 Task: Apply a resonant filter to transform a regular clap sound into an otherworldly effect.
Action: Mouse pressed left at (103, 4)
Screenshot: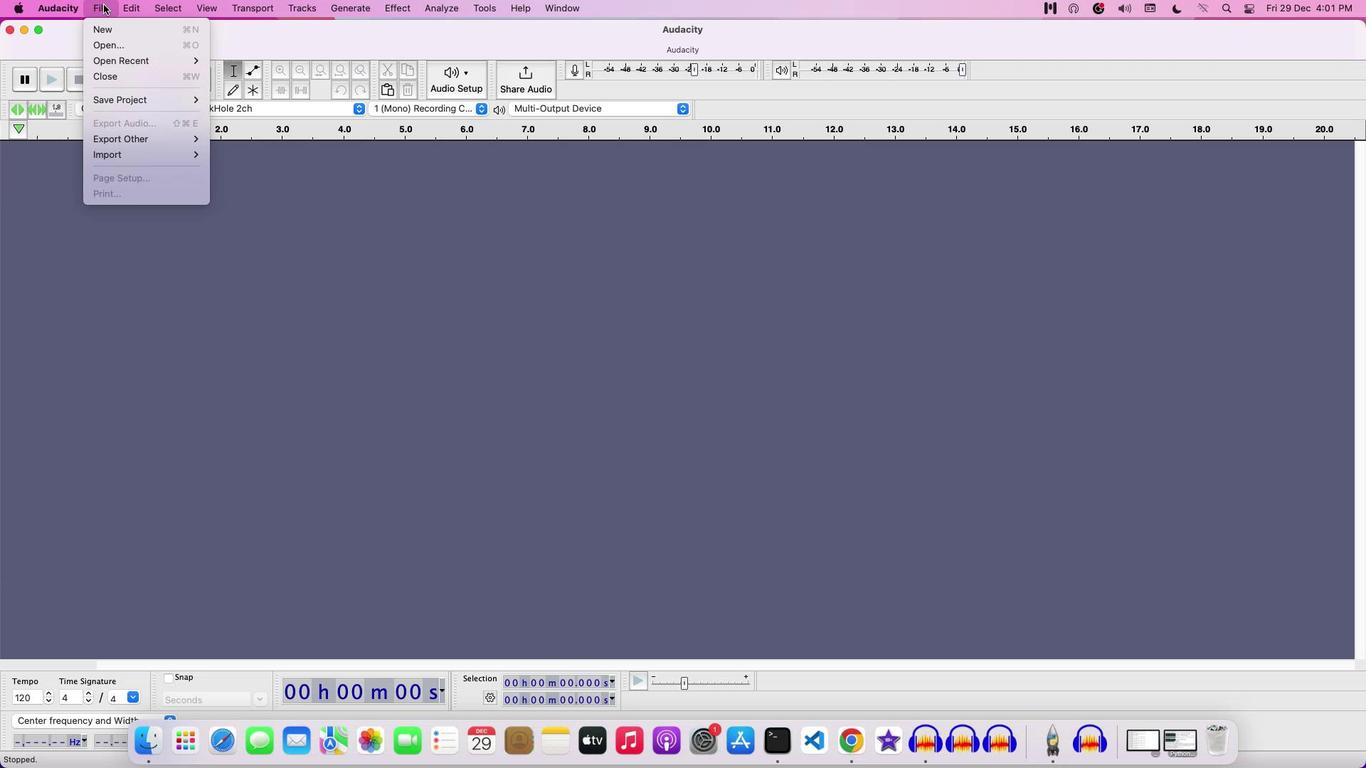 
Action: Mouse moved to (132, 46)
Screenshot: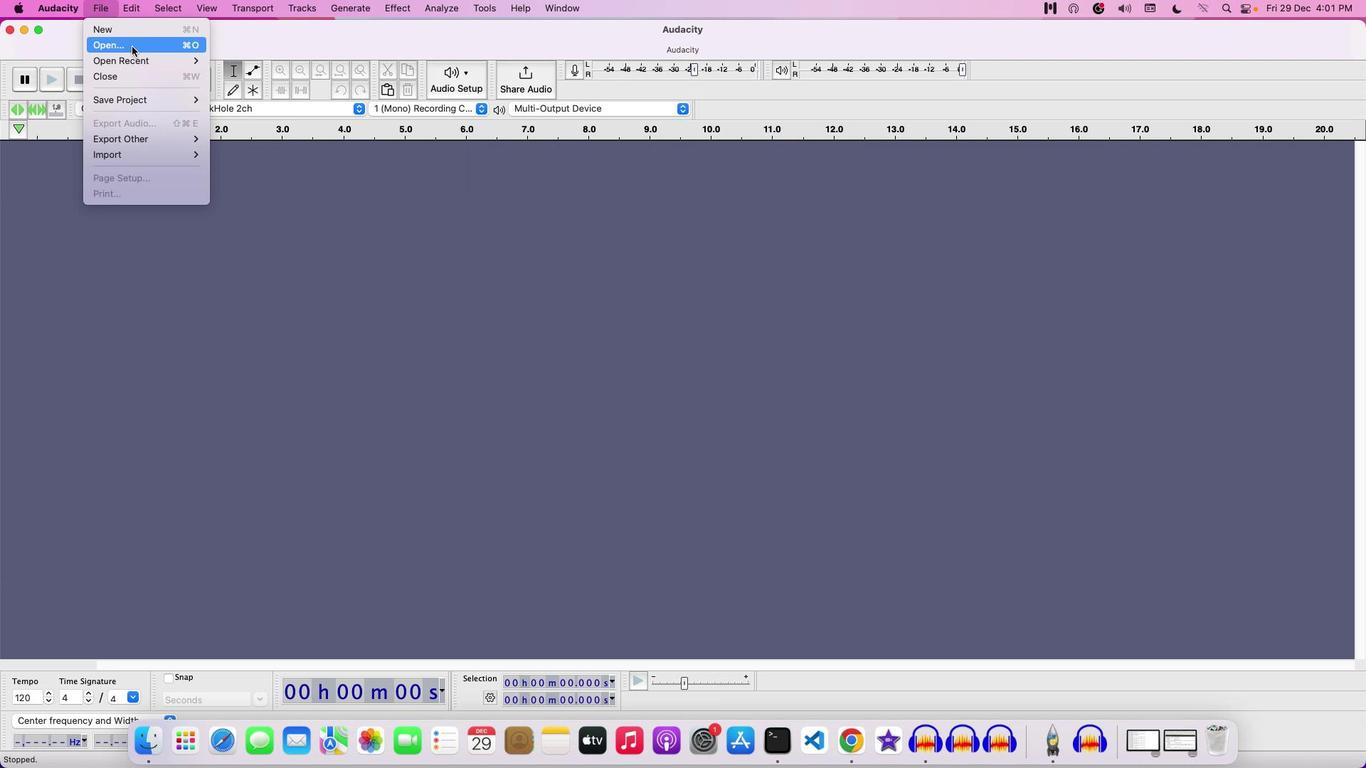 
Action: Mouse pressed left at (132, 46)
Screenshot: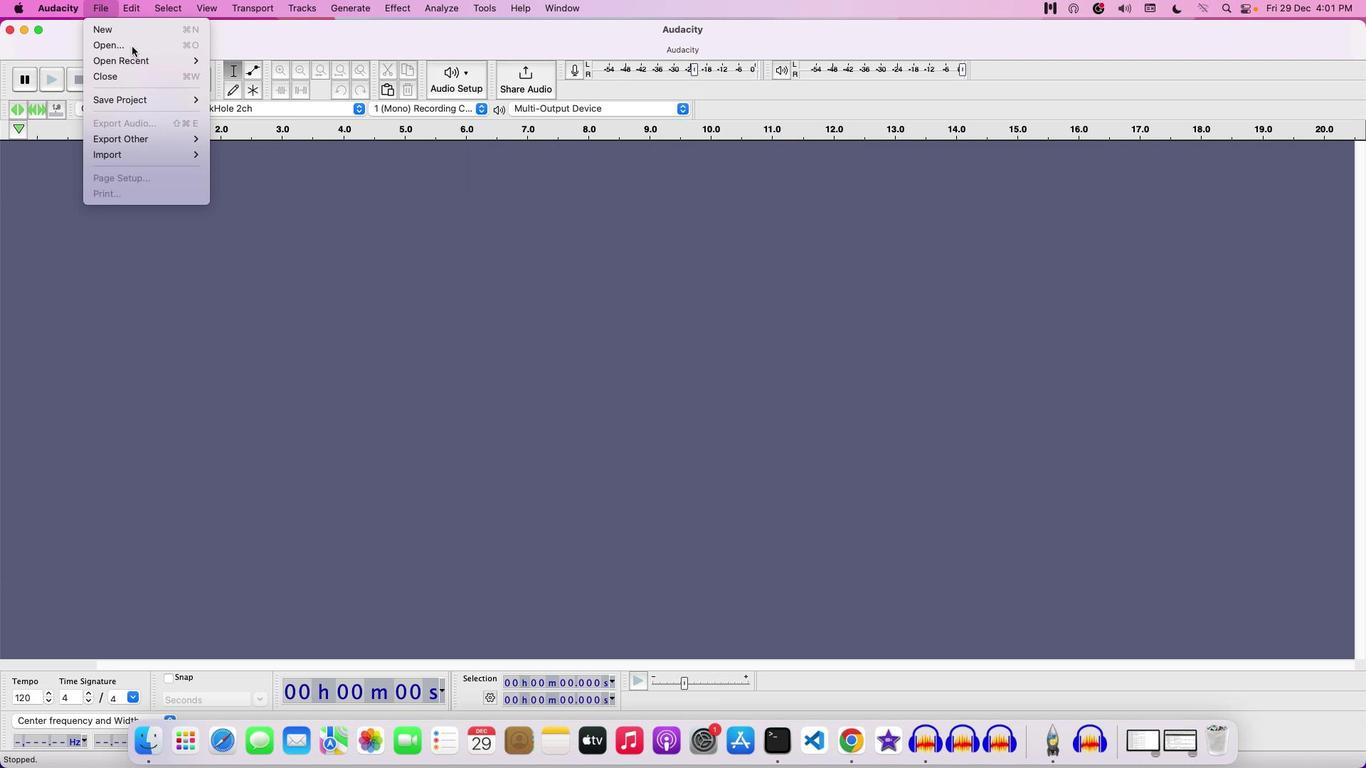 
Action: Mouse moved to (633, 234)
Screenshot: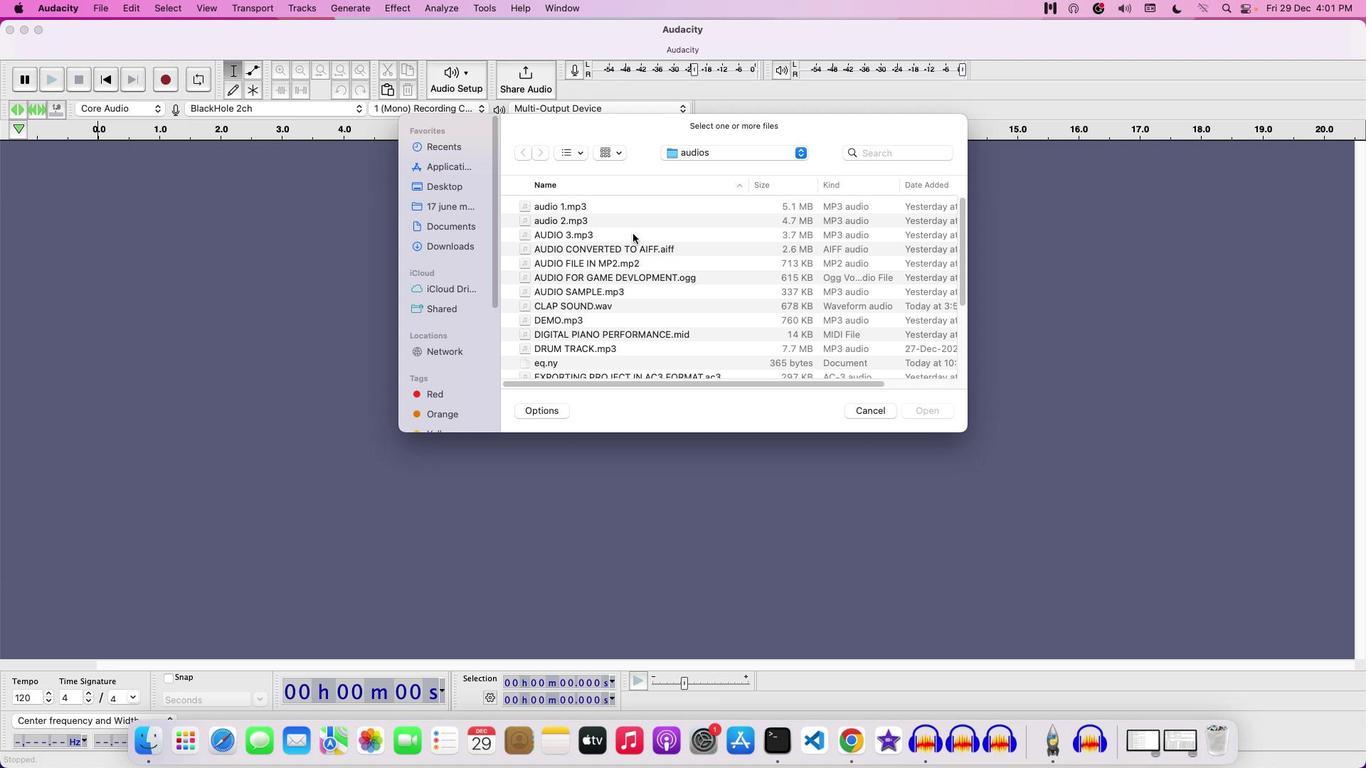 
Action: Mouse scrolled (633, 234) with delta (0, 0)
Screenshot: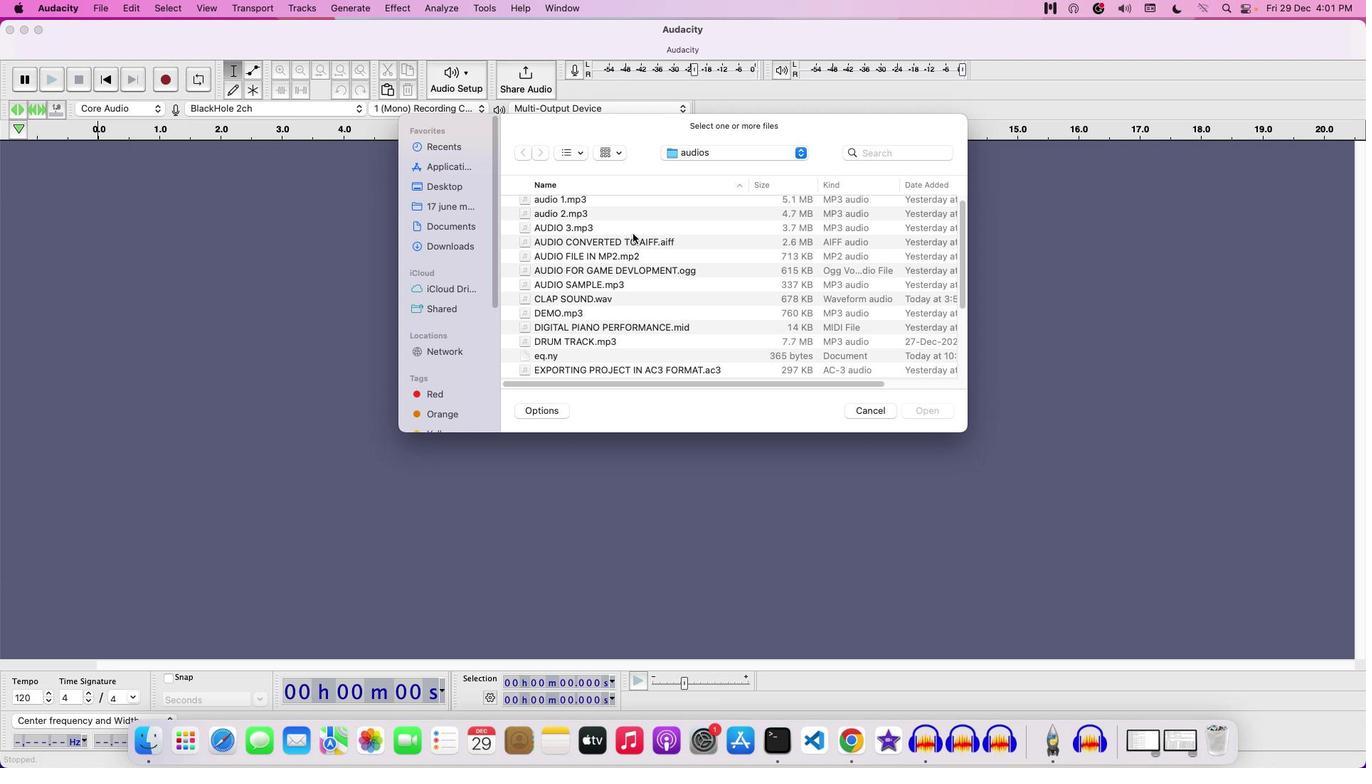 
Action: Mouse scrolled (633, 234) with delta (0, 0)
Screenshot: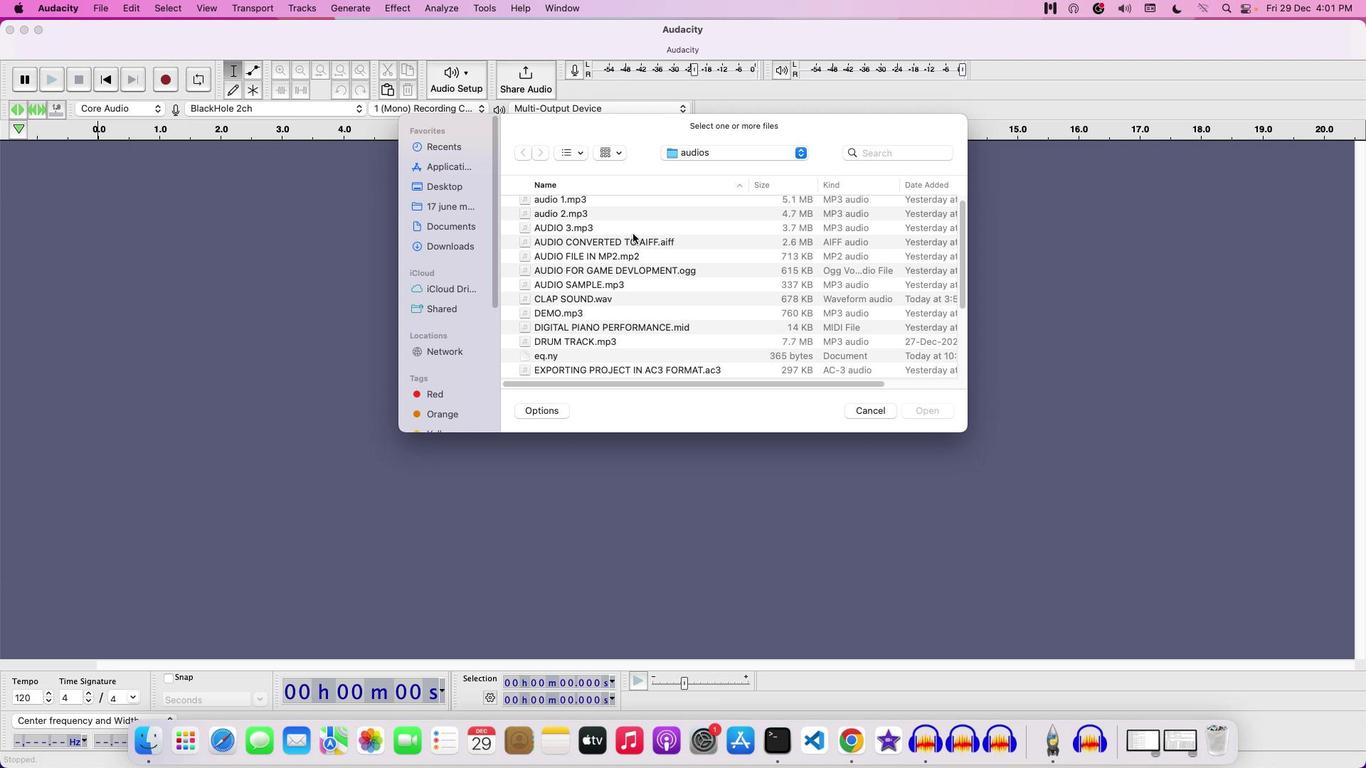 
Action: Mouse scrolled (633, 234) with delta (0, 0)
Screenshot: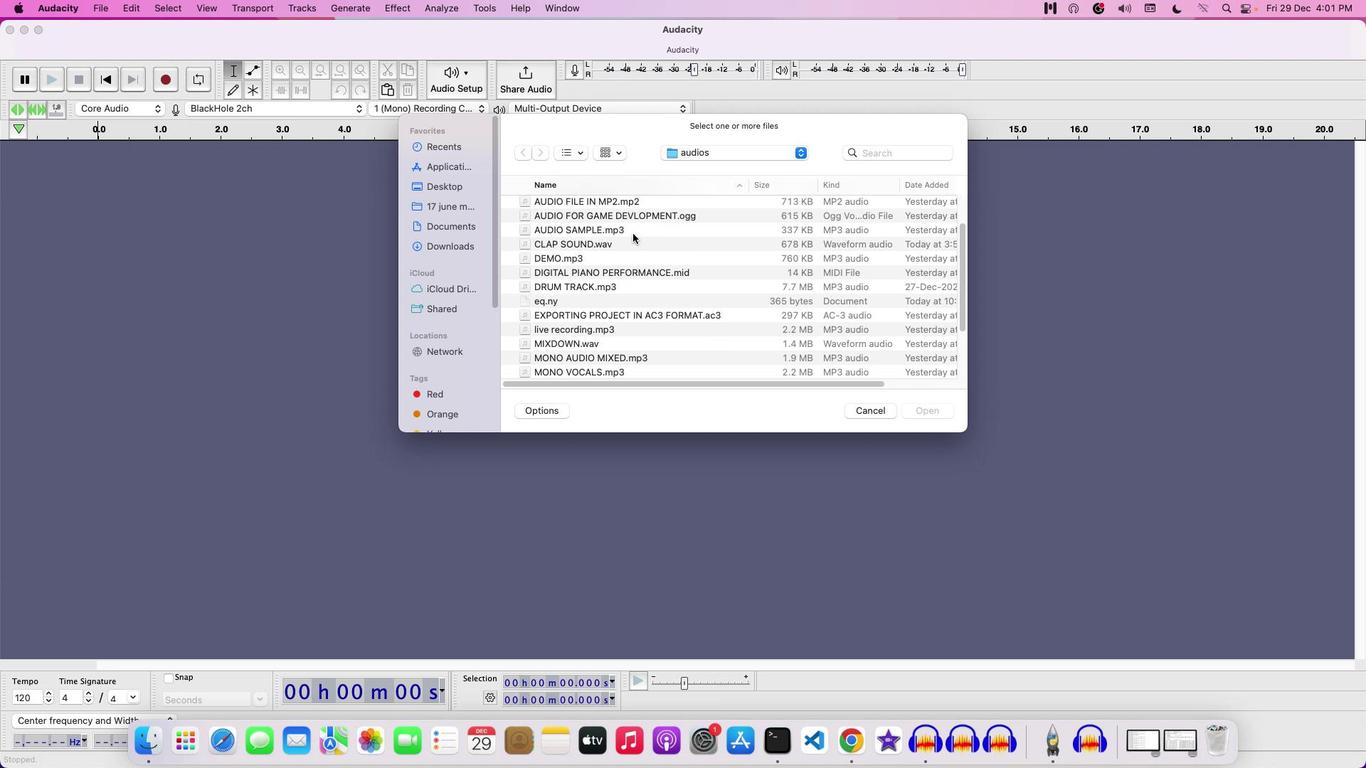 
Action: Mouse scrolled (633, 234) with delta (0, 0)
Screenshot: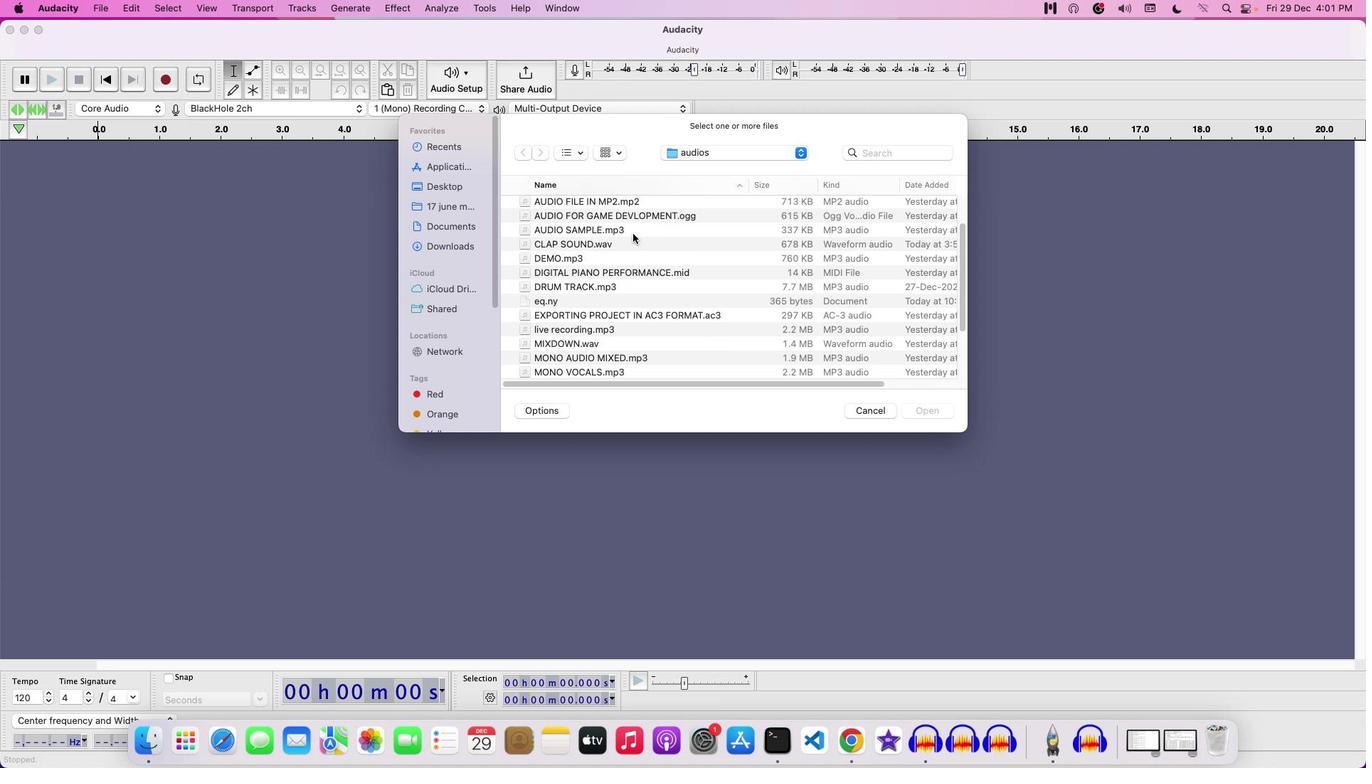 
Action: Mouse scrolled (633, 234) with delta (0, -1)
Screenshot: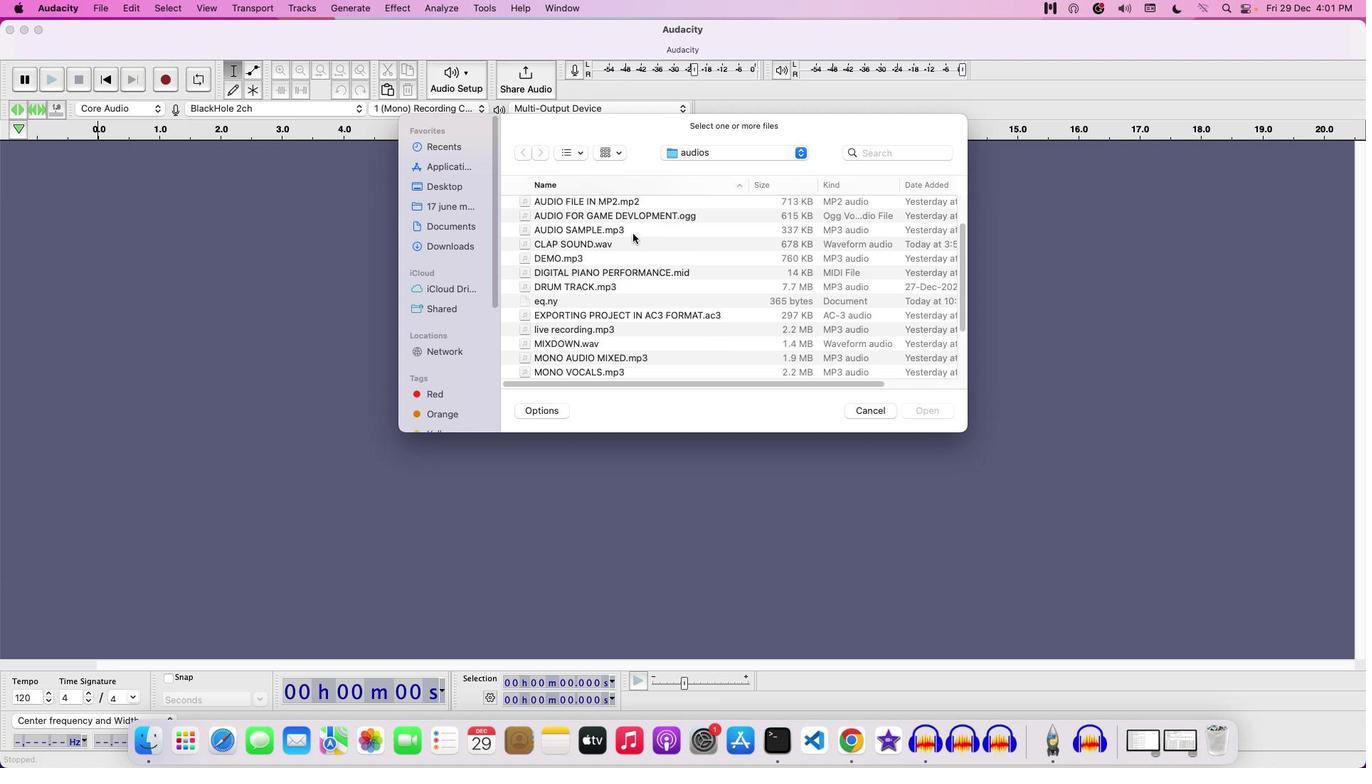 
Action: Mouse scrolled (633, 234) with delta (0, 0)
Screenshot: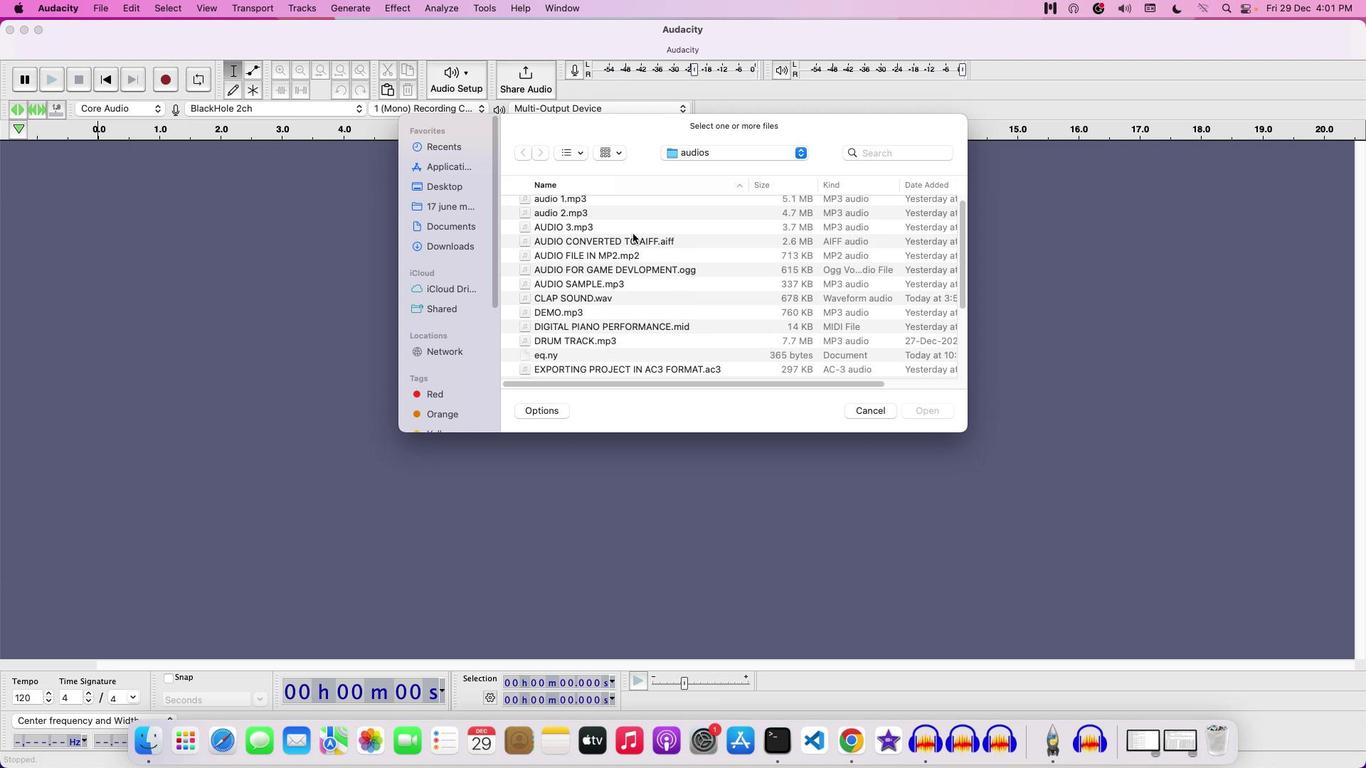 
Action: Mouse scrolled (633, 234) with delta (0, 0)
Screenshot: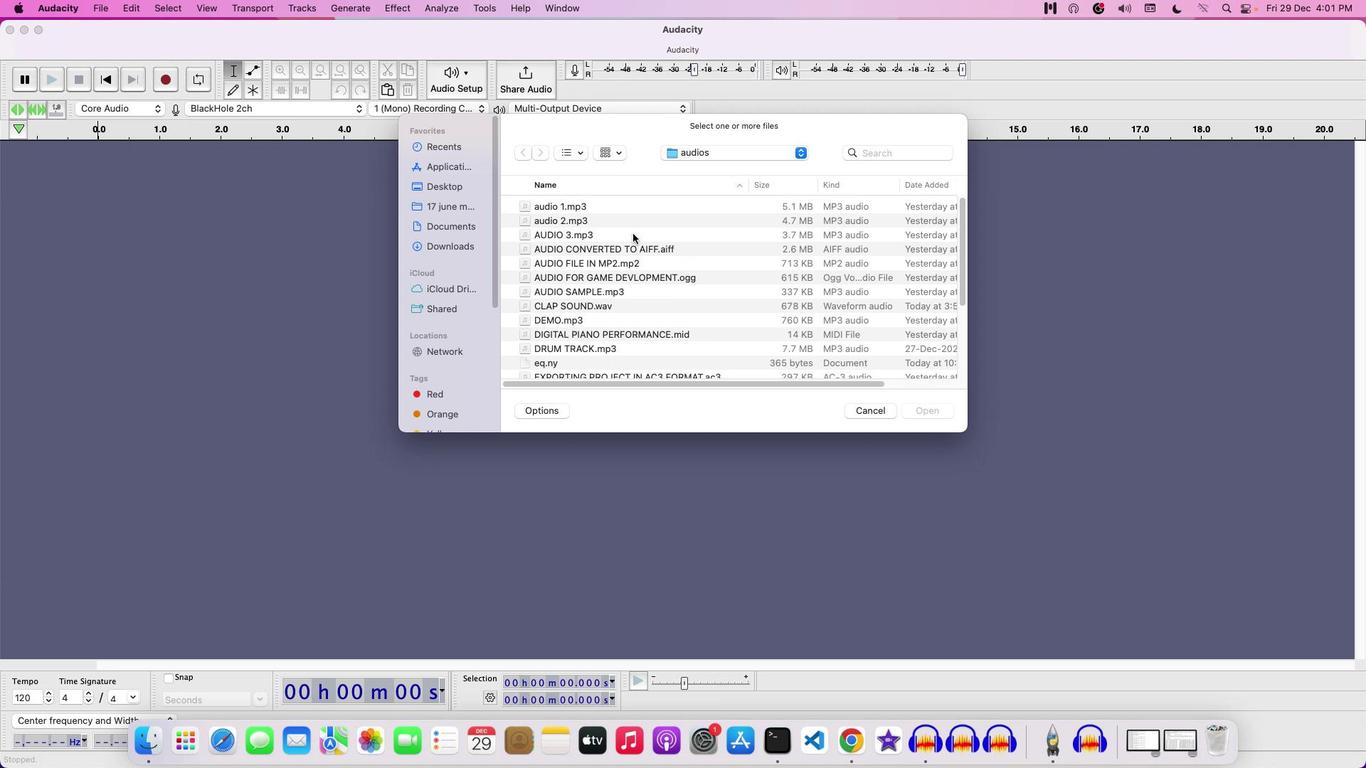 
Action: Mouse scrolled (633, 234) with delta (0, 1)
Screenshot: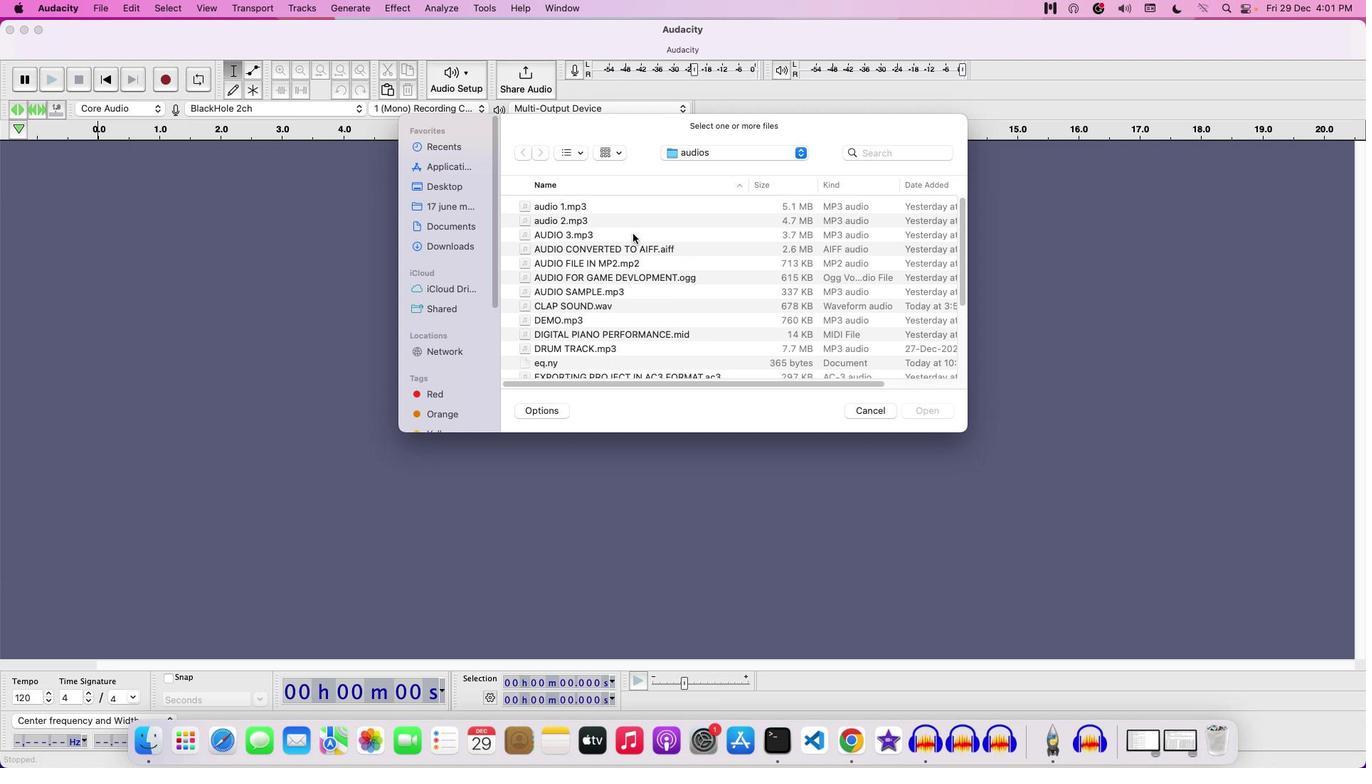
Action: Mouse scrolled (633, 234) with delta (0, 2)
Screenshot: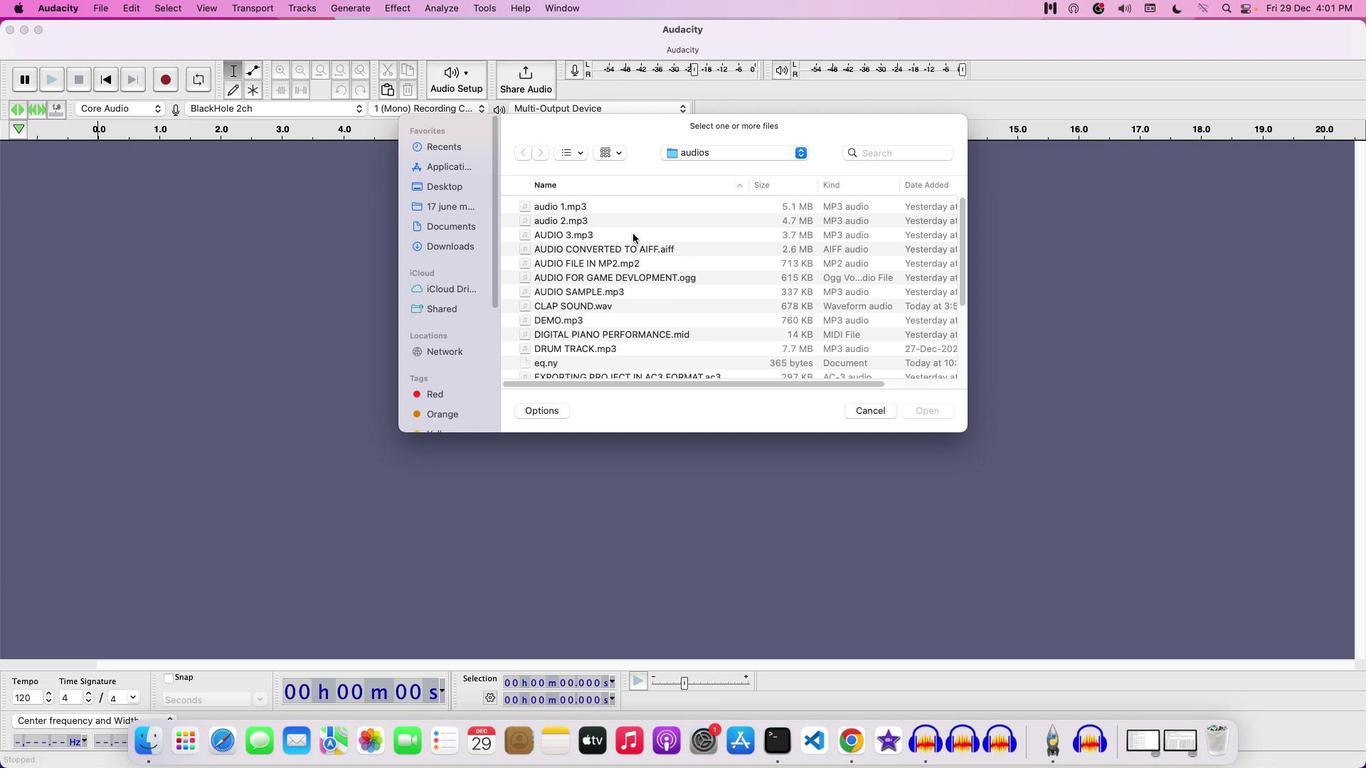 
Action: Mouse scrolled (633, 234) with delta (0, 0)
Screenshot: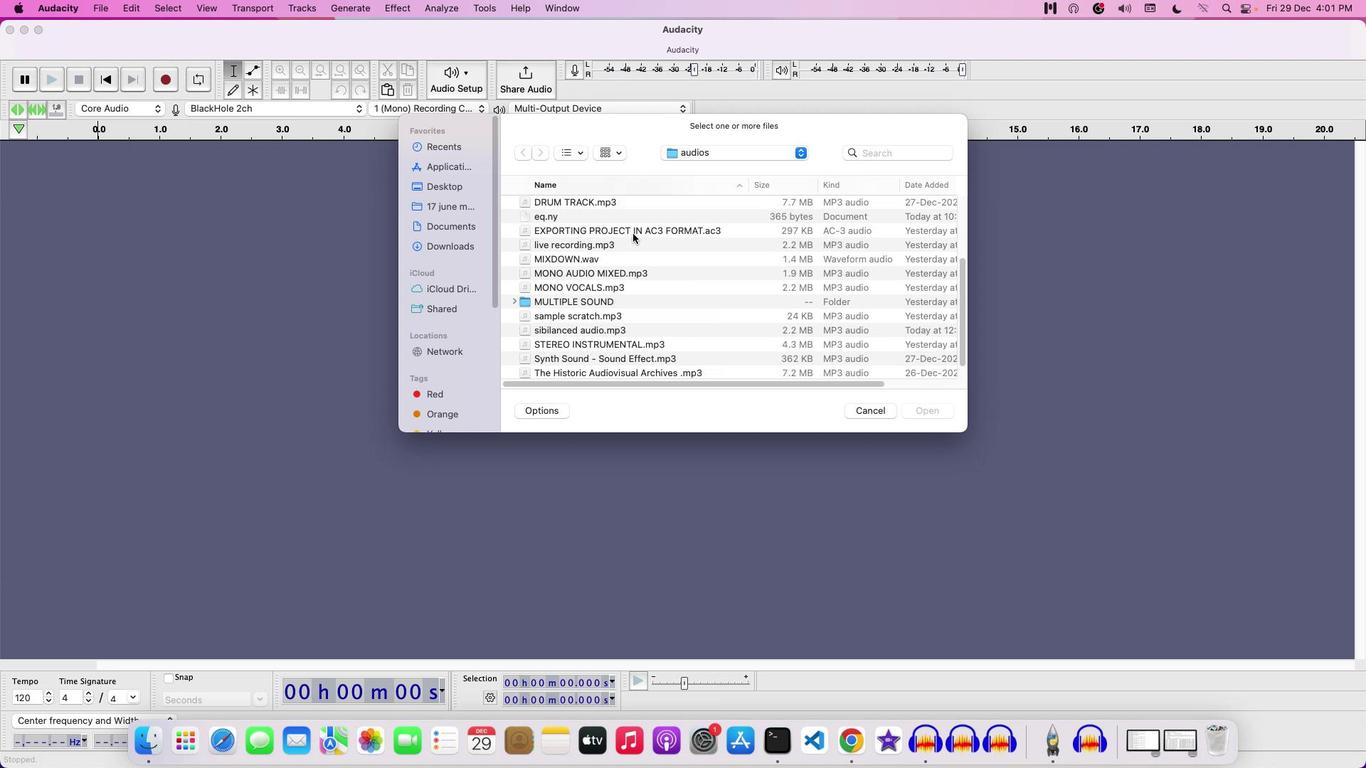 
Action: Mouse scrolled (633, 234) with delta (0, 0)
Screenshot: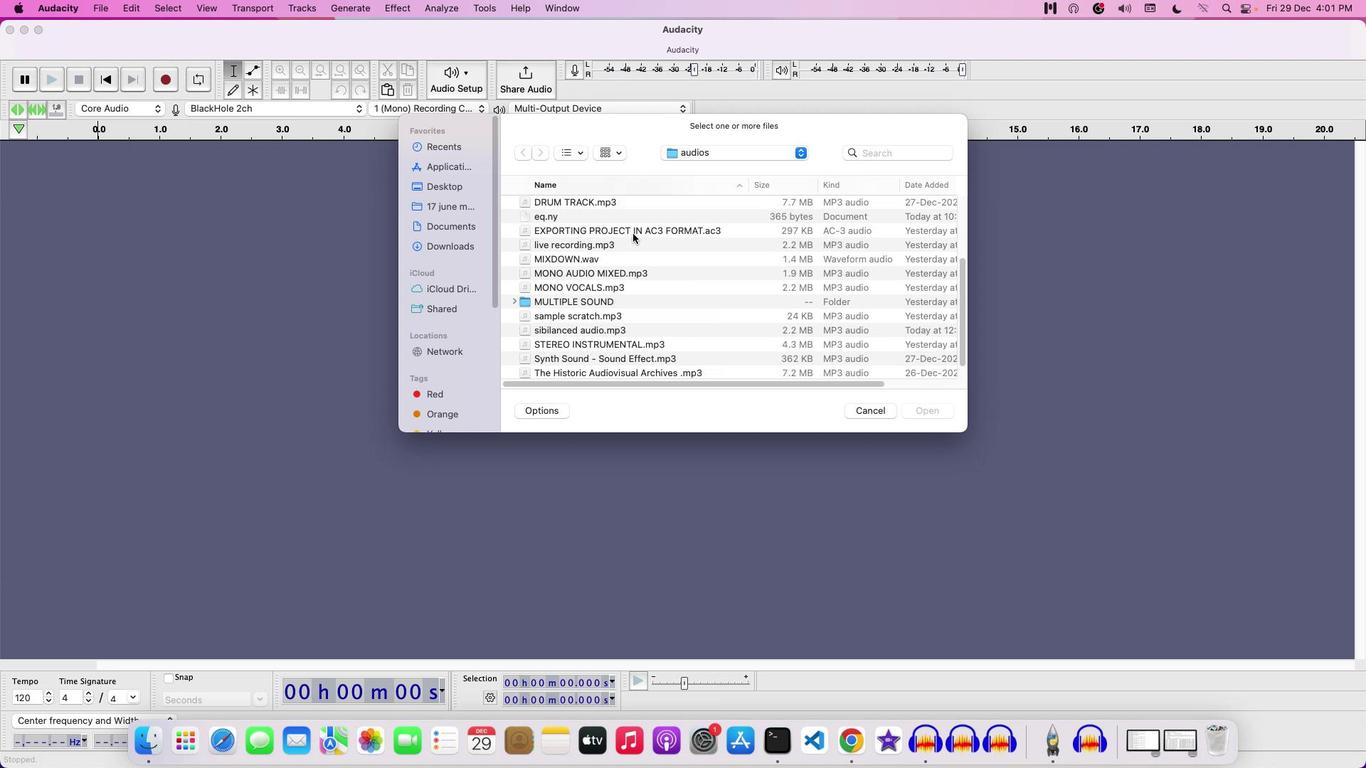 
Action: Mouse scrolled (633, 234) with delta (0, -2)
Screenshot: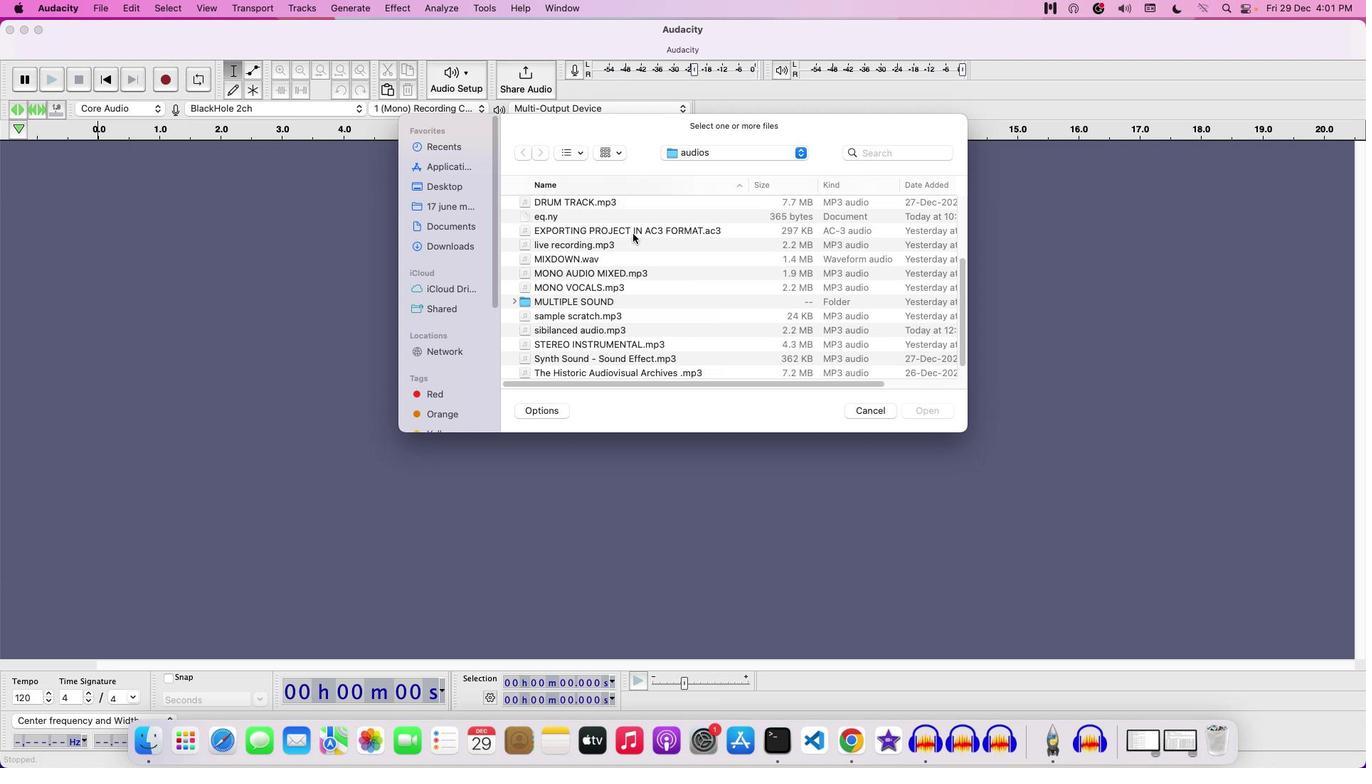 
Action: Mouse scrolled (633, 234) with delta (0, -3)
Screenshot: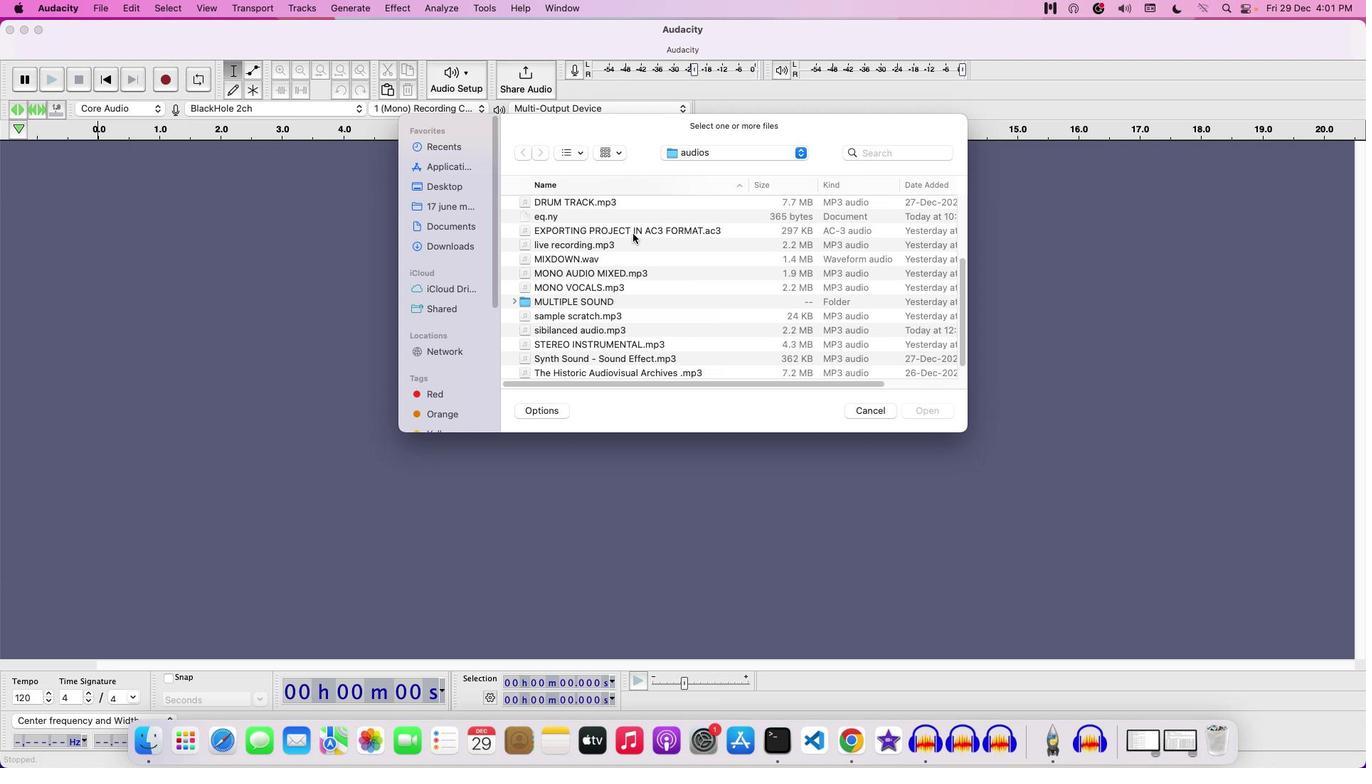 
Action: Mouse scrolled (633, 234) with delta (0, 0)
Screenshot: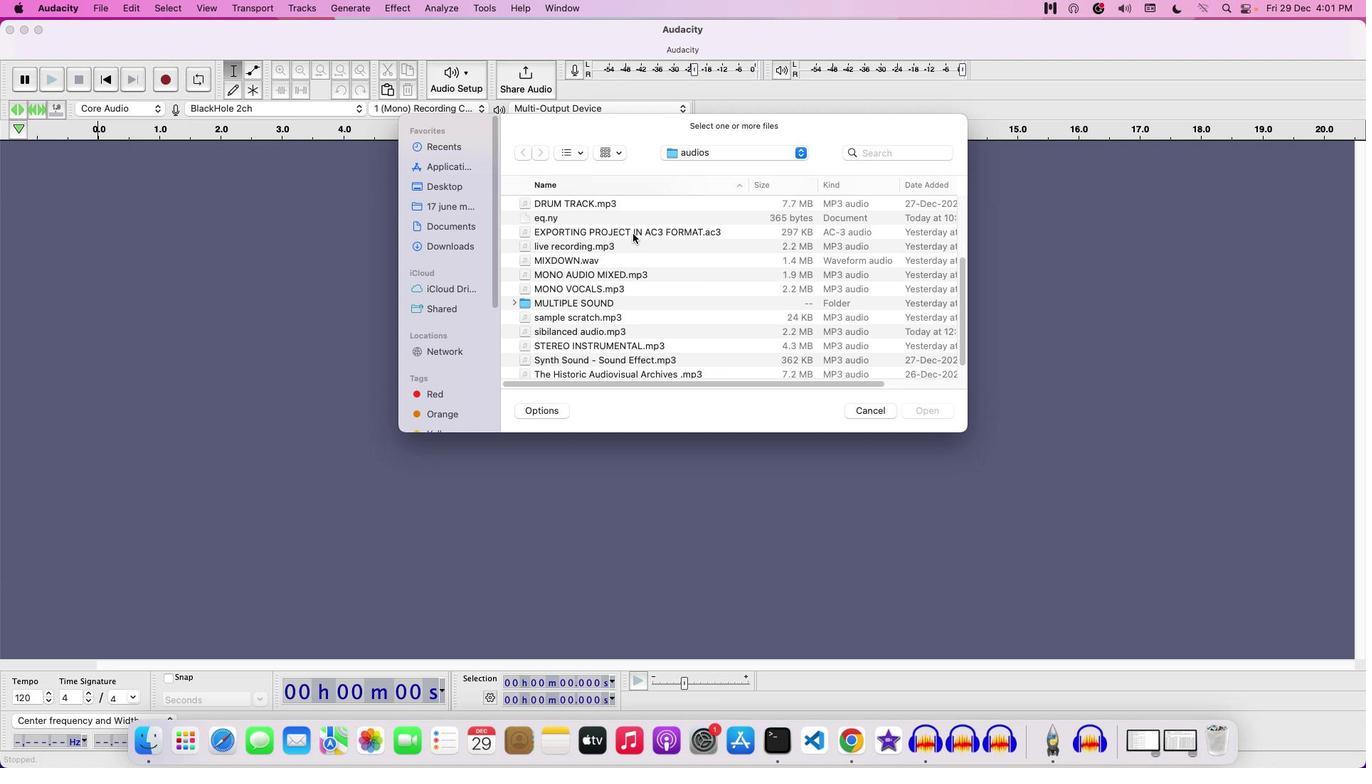 
Action: Mouse scrolled (633, 234) with delta (0, 0)
Screenshot: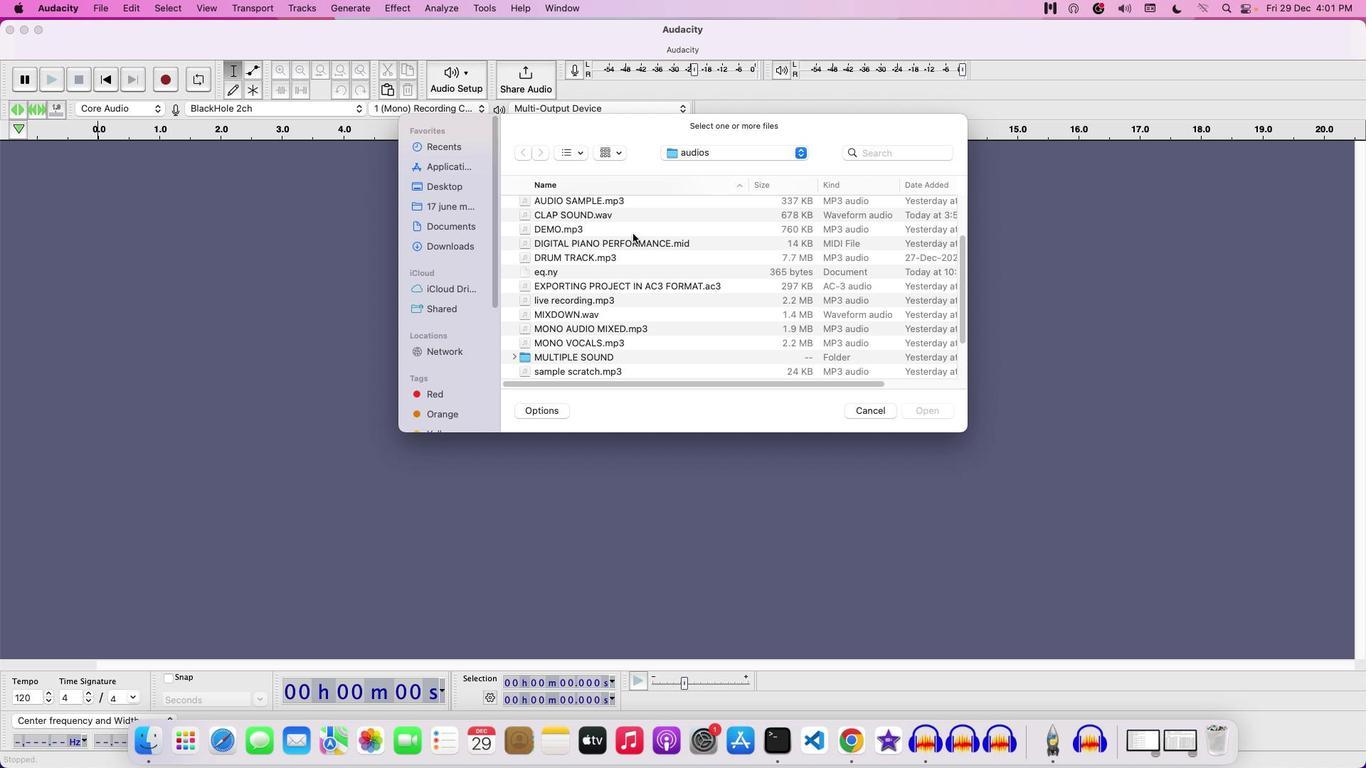 
Action: Mouse scrolled (633, 234) with delta (0, 0)
Screenshot: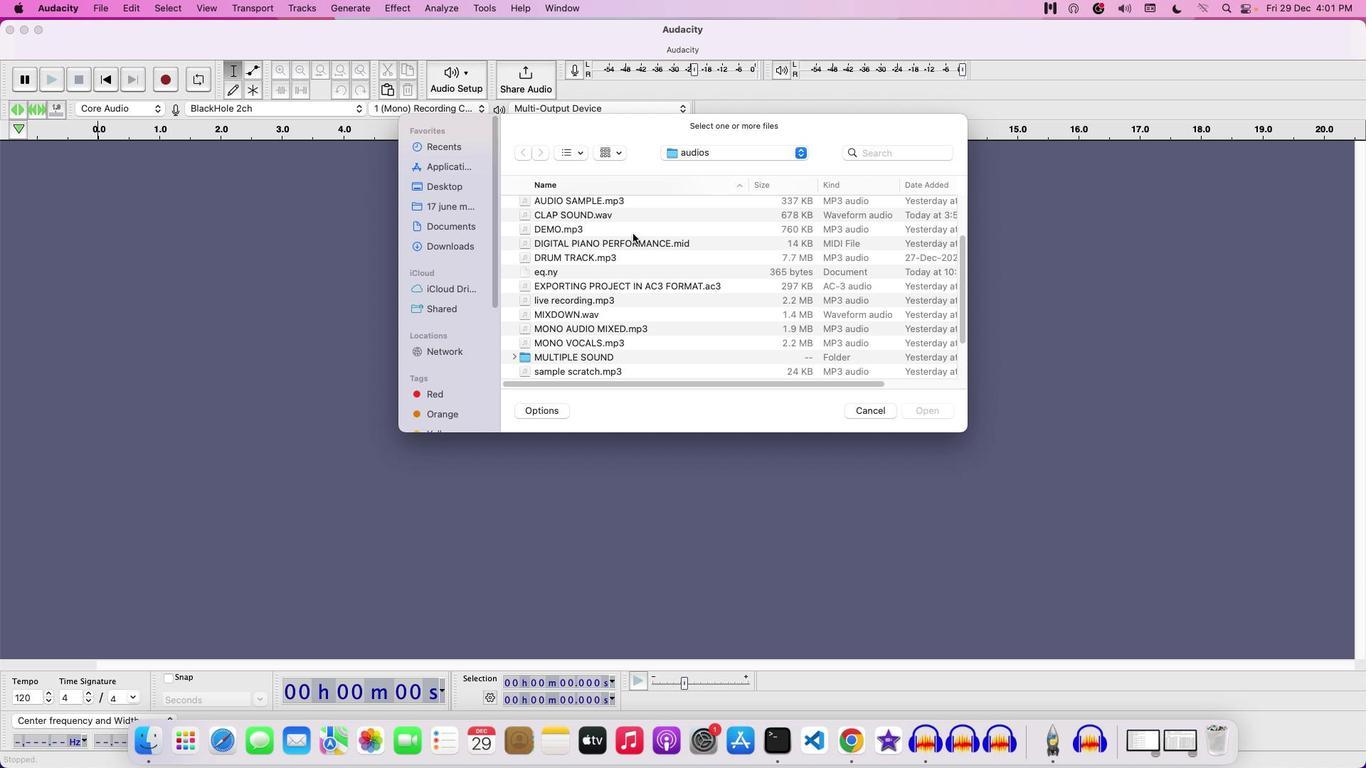 
Action: Mouse scrolled (633, 234) with delta (0, 1)
Screenshot: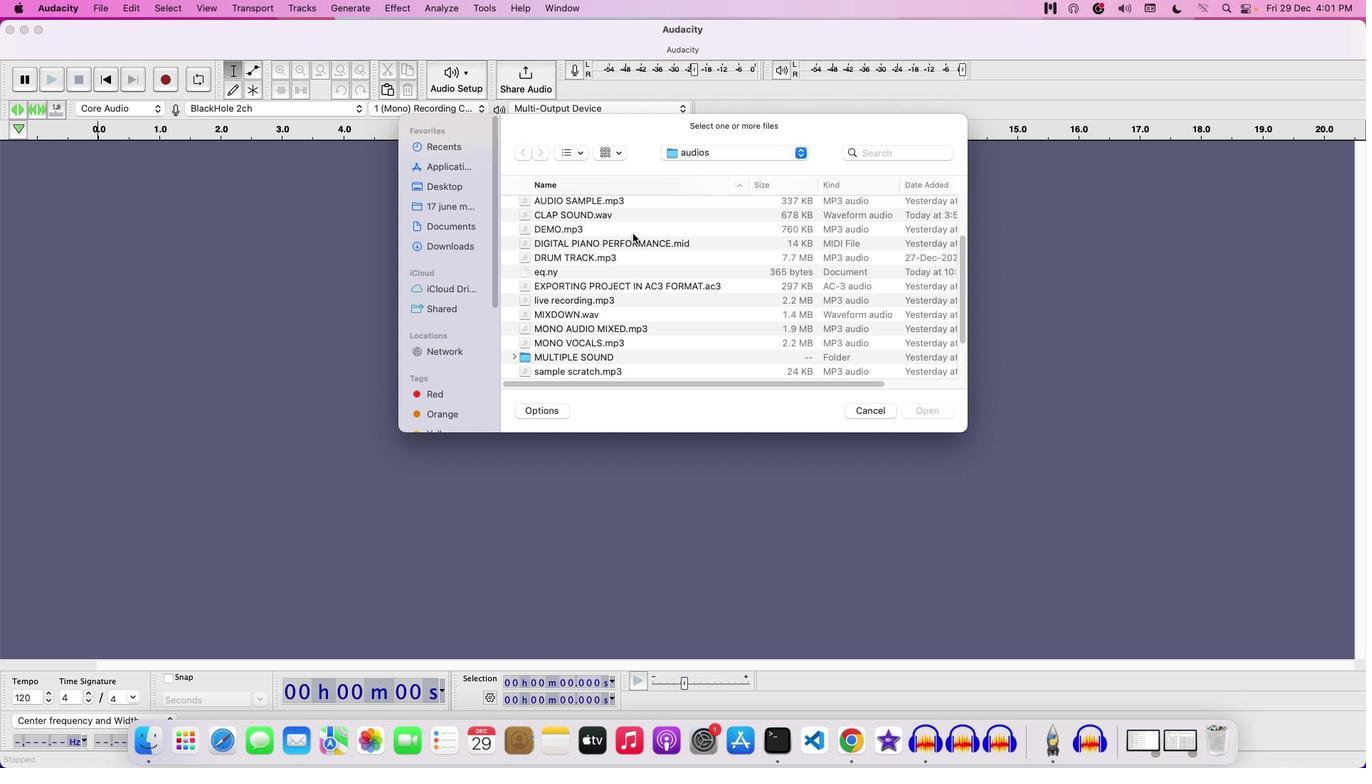 
Action: Mouse moved to (570, 220)
Screenshot: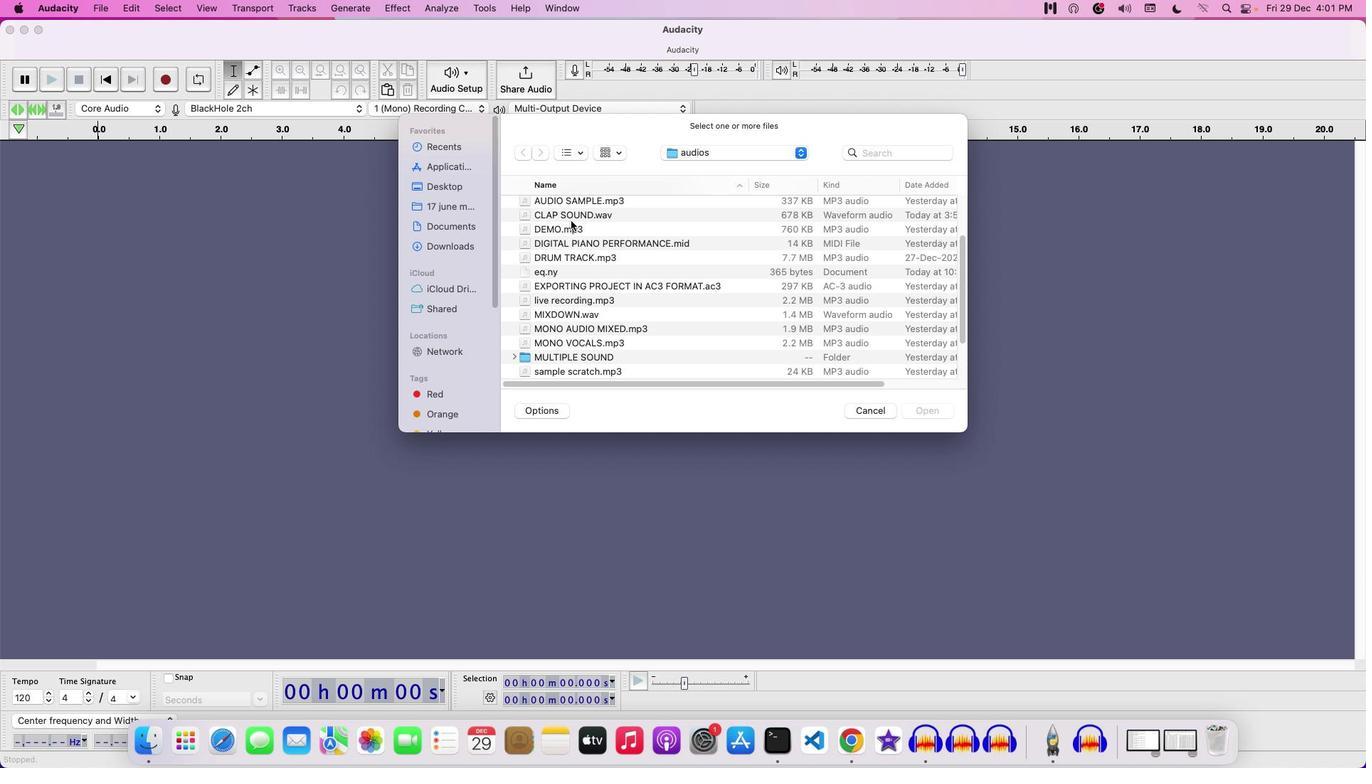 
Action: Mouse pressed left at (570, 220)
Screenshot: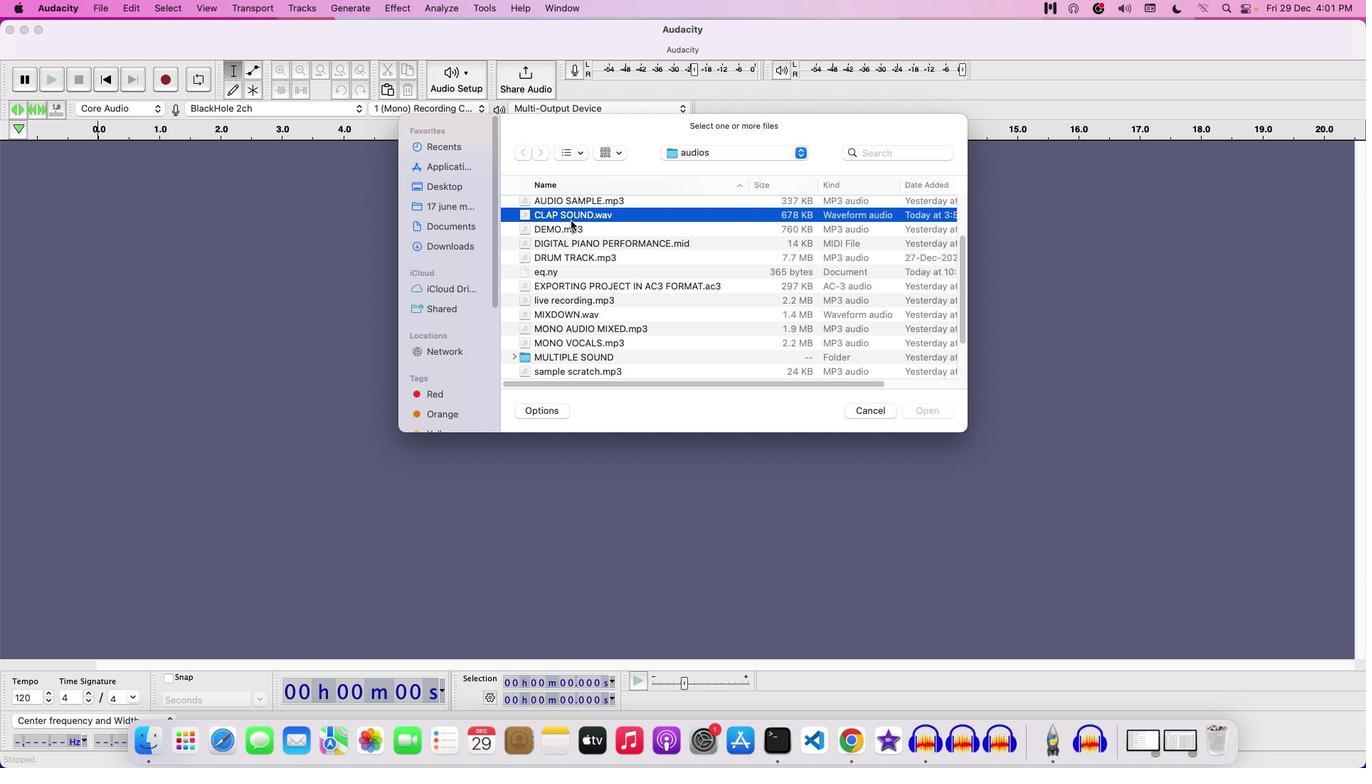 
Action: Mouse moved to (927, 405)
Screenshot: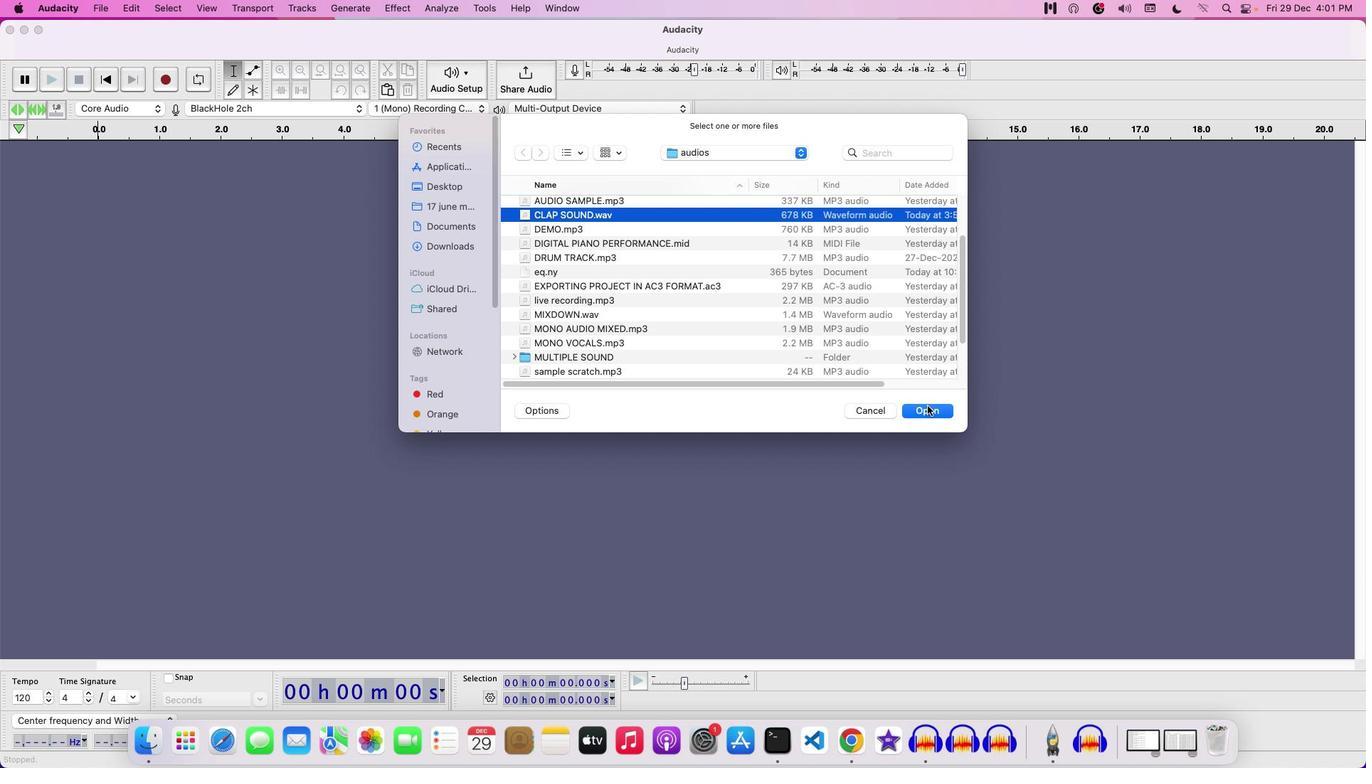
Action: Mouse pressed left at (927, 405)
Screenshot: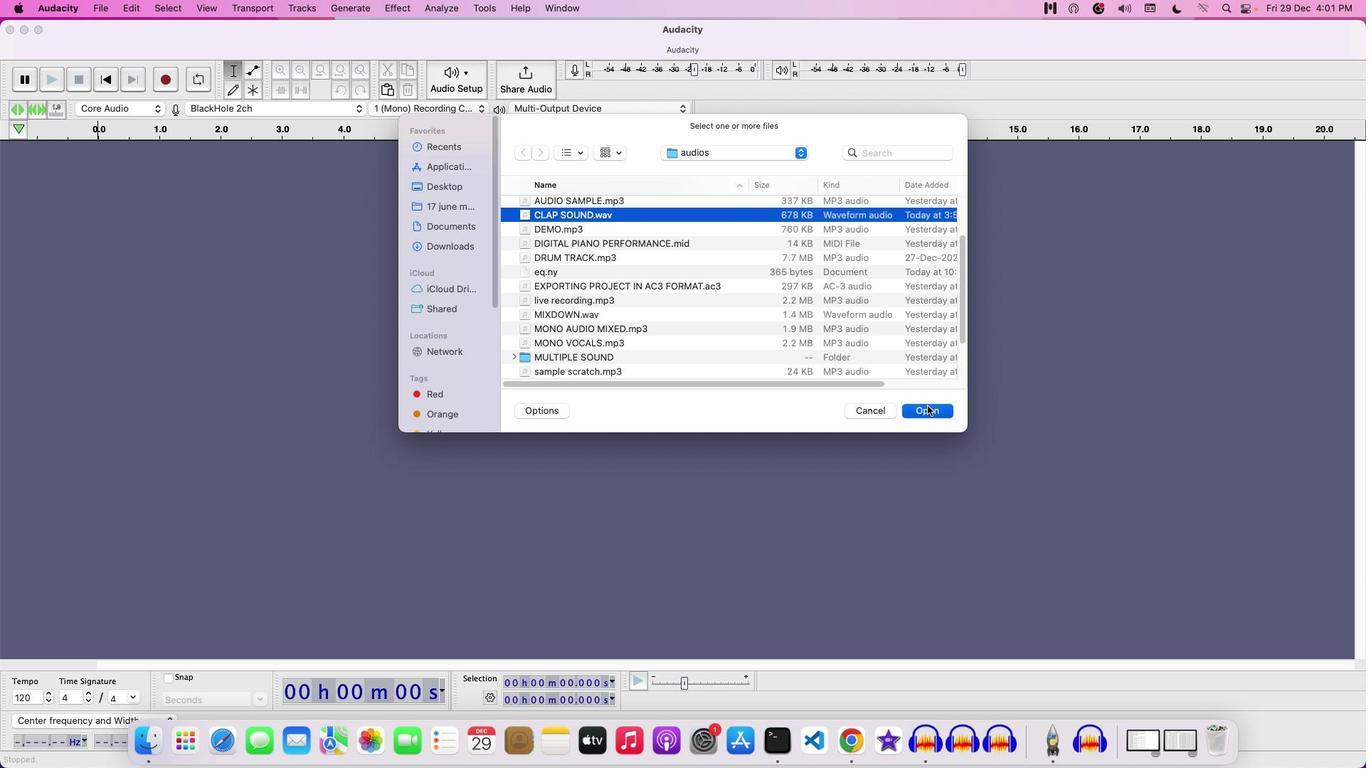 
Action: Mouse moved to (498, 253)
Screenshot: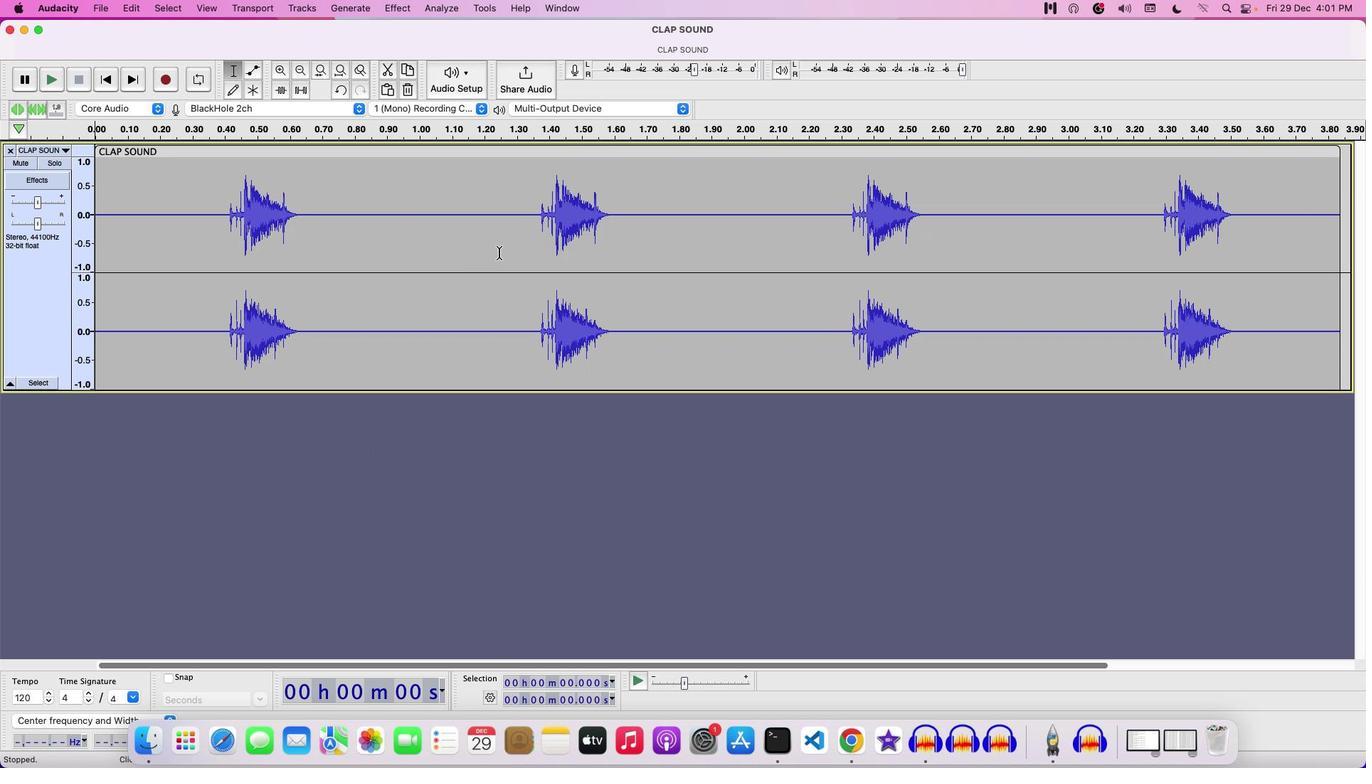 
Action: Key pressed Key.space
Screenshot: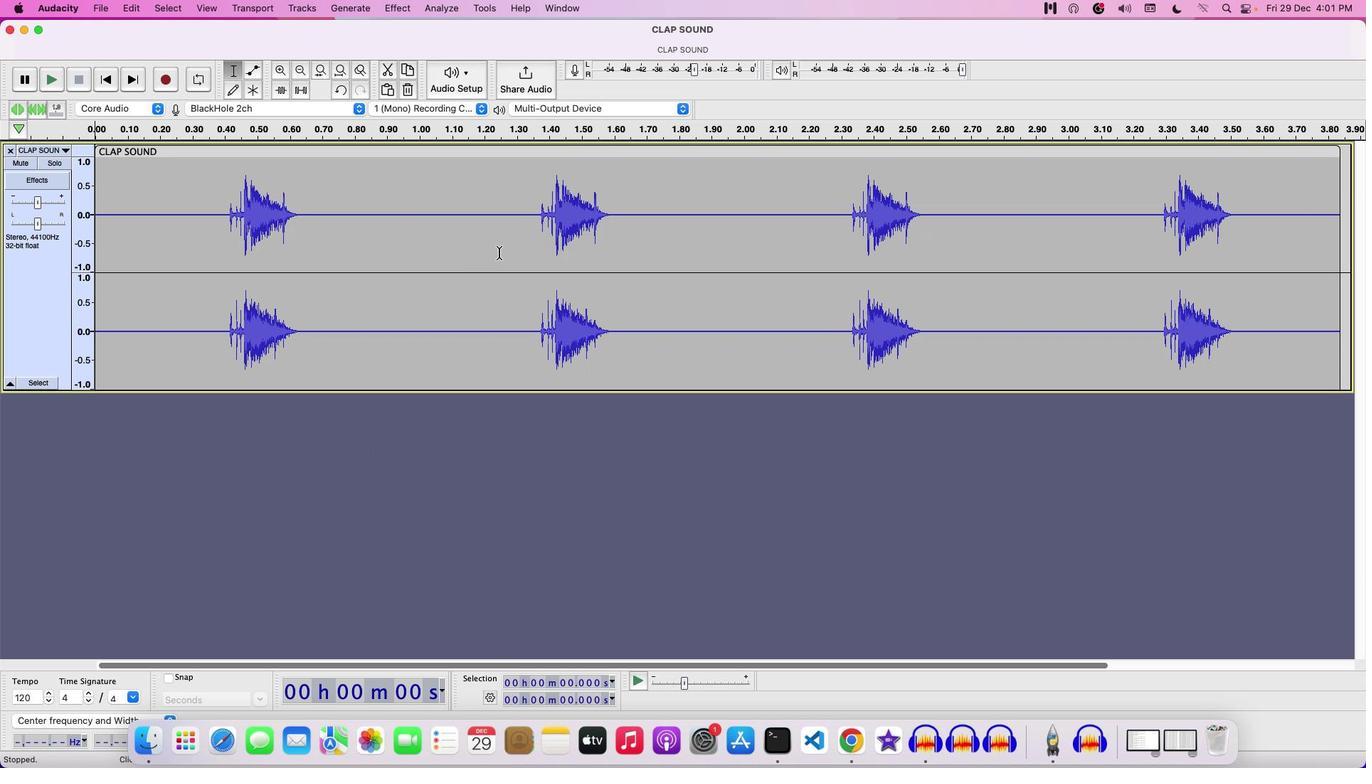 
Action: Mouse moved to (36, 202)
Screenshot: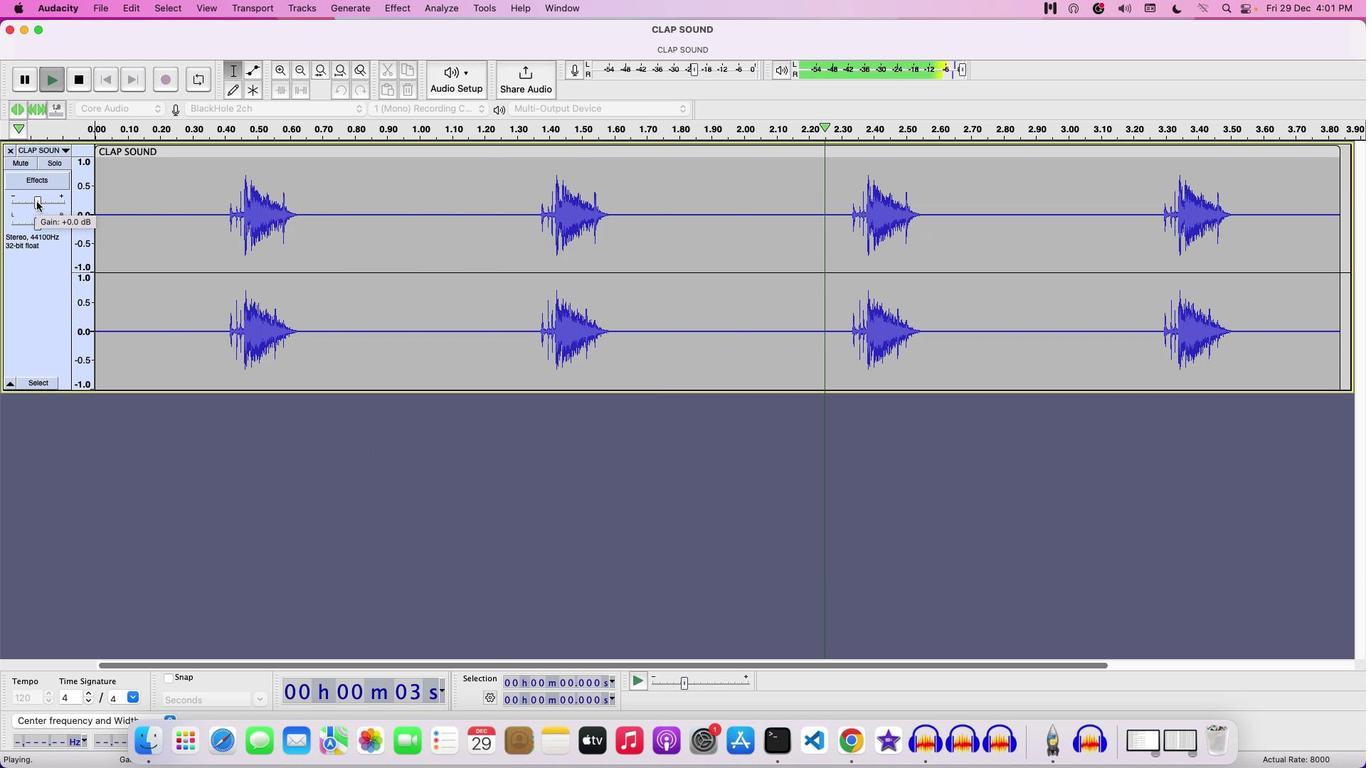 
Action: Mouse pressed left at (36, 202)
Screenshot: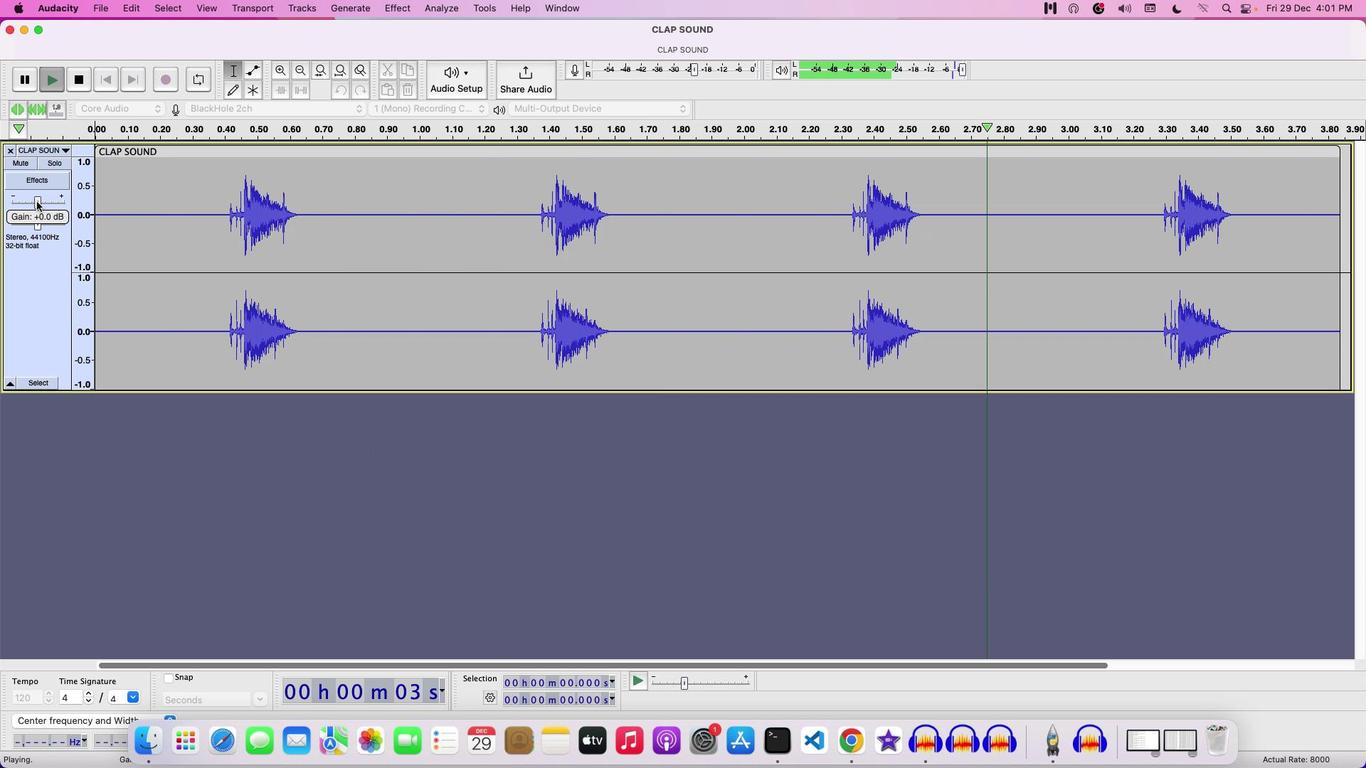 
Action: Mouse moved to (569, 217)
Screenshot: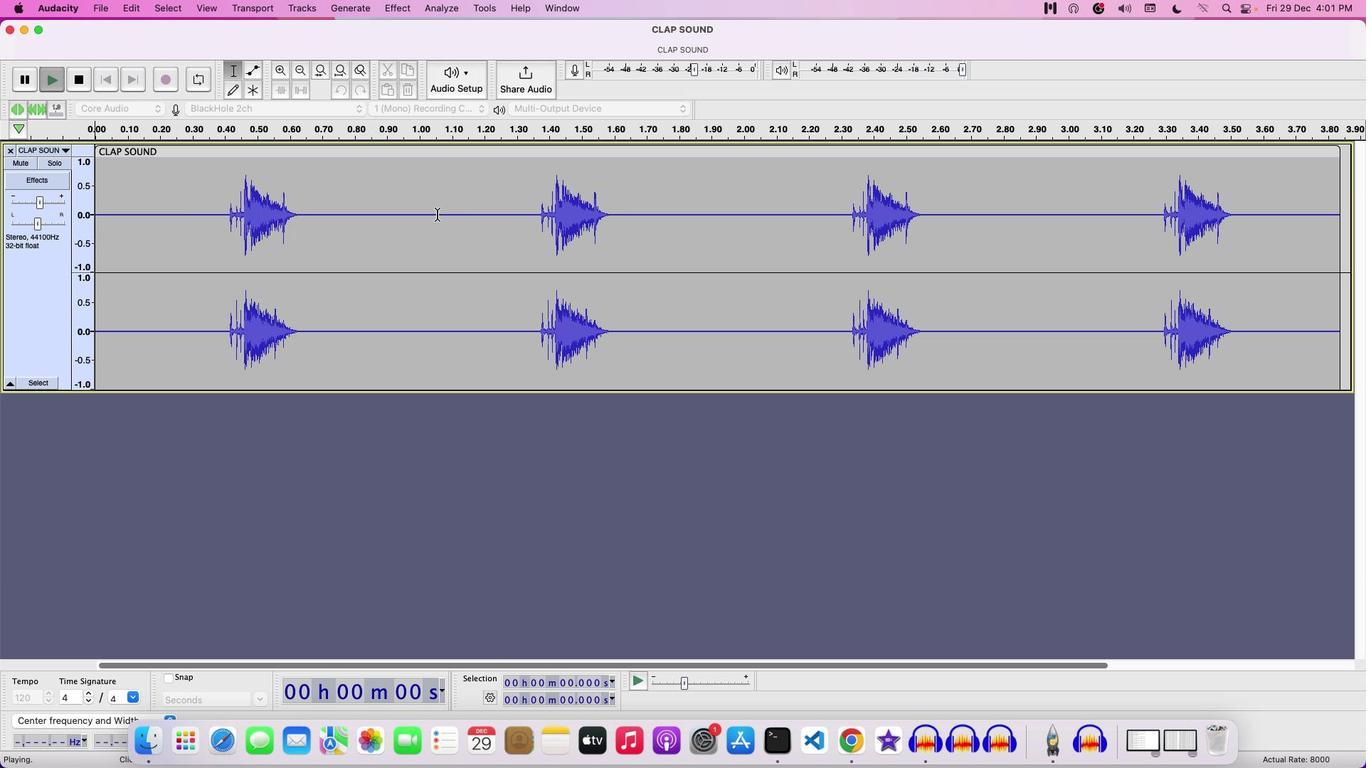 
Action: Key pressed Key.space
Screenshot: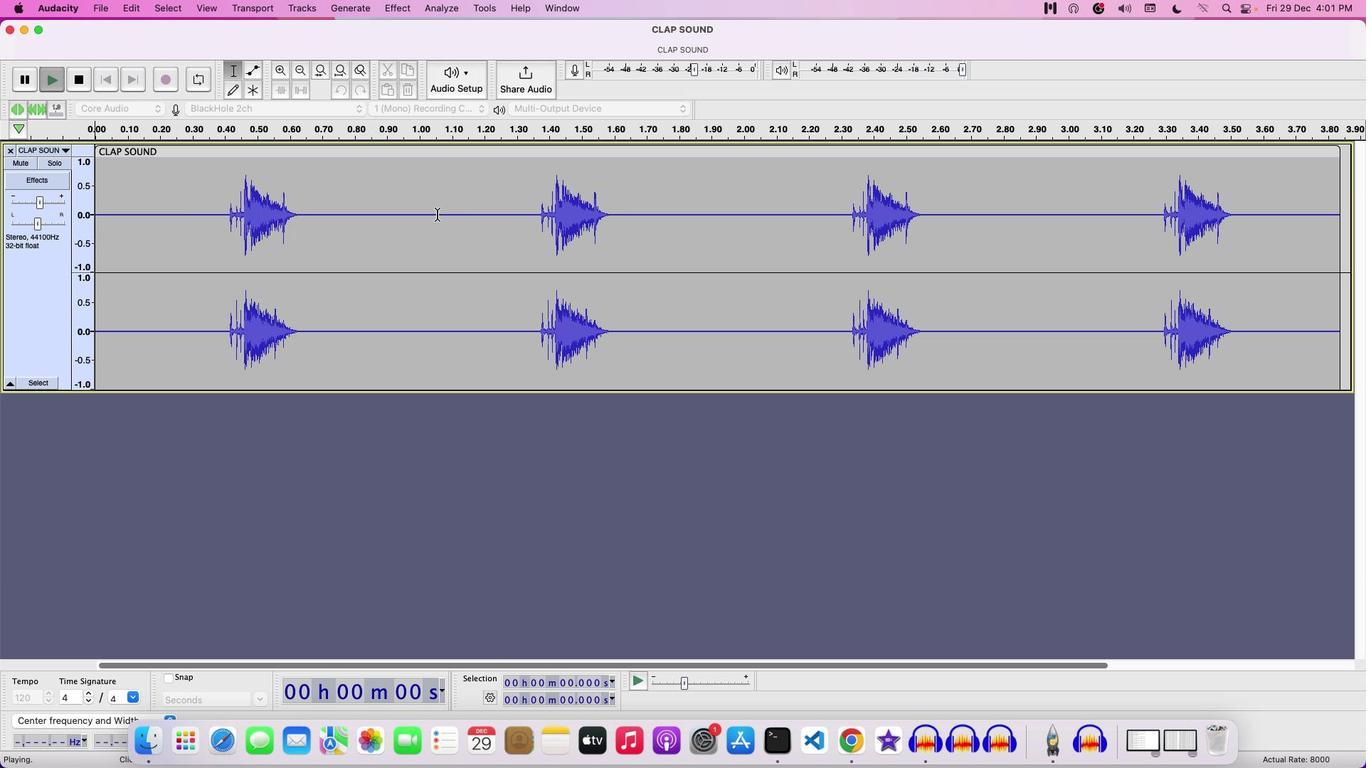 
Action: Mouse moved to (401, 209)
Screenshot: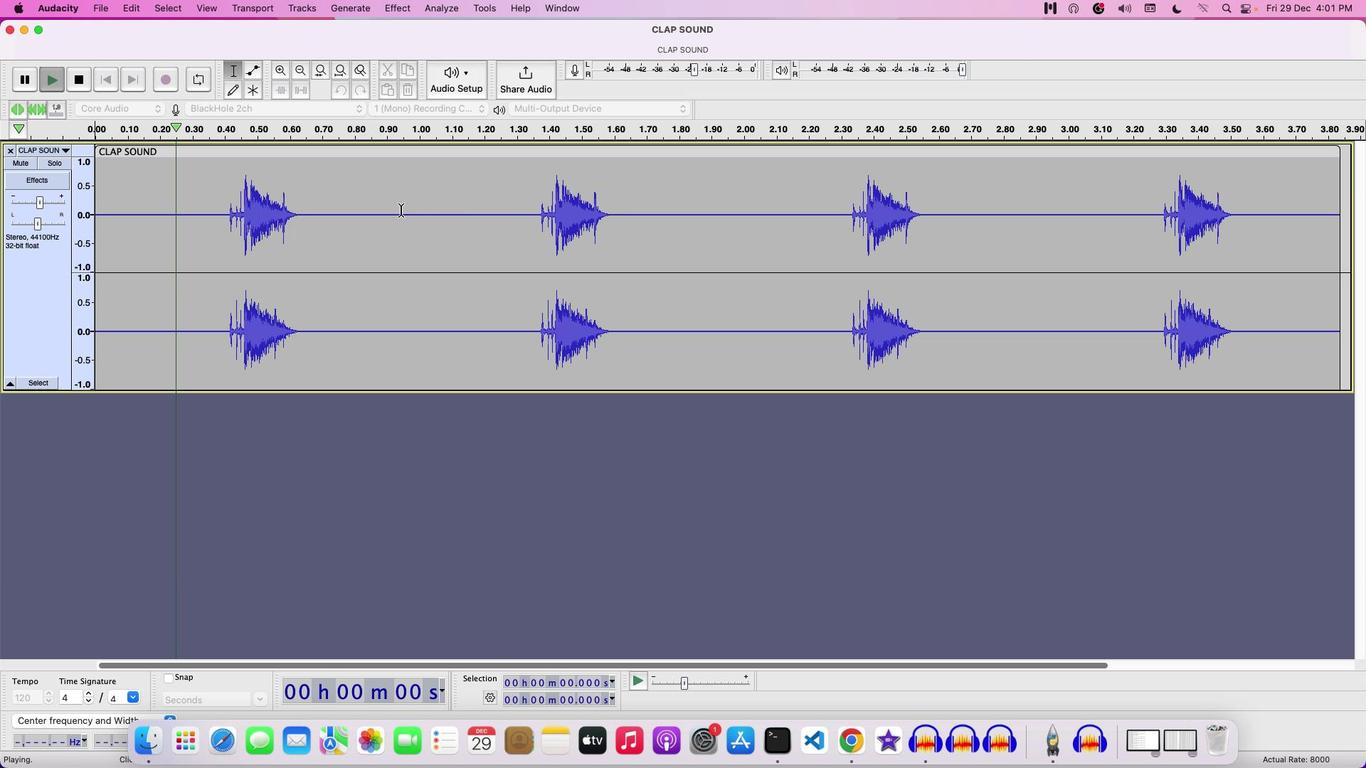 
Action: Key pressed Key.space
Screenshot: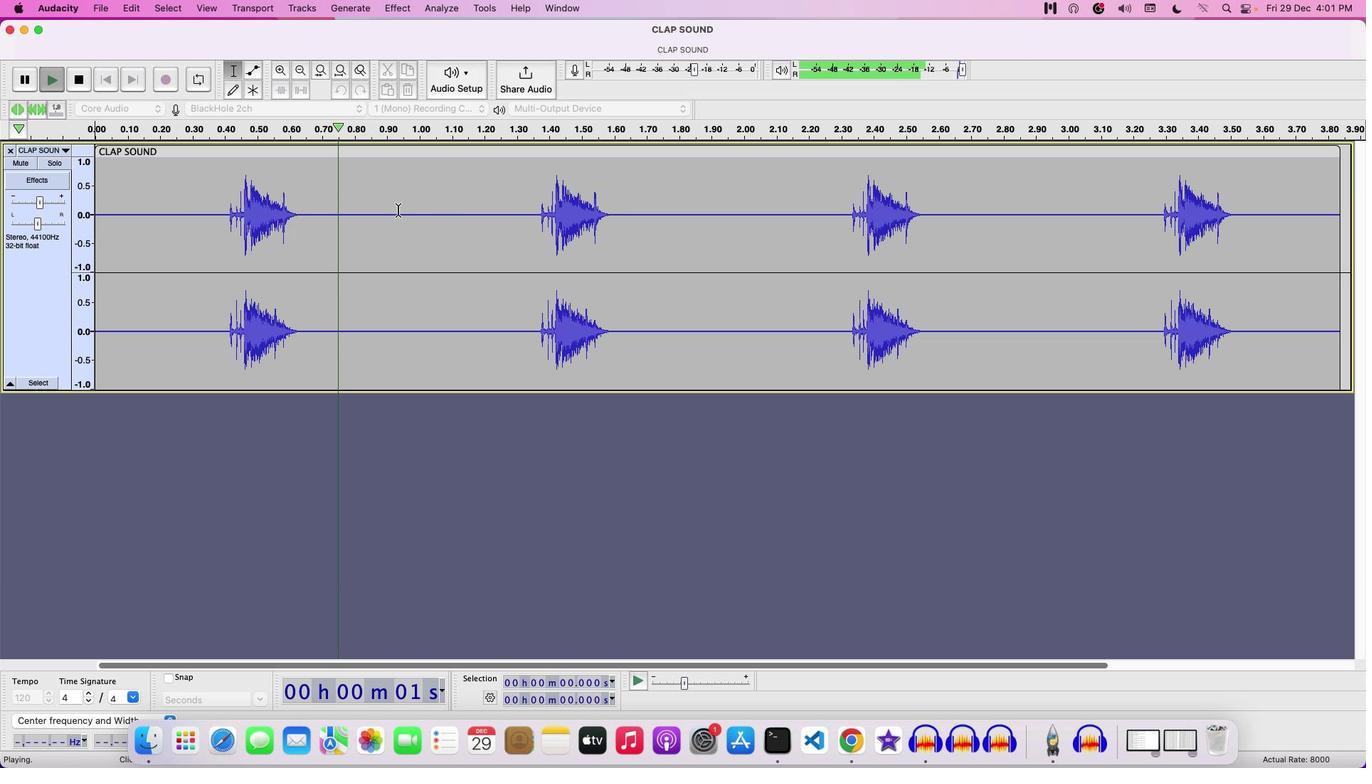 
Action: Mouse moved to (208, 201)
Screenshot: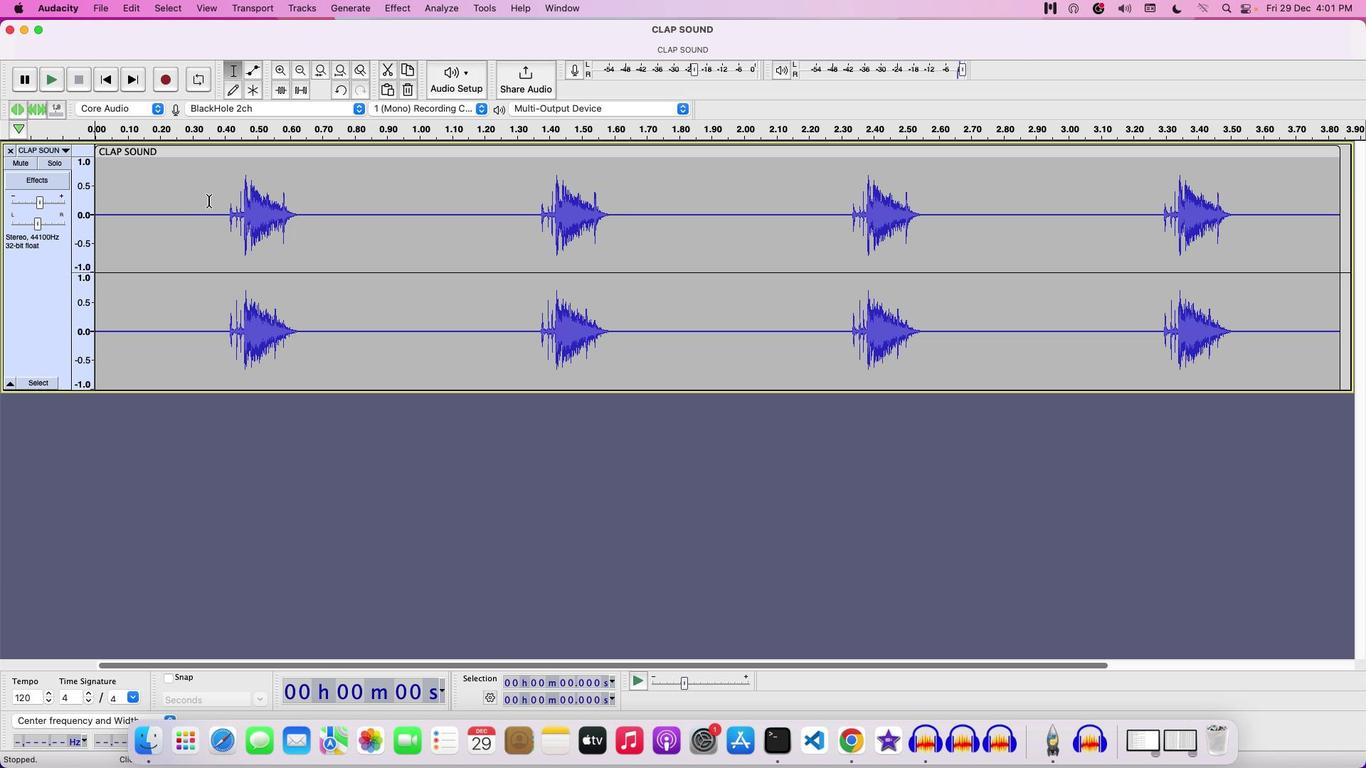 
Action: Mouse pressed left at (208, 201)
Screenshot: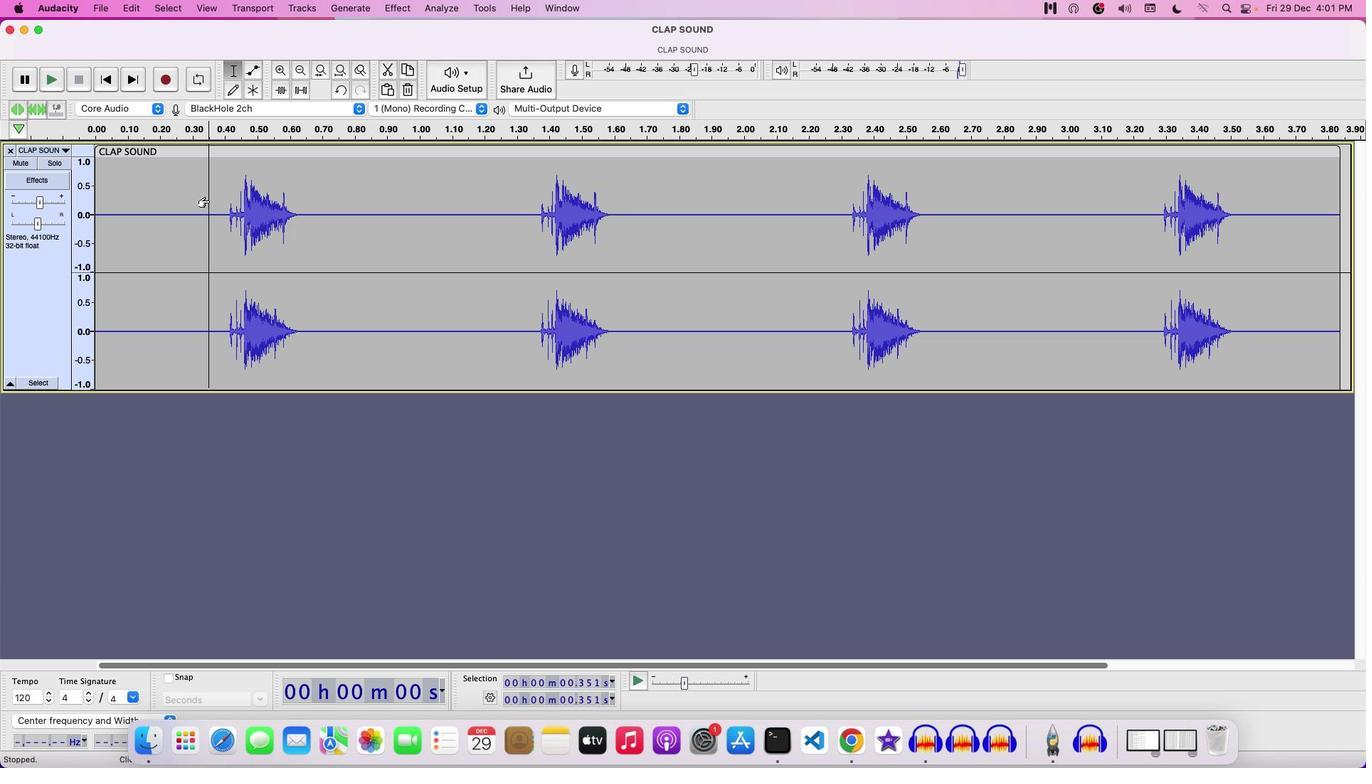 
Action: Mouse pressed left at (208, 201)
Screenshot: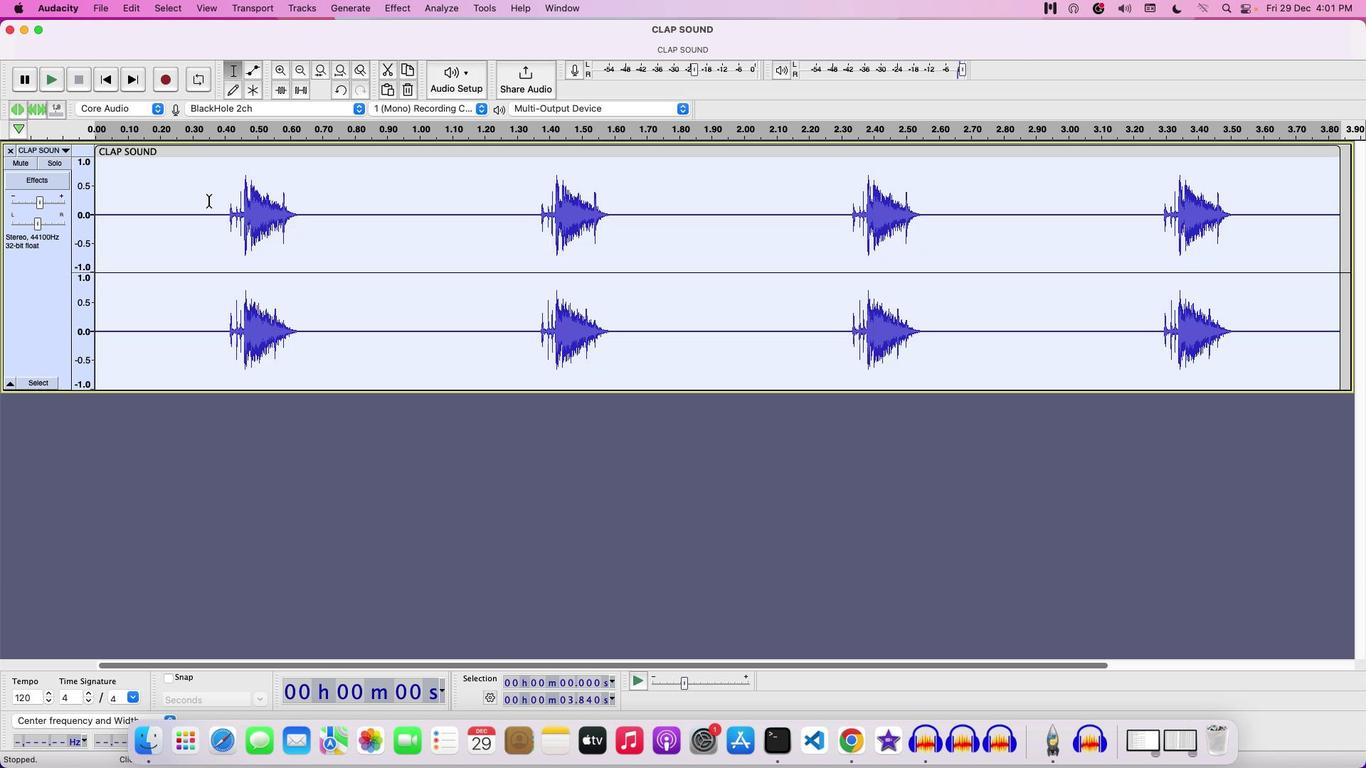 
Action: Mouse moved to (407, 4)
Screenshot: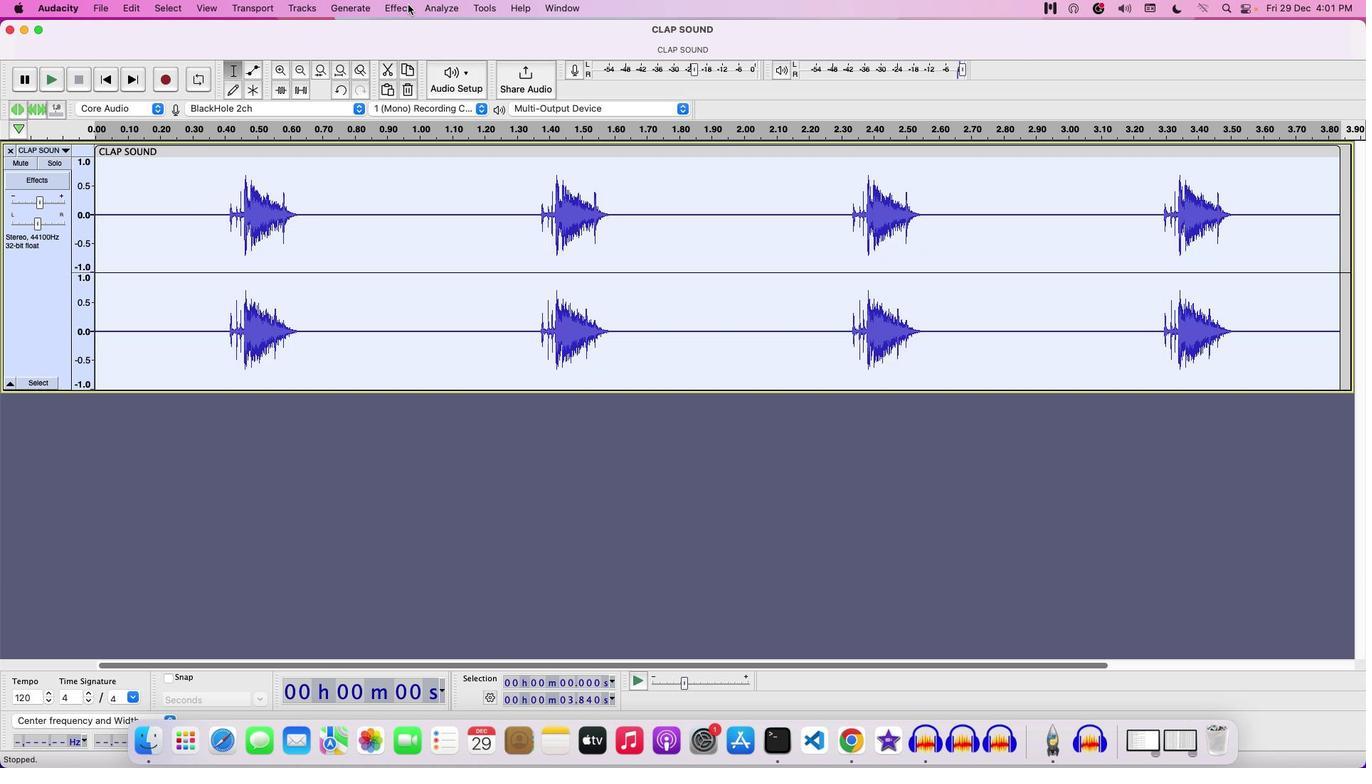 
Action: Mouse pressed left at (407, 4)
Screenshot: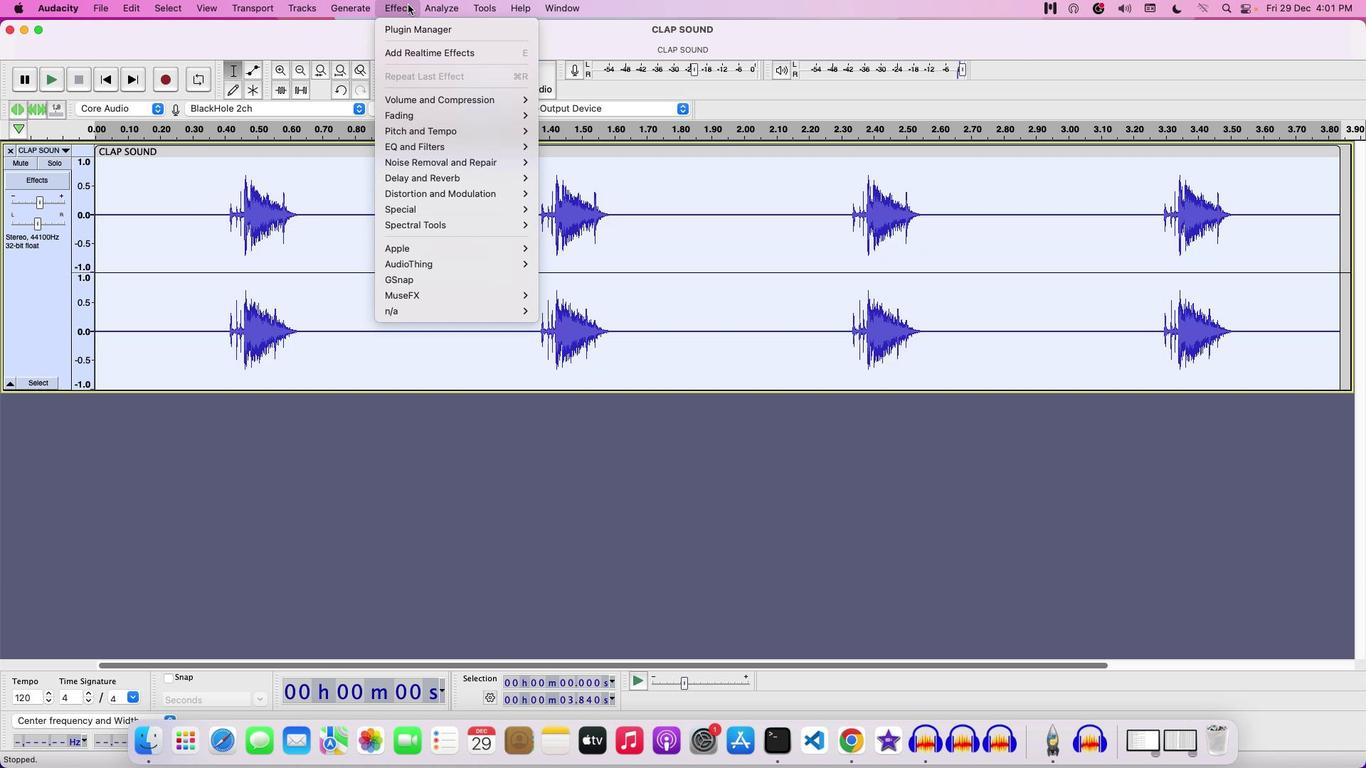 
Action: Mouse moved to (583, 264)
Screenshot: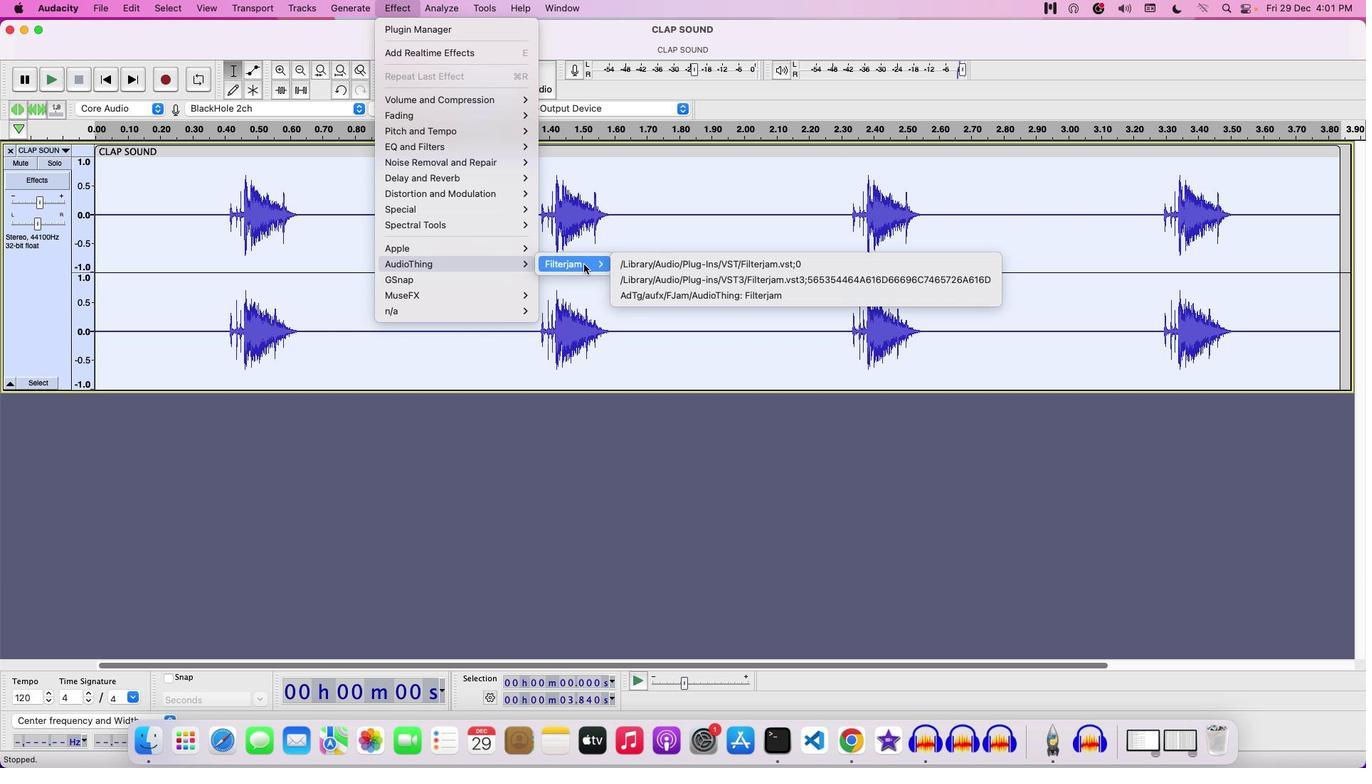 
Action: Mouse pressed left at (583, 264)
Screenshot: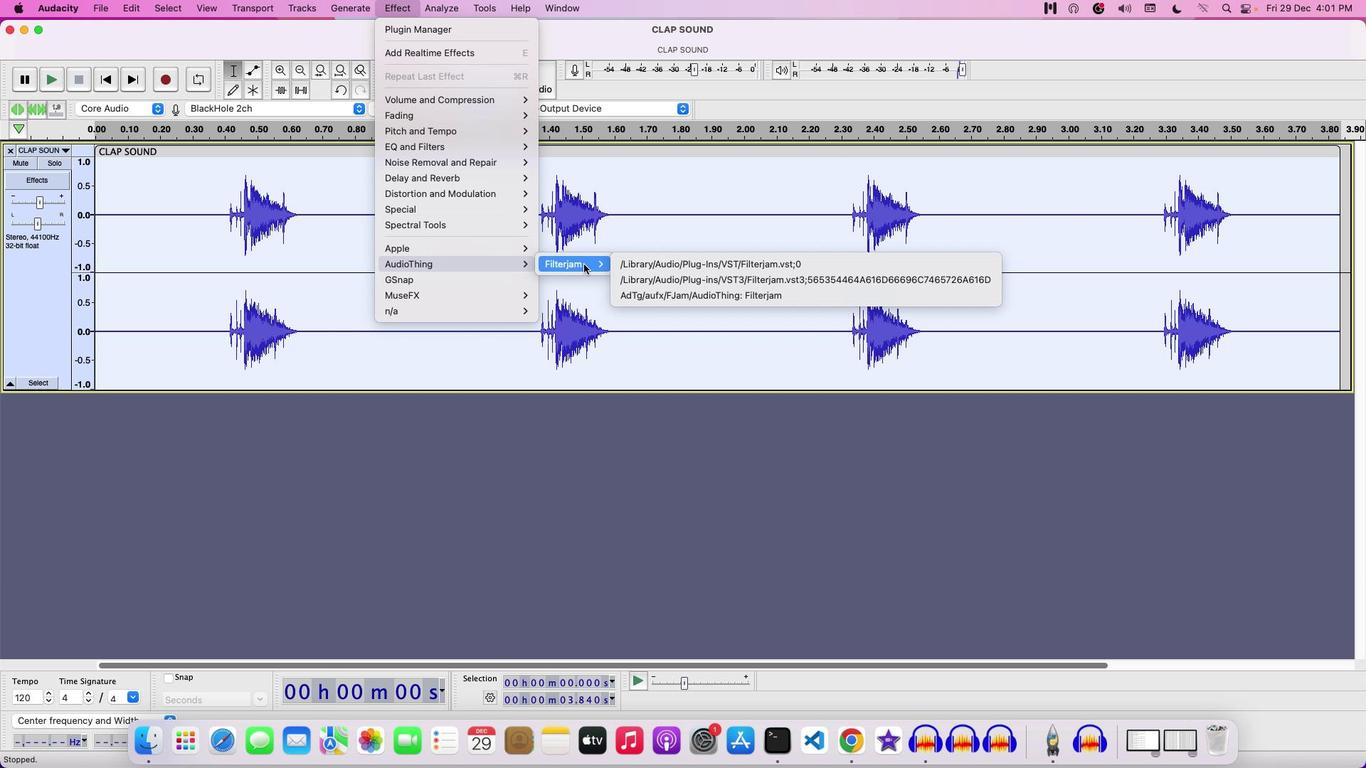 
Action: Mouse moved to (641, 263)
Screenshot: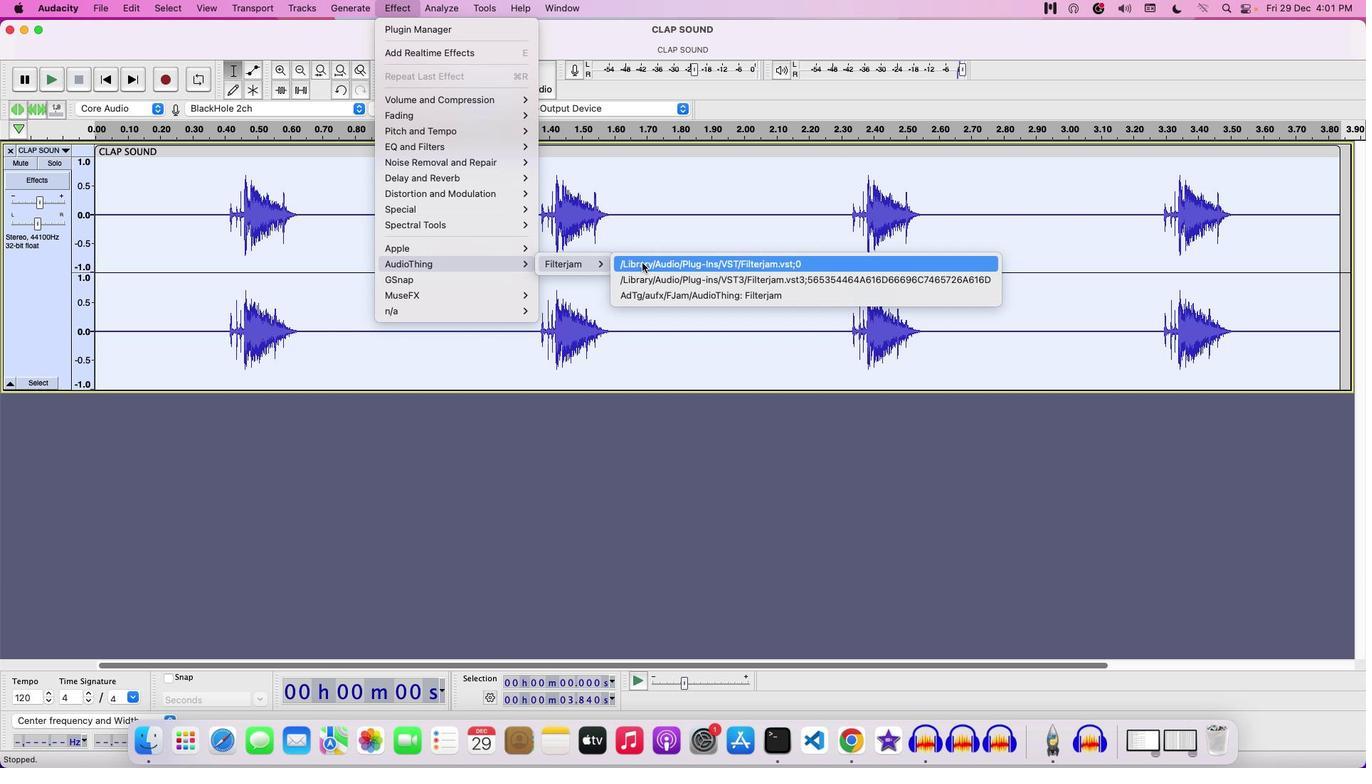 
Action: Mouse pressed left at (641, 263)
Screenshot: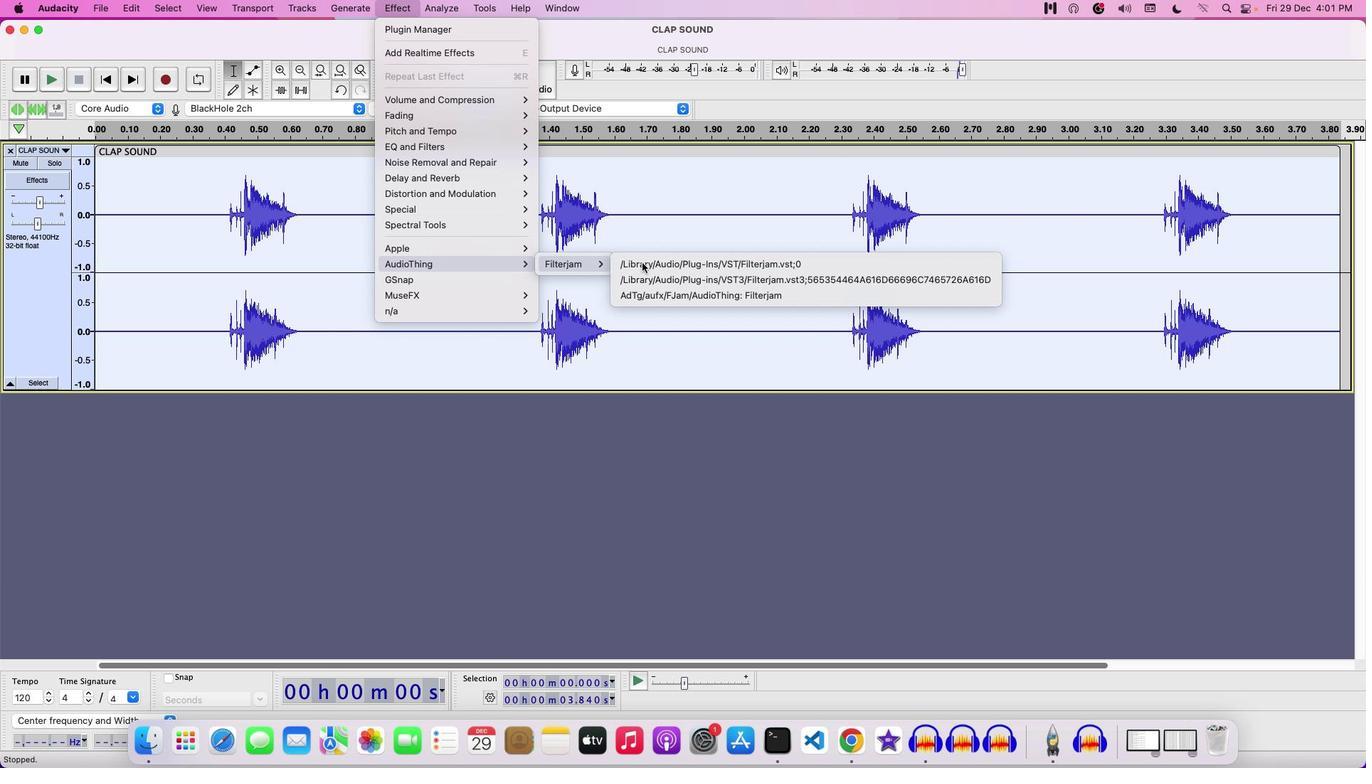 
Action: Mouse moved to (600, 286)
Screenshot: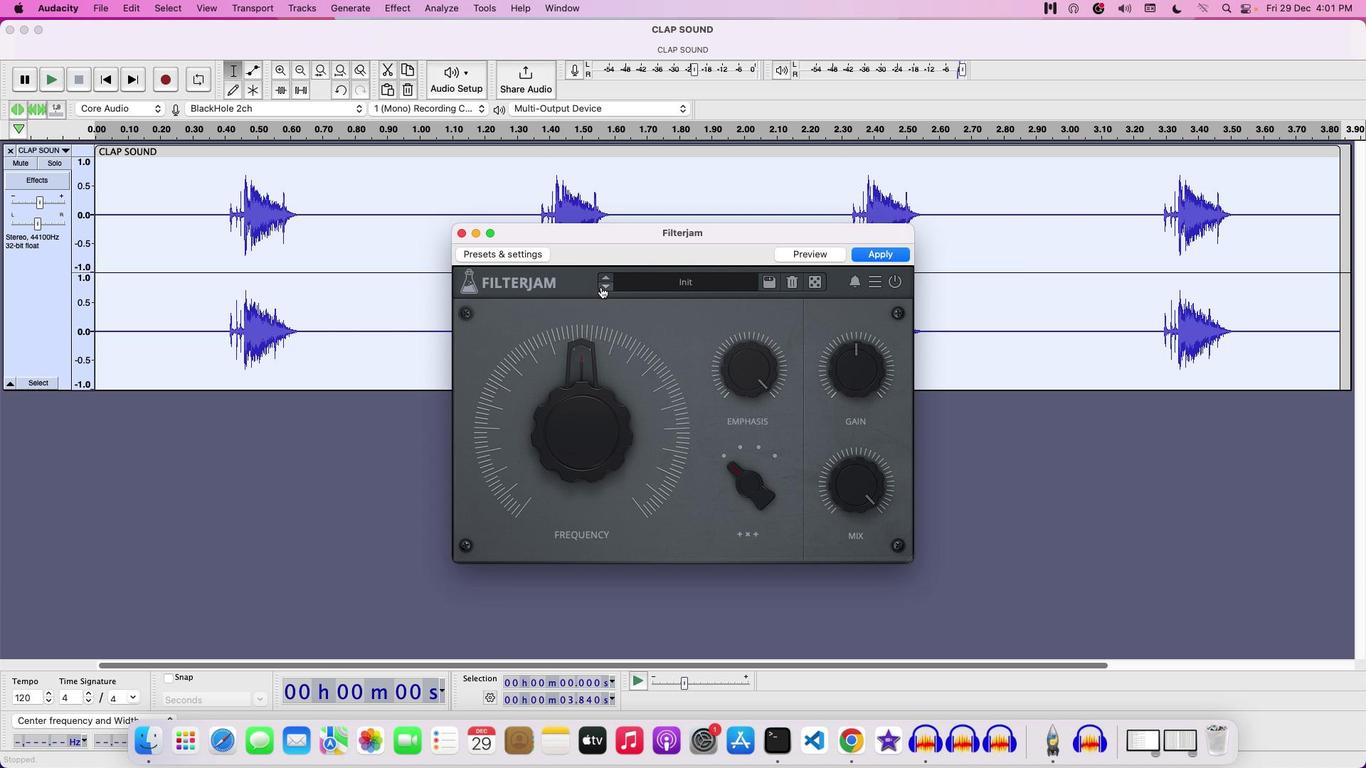 
Action: Mouse pressed left at (600, 286)
Screenshot: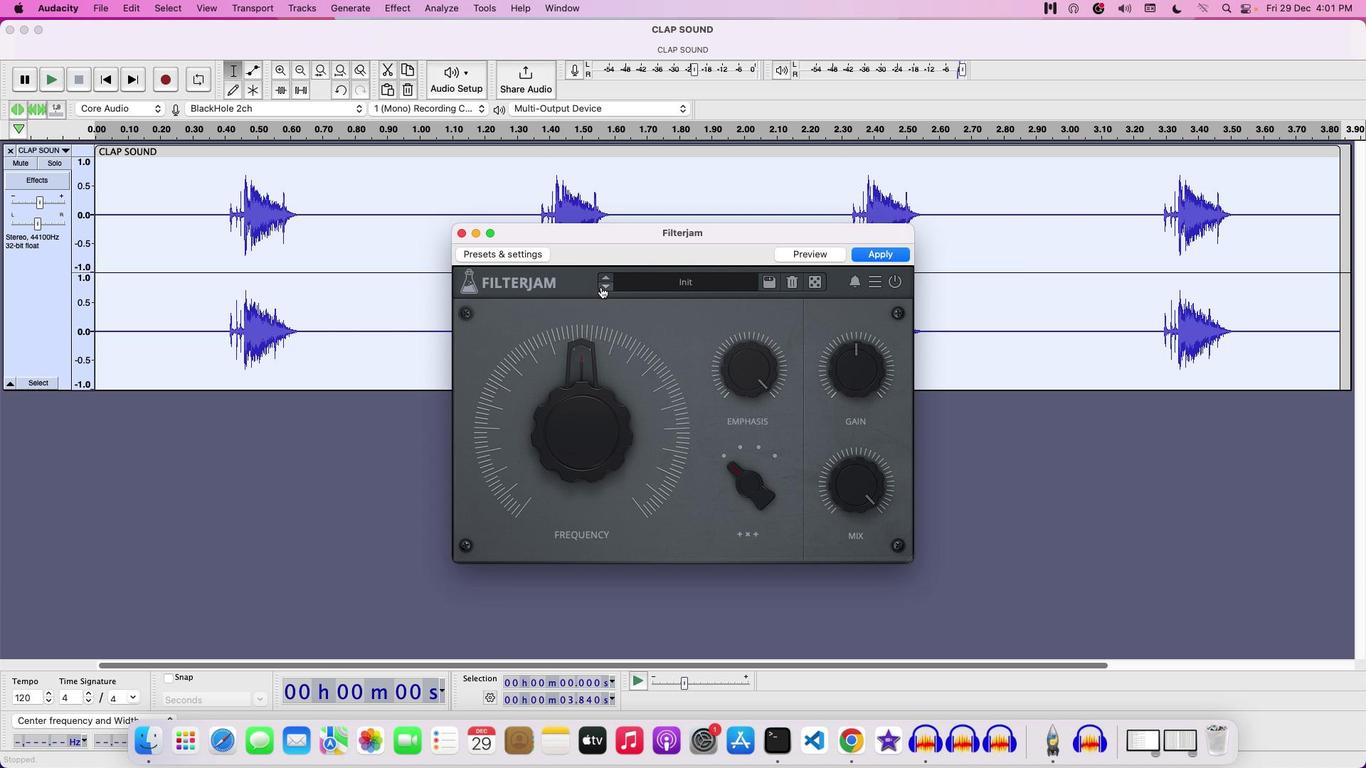 
Action: Mouse moved to (601, 286)
Screenshot: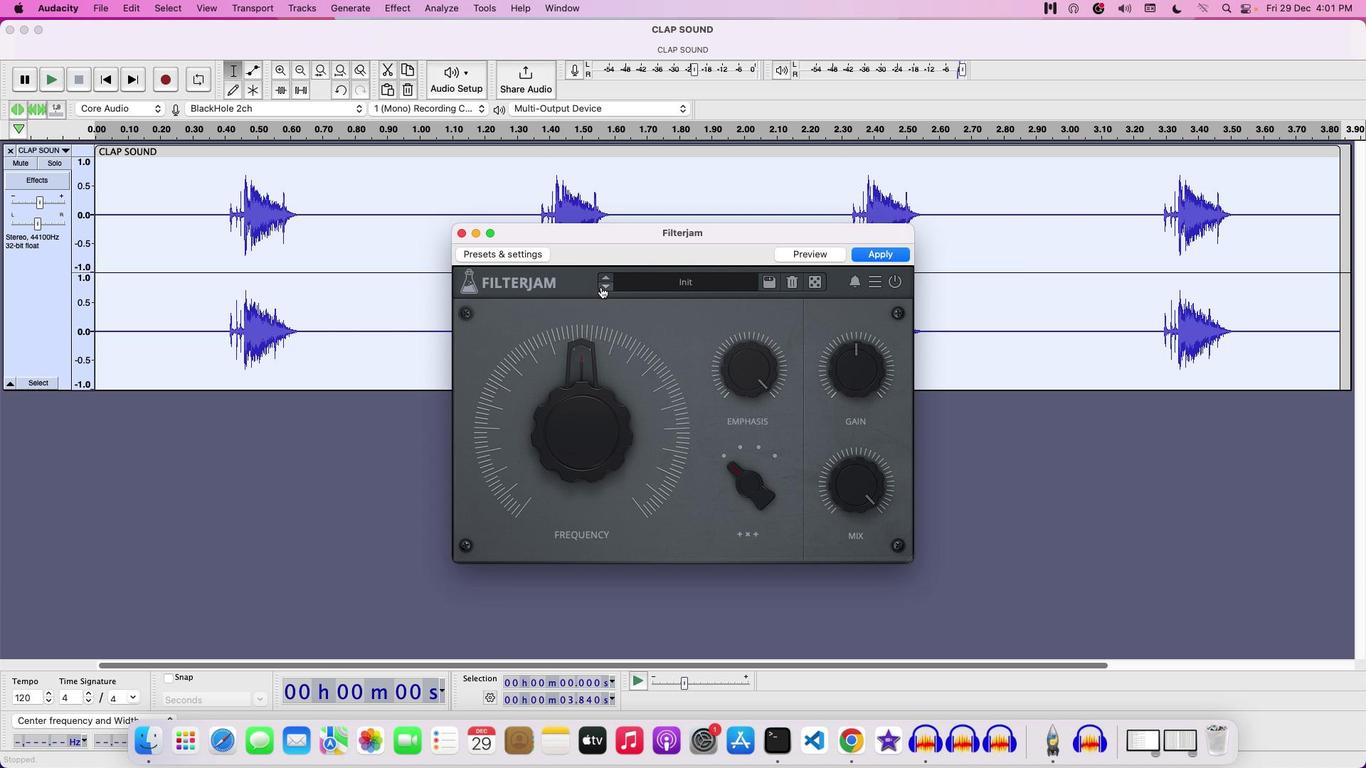 
Action: Mouse pressed left at (601, 286)
Screenshot: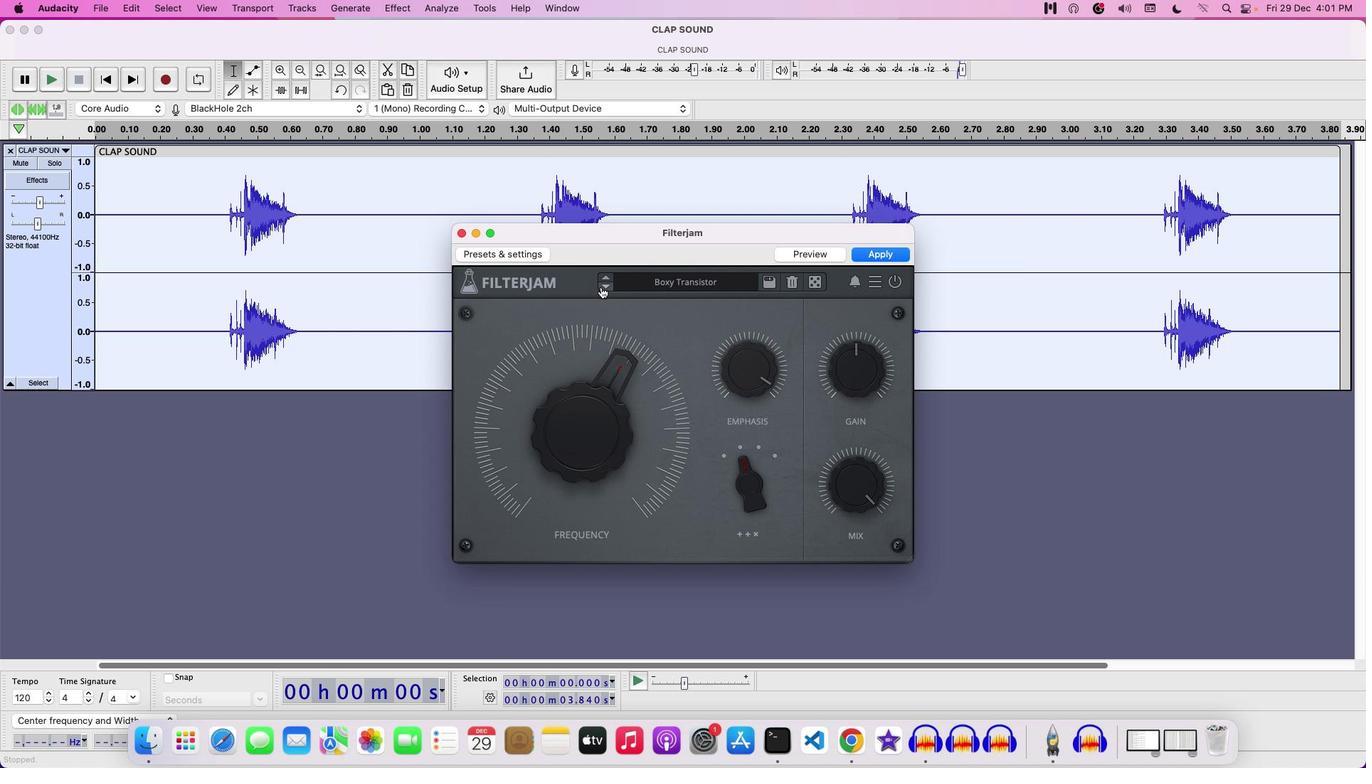 
Action: Mouse moved to (640, 286)
Screenshot: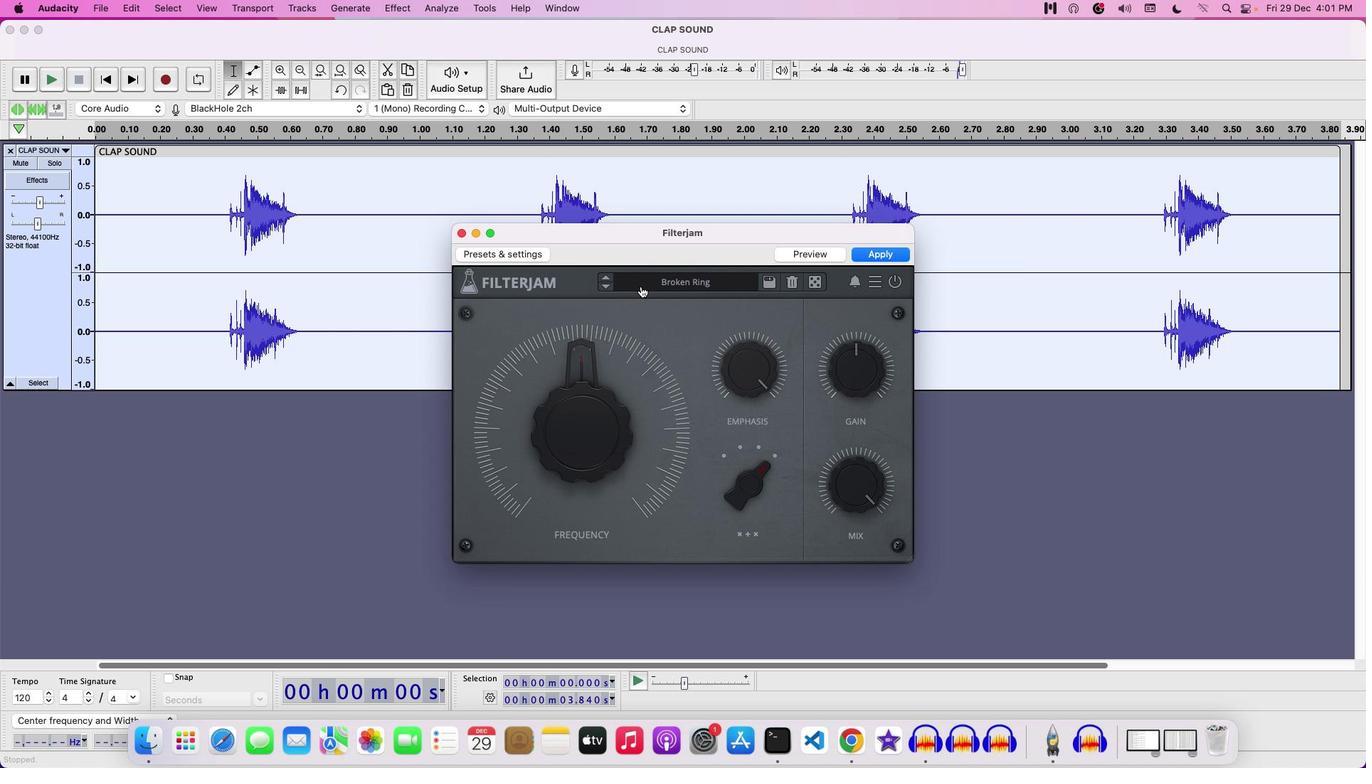 
Action: Mouse pressed left at (640, 286)
Screenshot: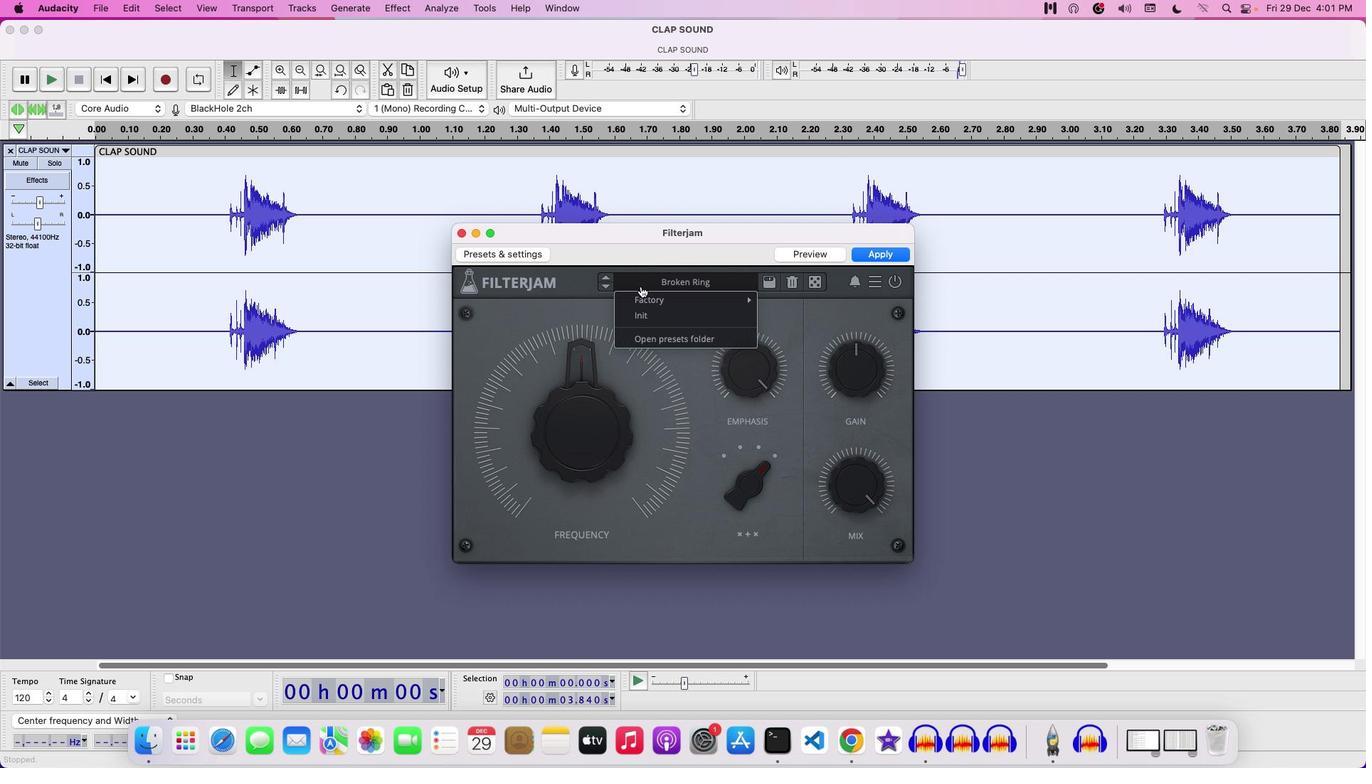 
Action: Mouse moved to (795, 423)
Screenshot: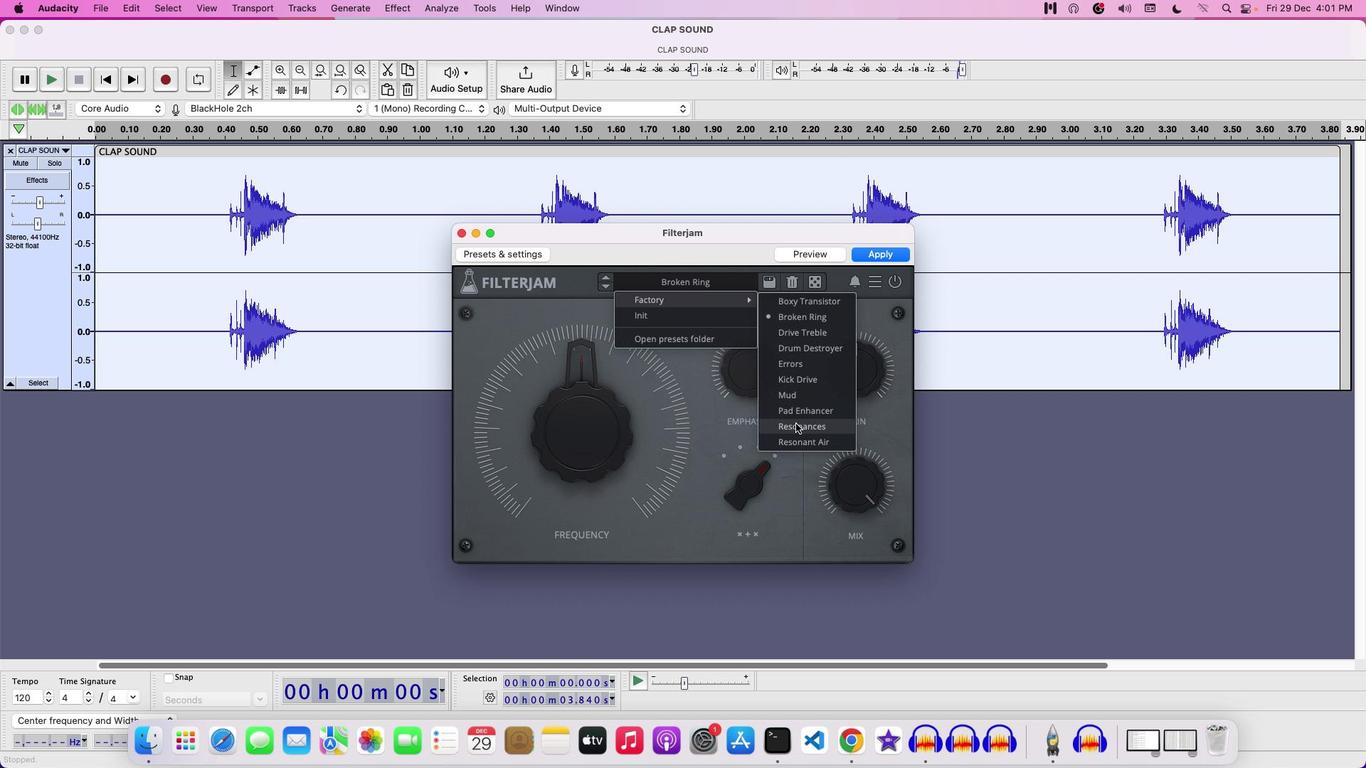 
Action: Mouse pressed left at (795, 423)
Screenshot: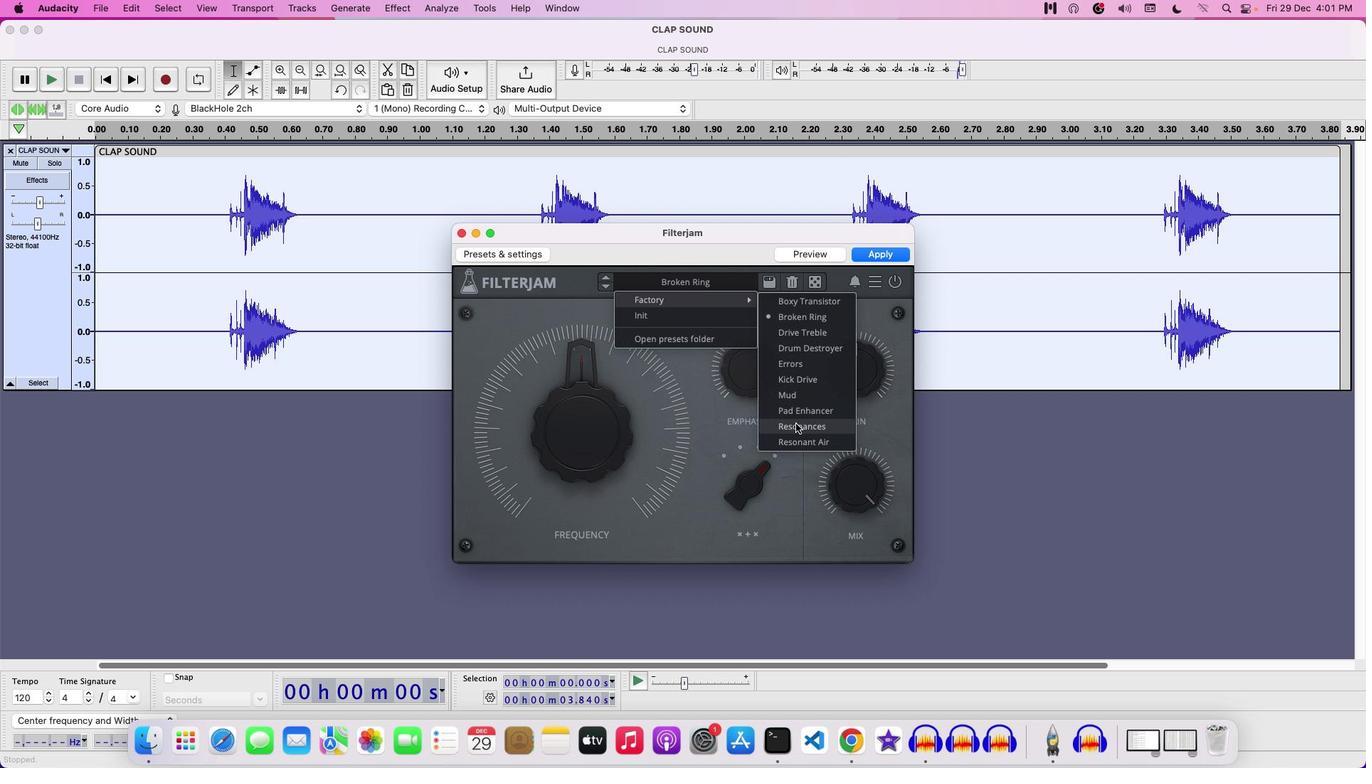 
Action: Mouse moved to (804, 423)
Screenshot: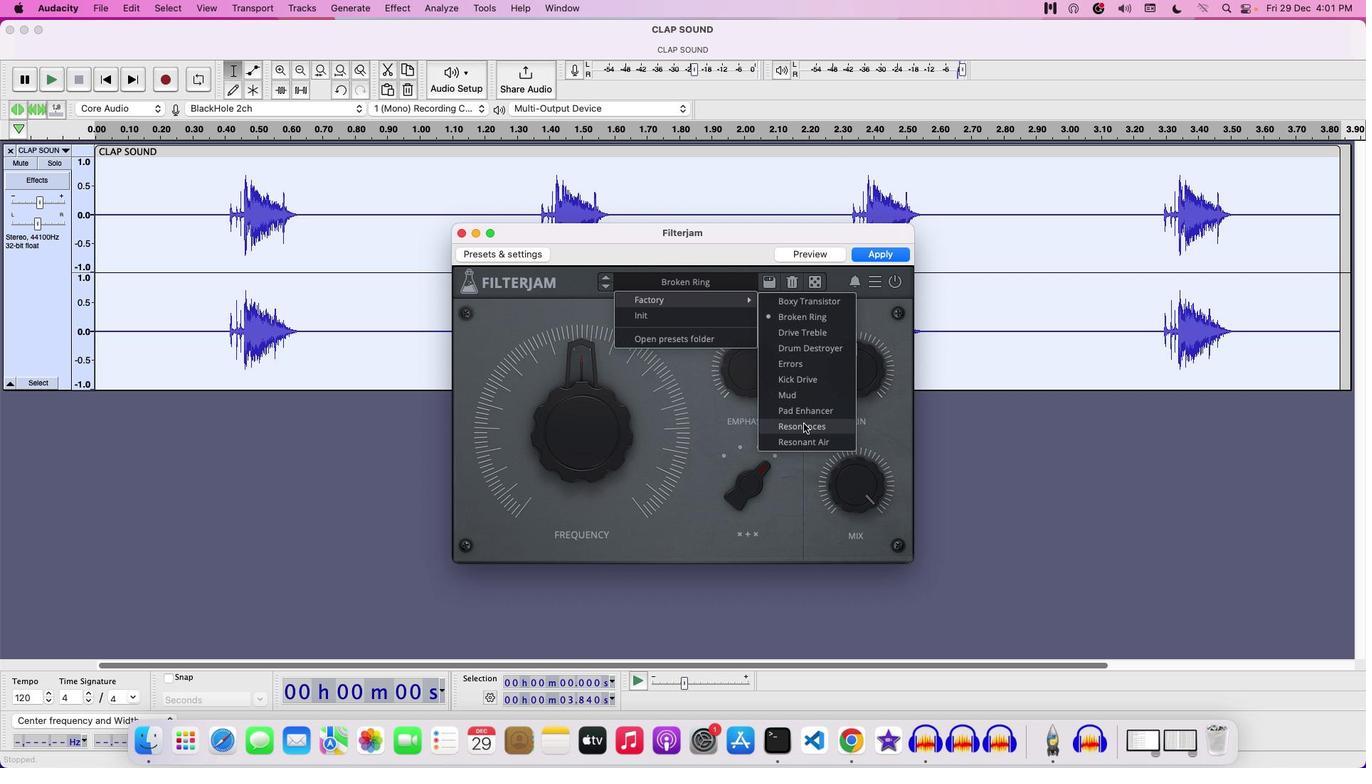
Action: Key pressed Key.enter
Screenshot: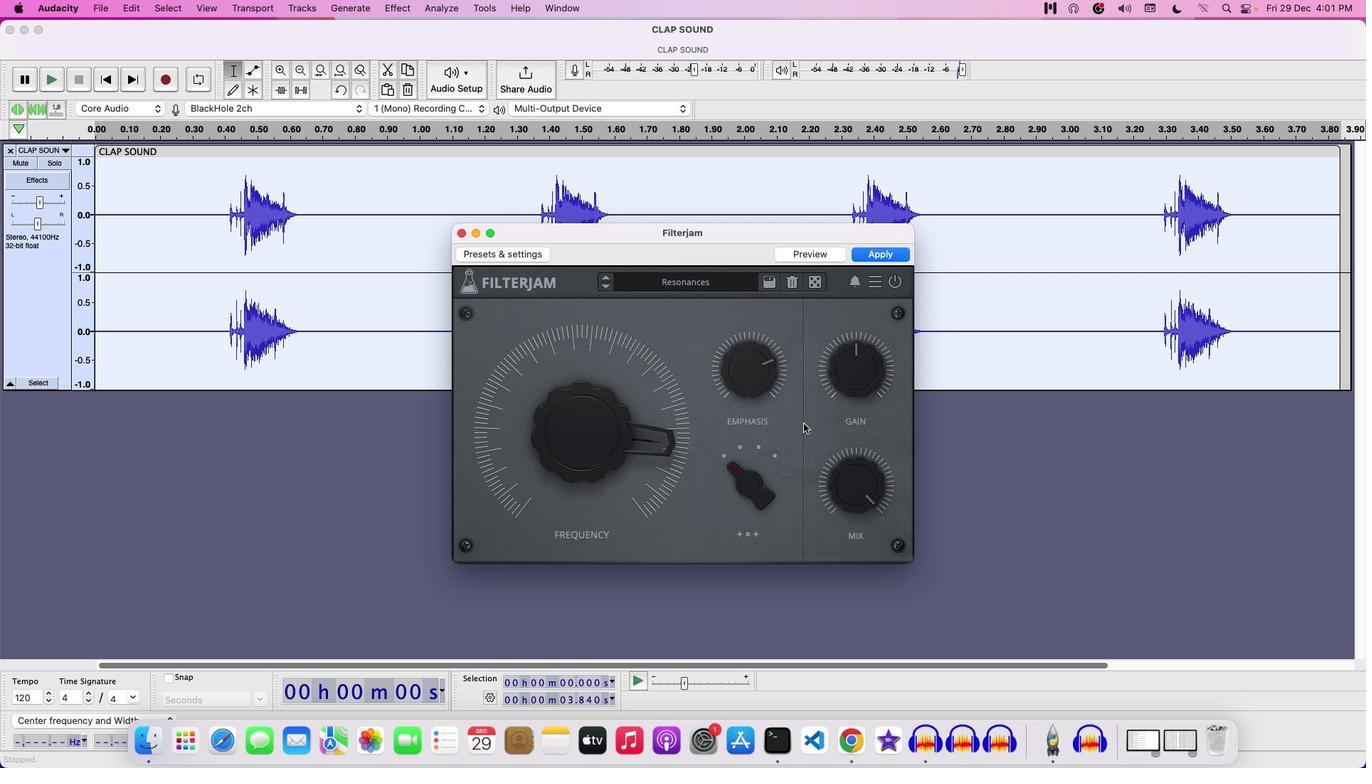 
Action: Mouse moved to (607, 424)
Screenshot: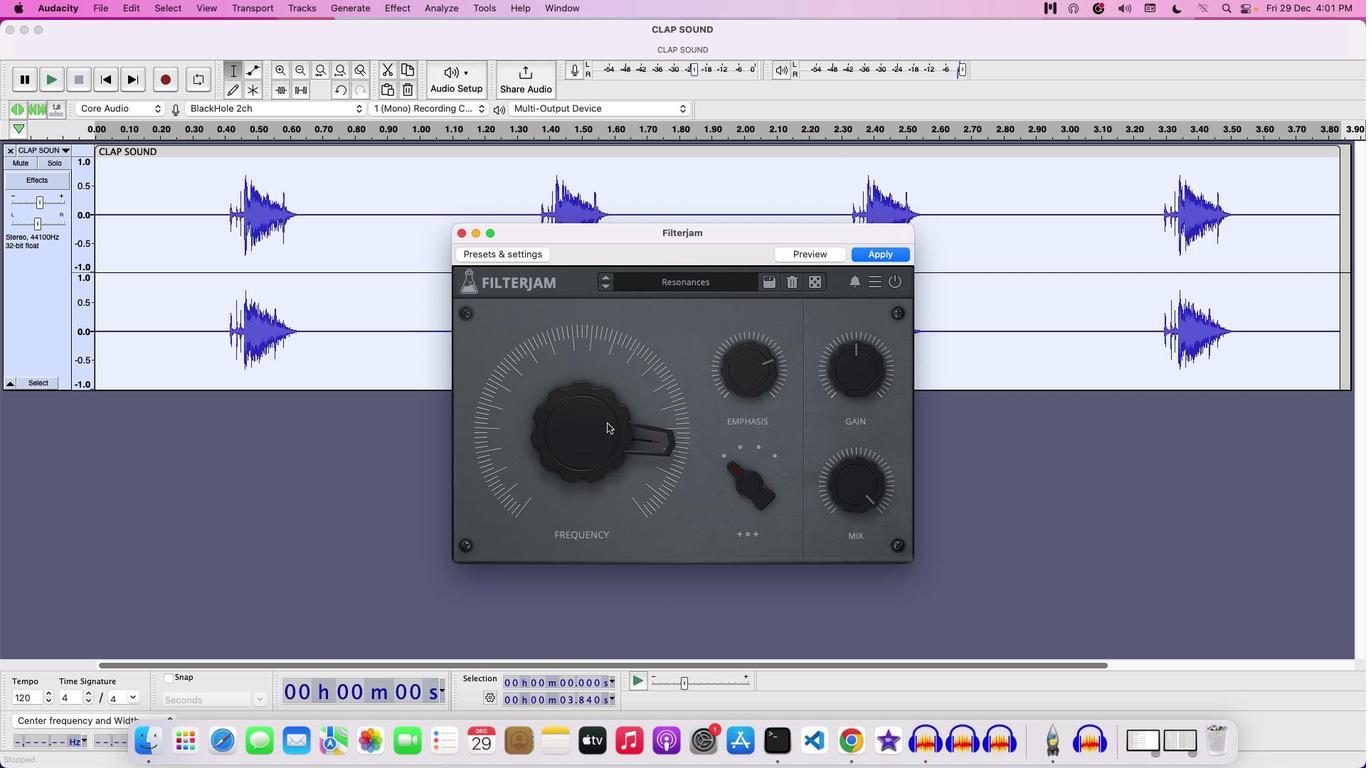 
Action: Mouse pressed left at (607, 424)
Screenshot: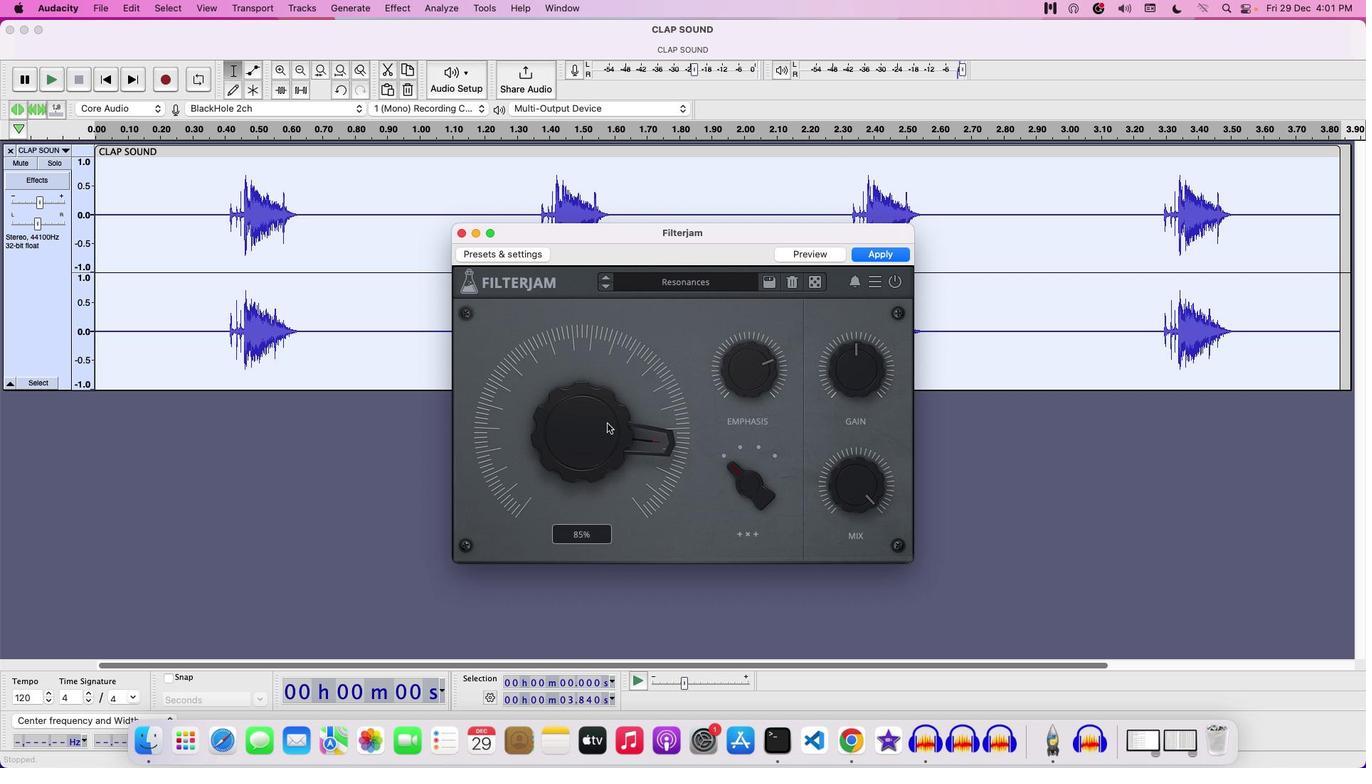 
Action: Mouse moved to (825, 255)
Screenshot: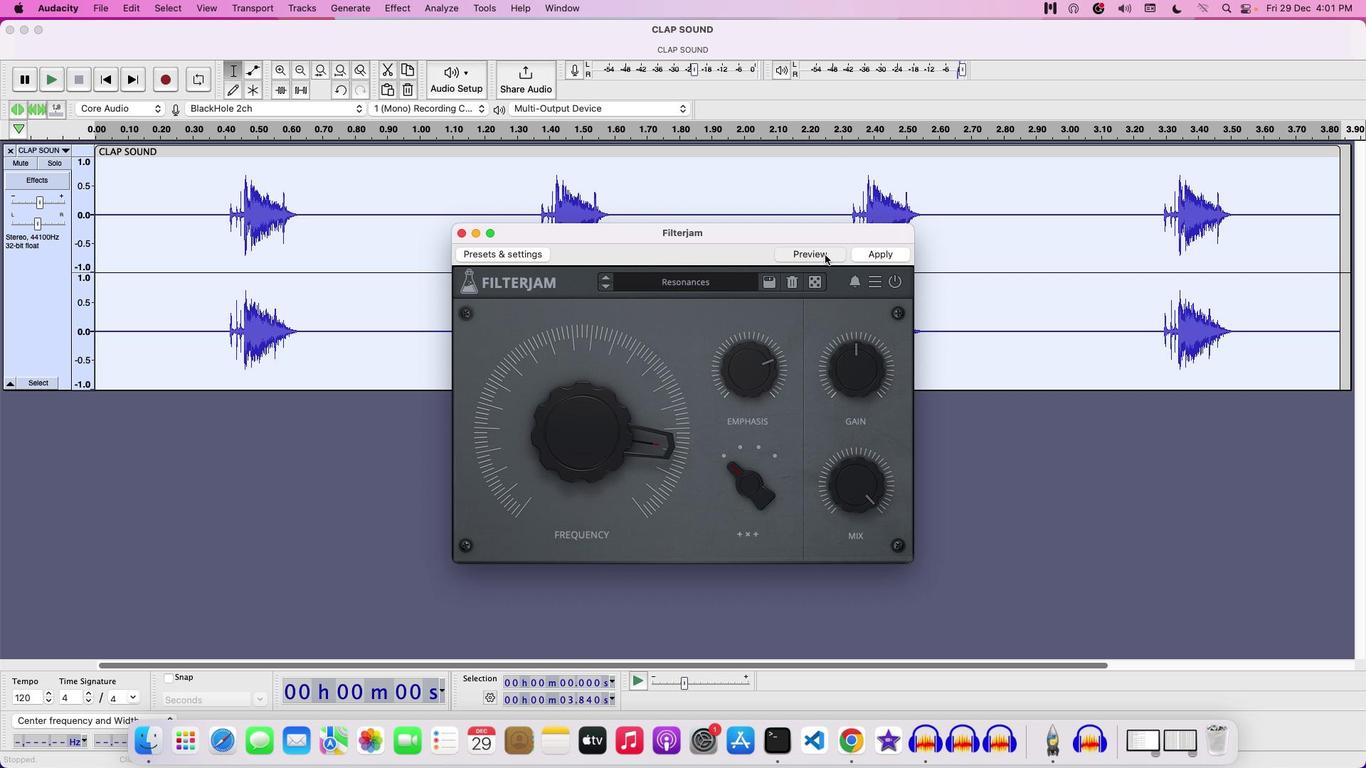 
Action: Mouse pressed left at (825, 255)
Screenshot: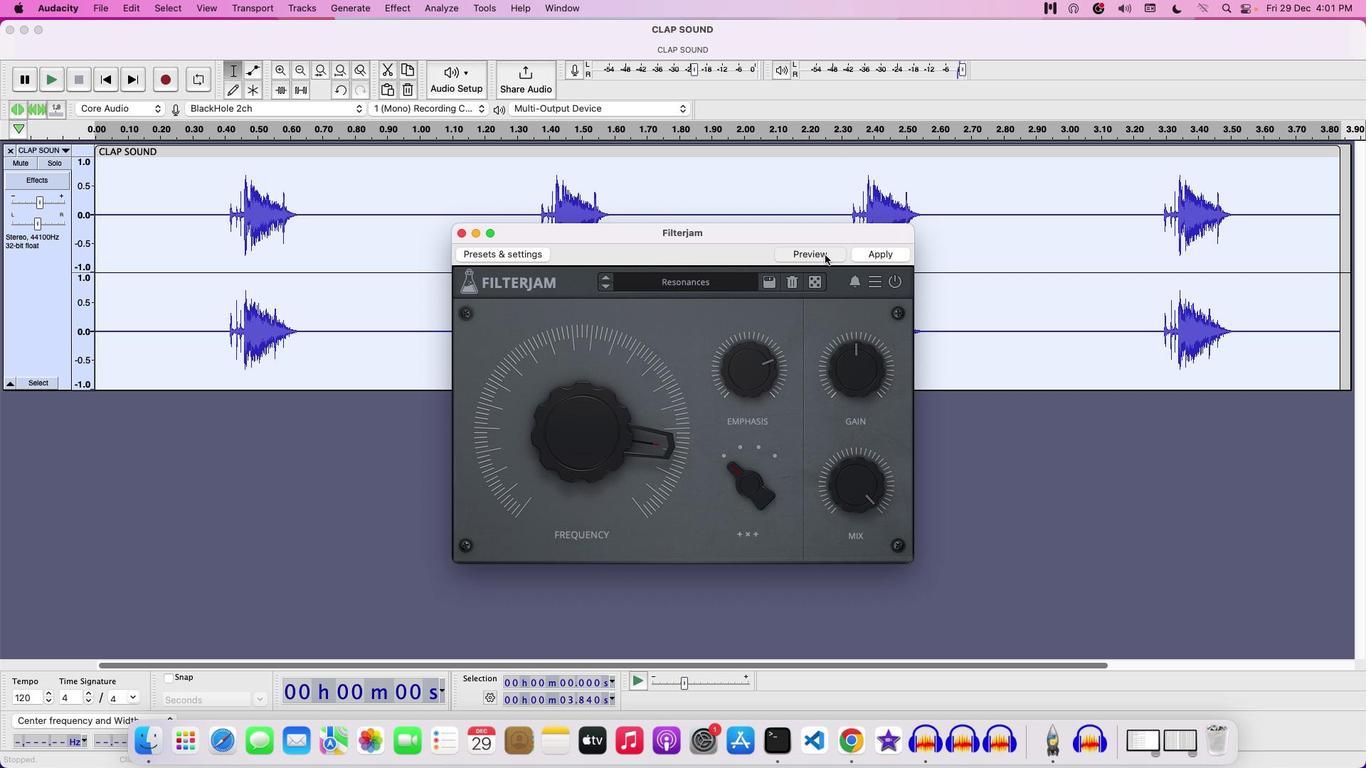 
Action: Mouse moved to (604, 397)
Screenshot: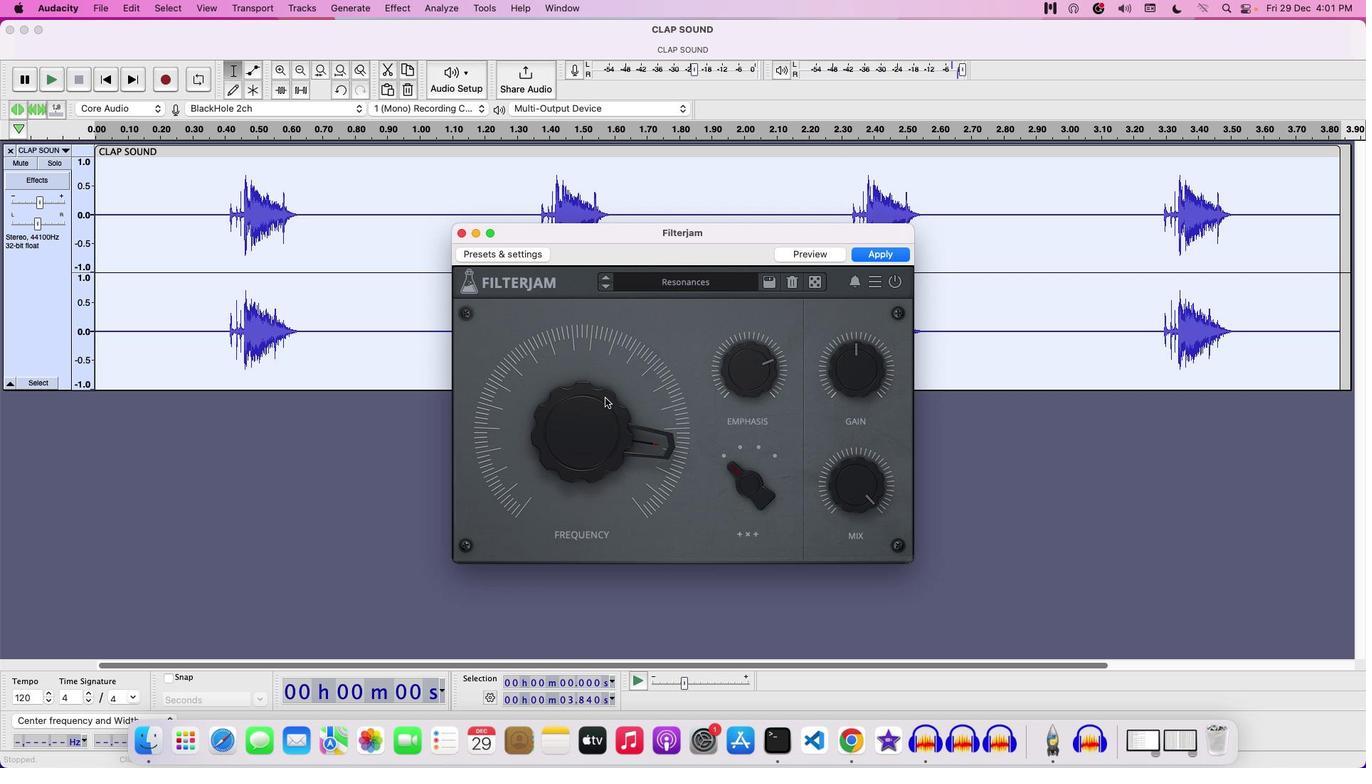 
Action: Mouse pressed left at (604, 397)
Screenshot: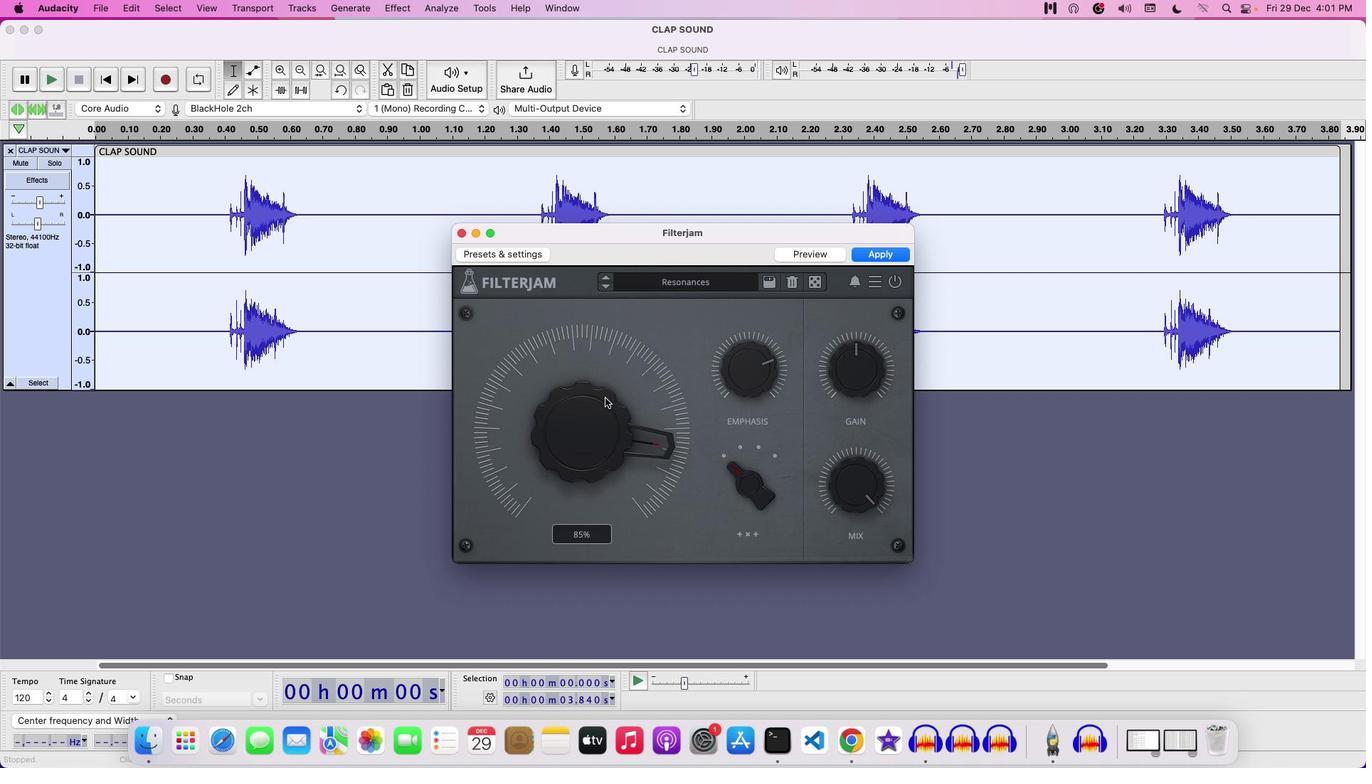 
Action: Mouse moved to (611, 279)
Screenshot: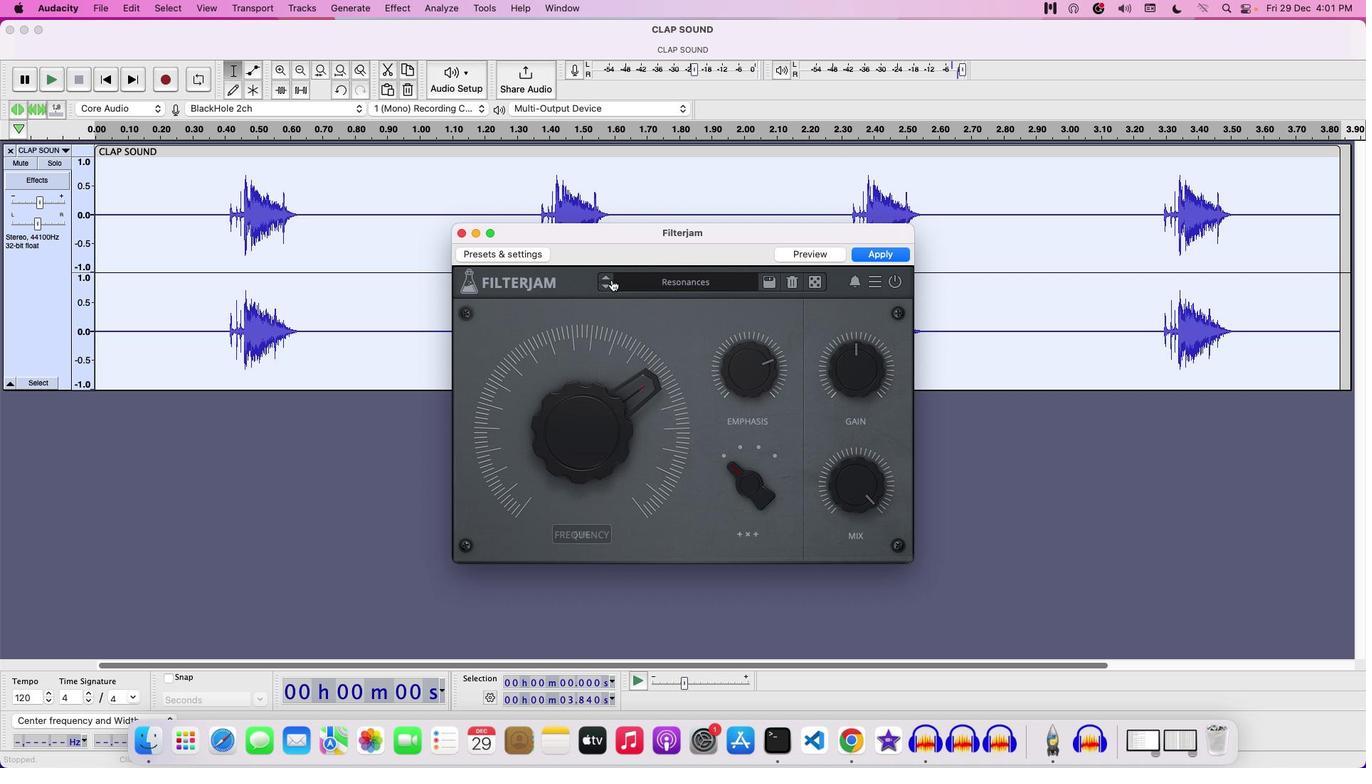 
Action: Mouse pressed left at (611, 279)
Screenshot: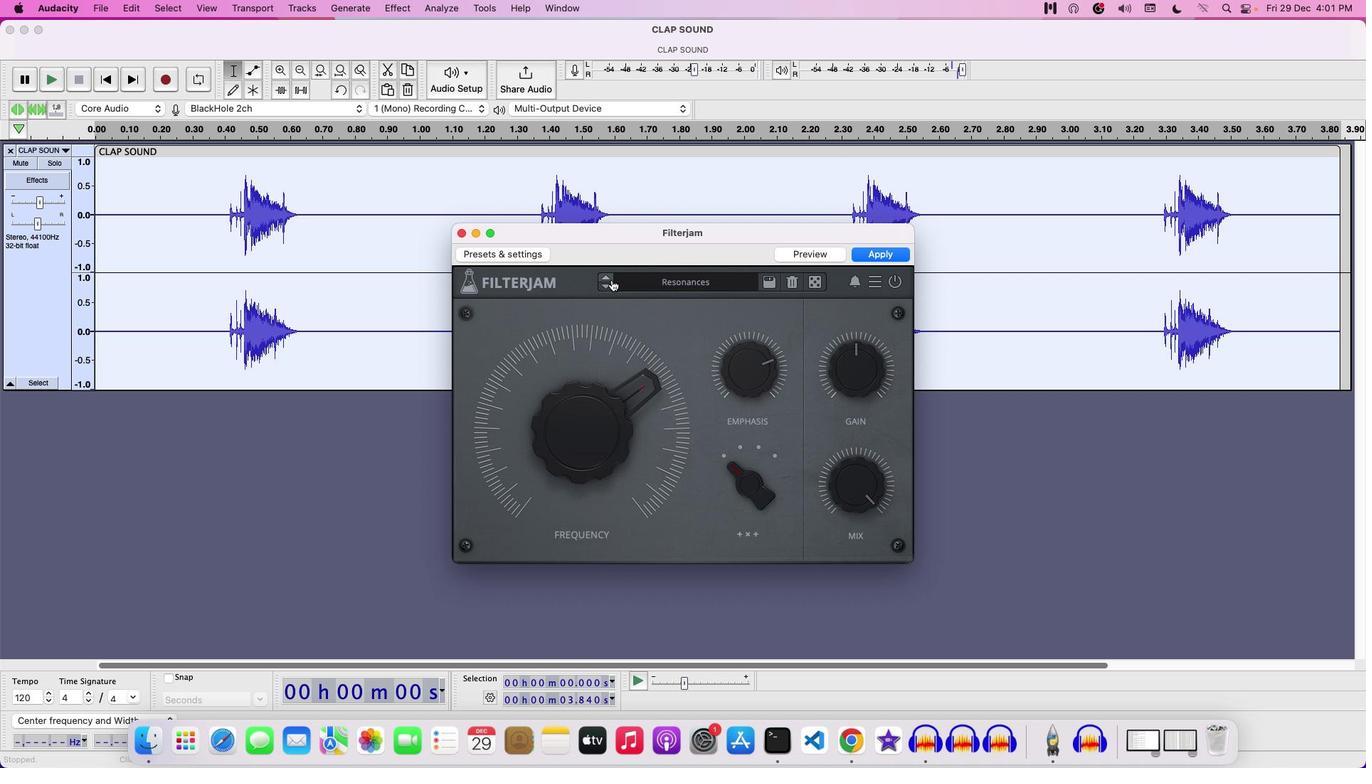 
Action: Mouse moved to (604, 287)
Screenshot: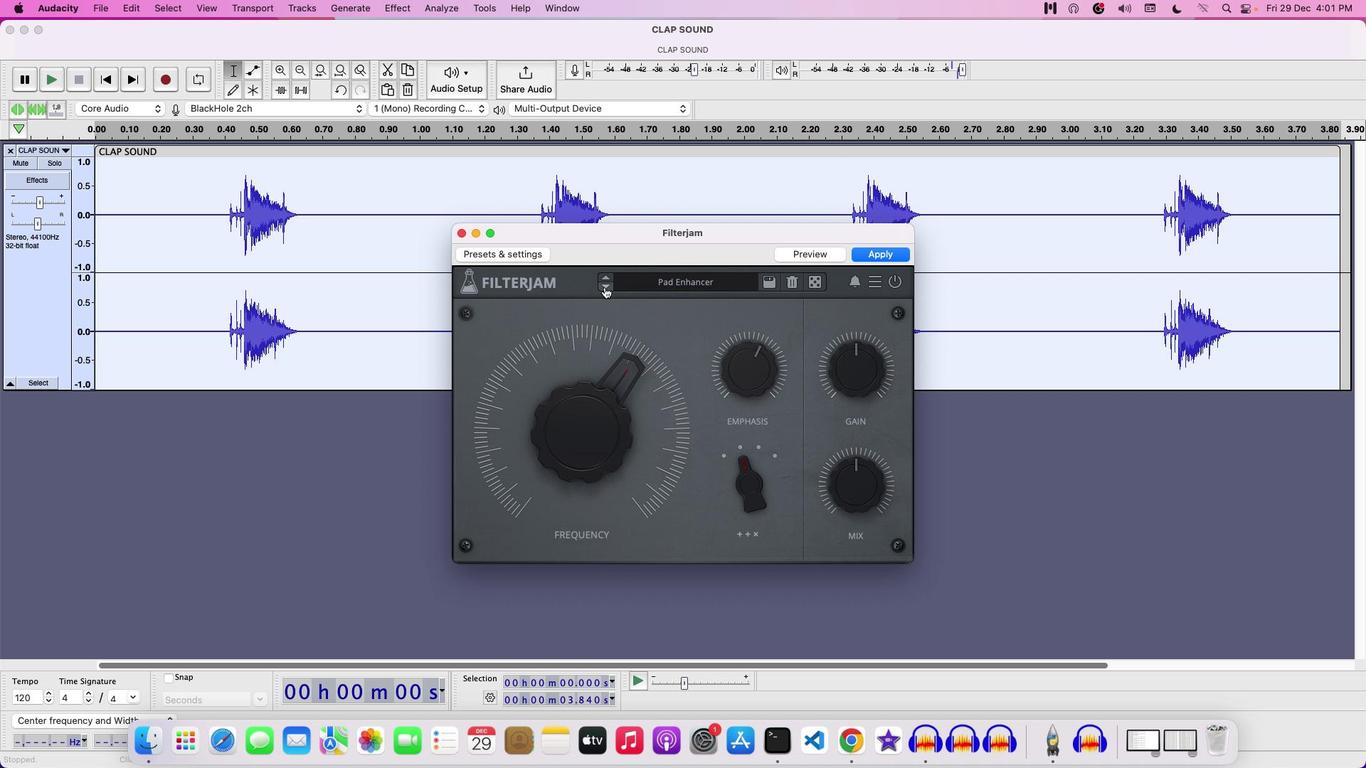 
Action: Mouse pressed left at (604, 287)
Screenshot: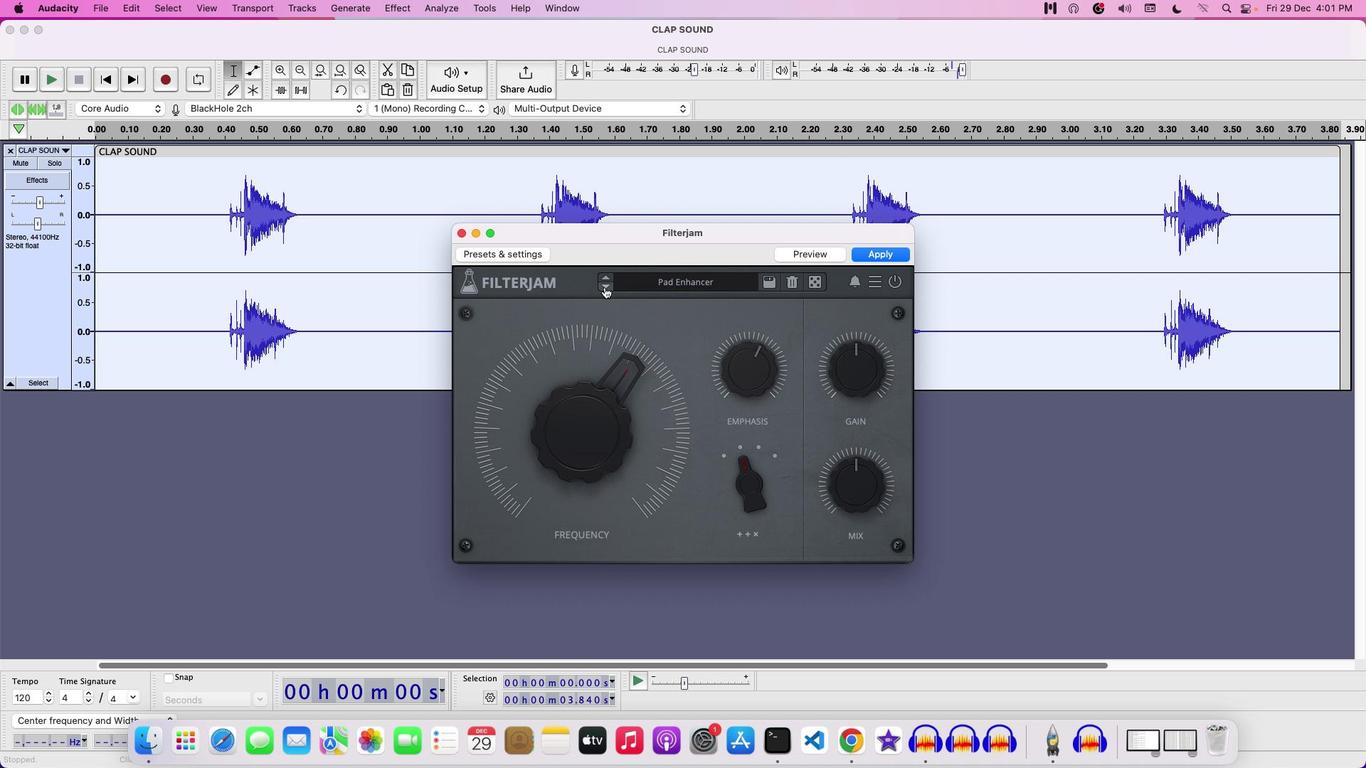 
Action: Mouse pressed left at (604, 287)
Screenshot: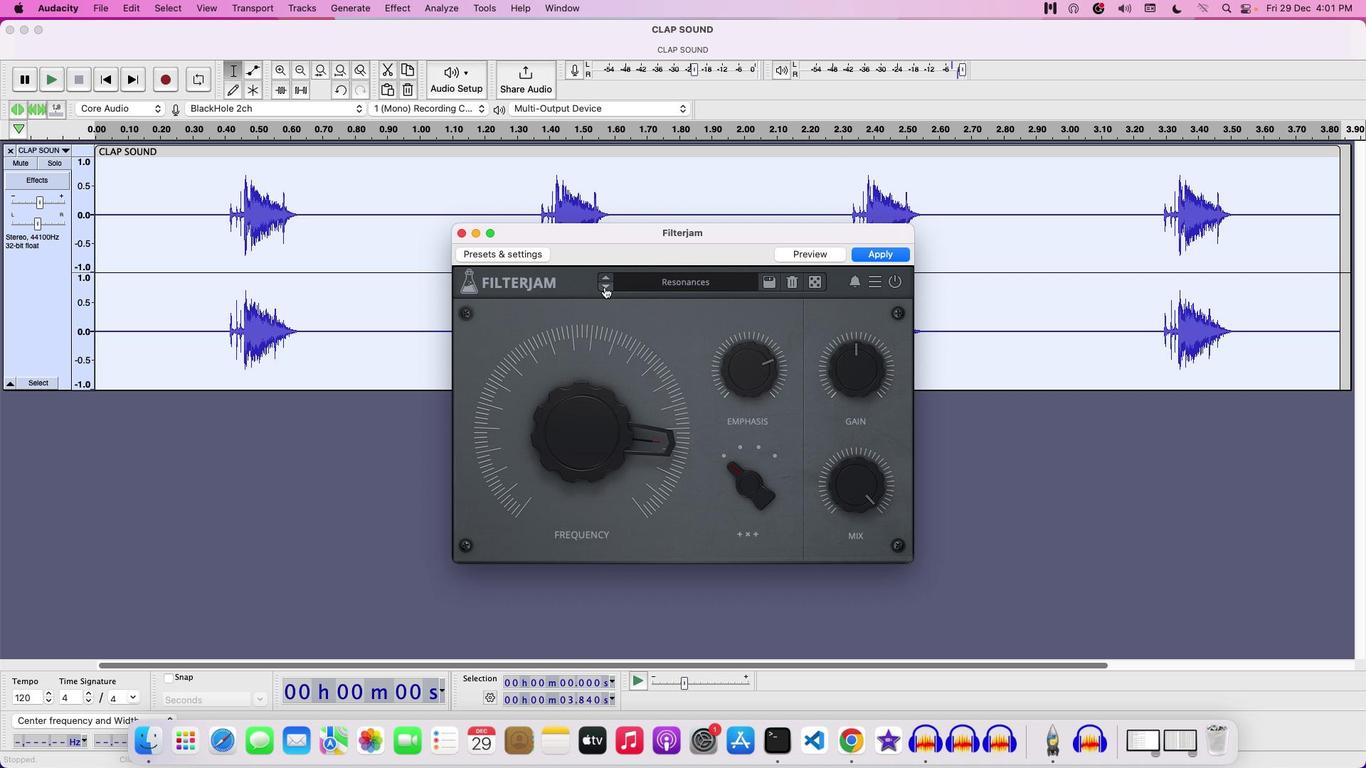 
Action: Mouse moved to (807, 258)
Screenshot: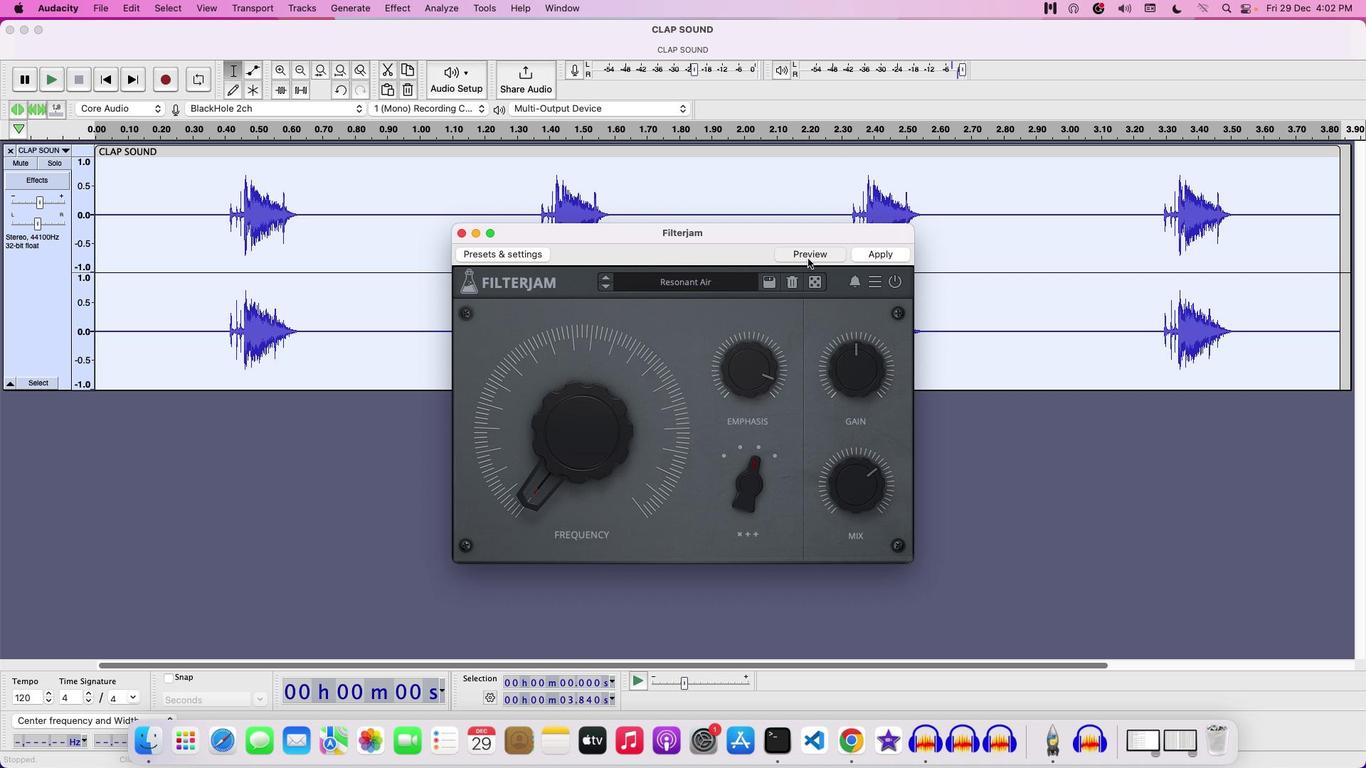
Action: Mouse pressed left at (807, 258)
Screenshot: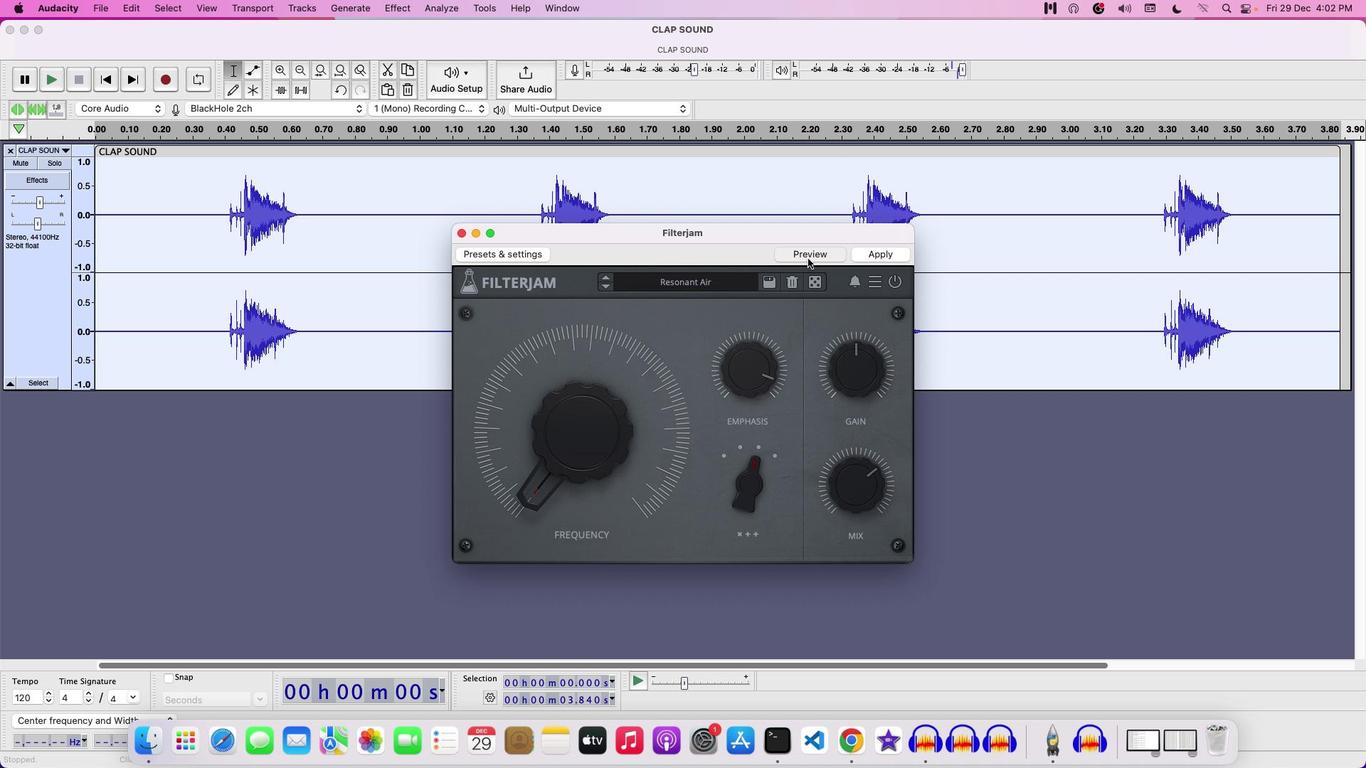
Action: Mouse moved to (882, 256)
Screenshot: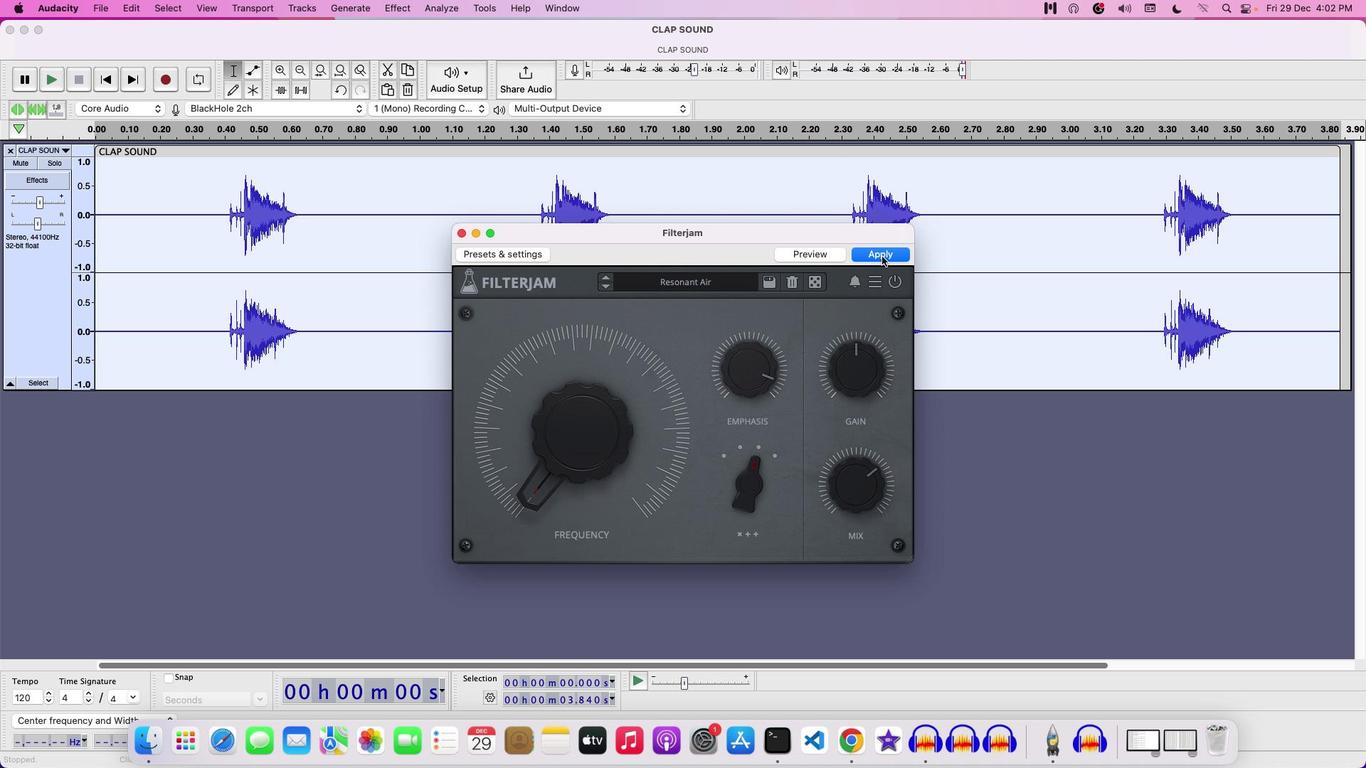 
Action: Mouse pressed left at (882, 256)
Screenshot: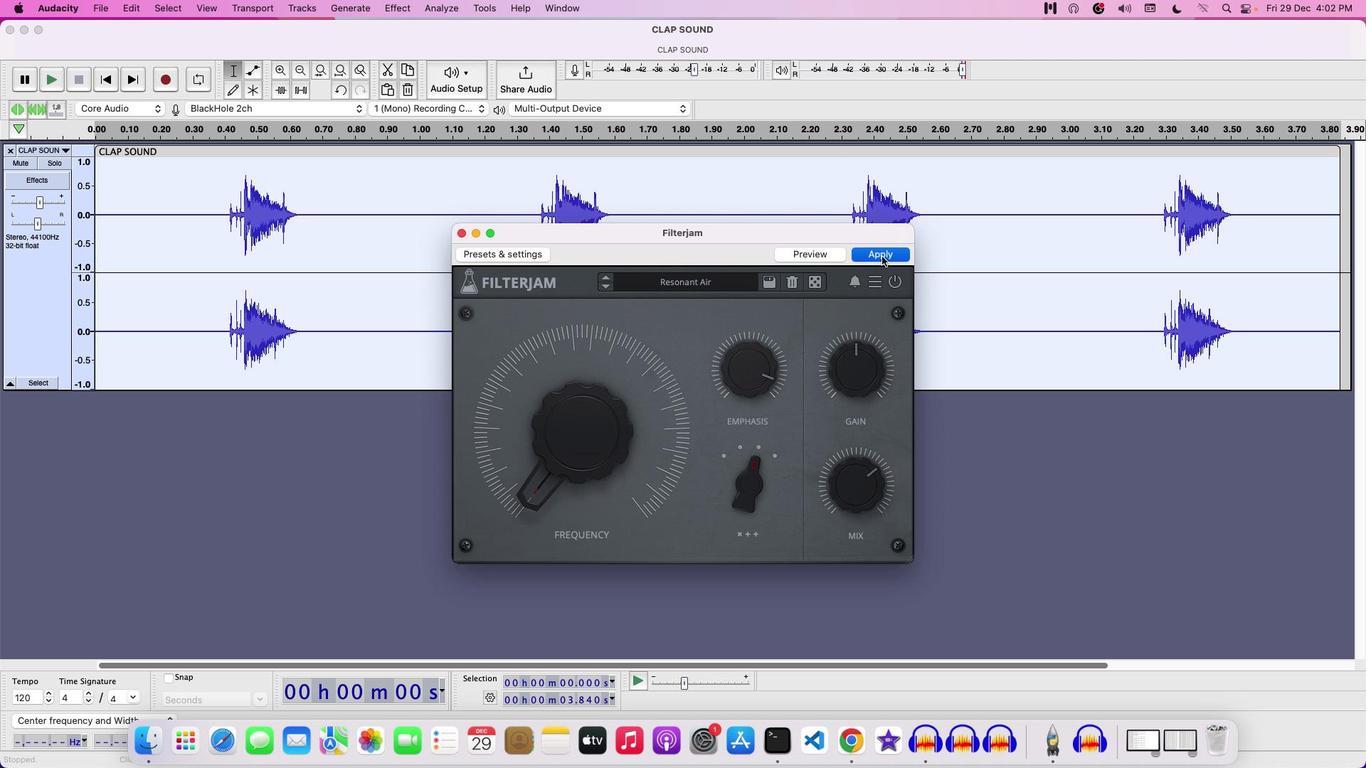 
Action: Mouse moved to (240, 319)
Screenshot: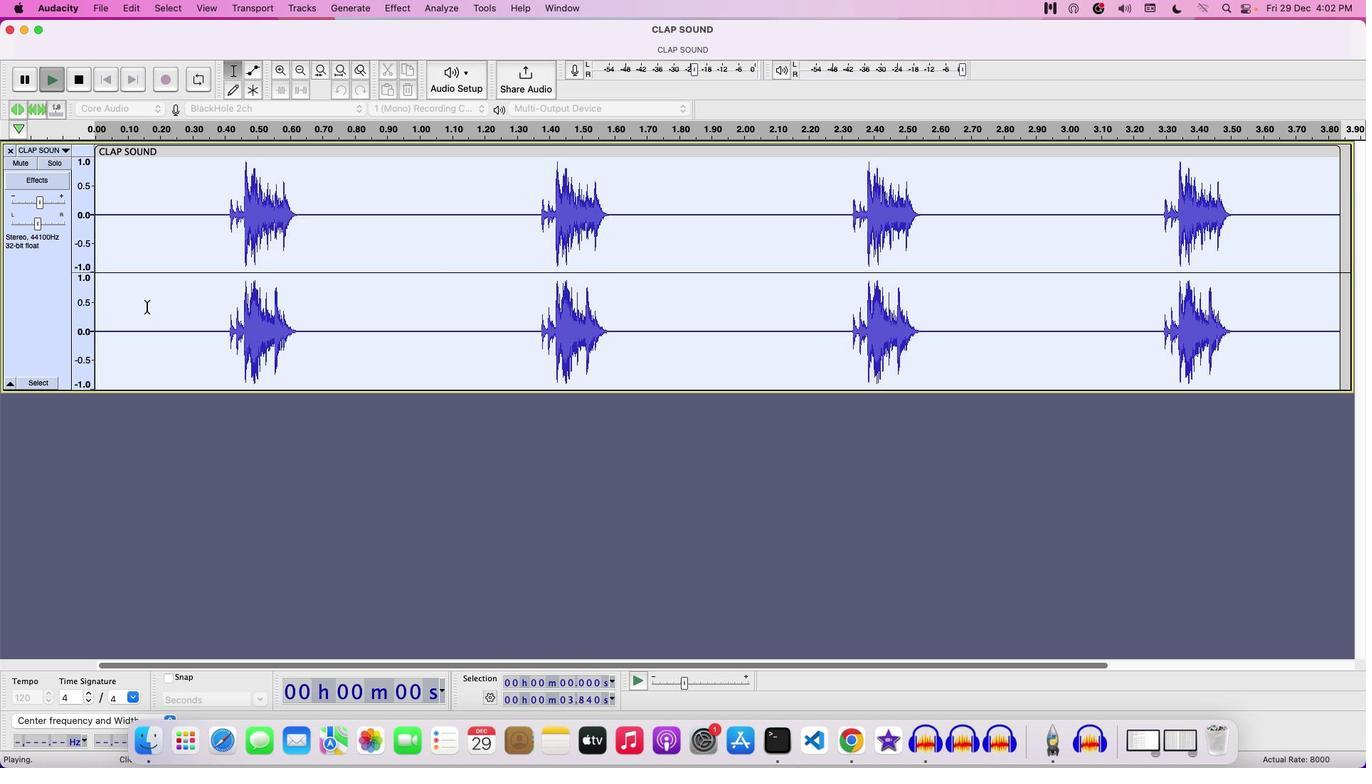 
Action: Key pressed Key.space
Screenshot: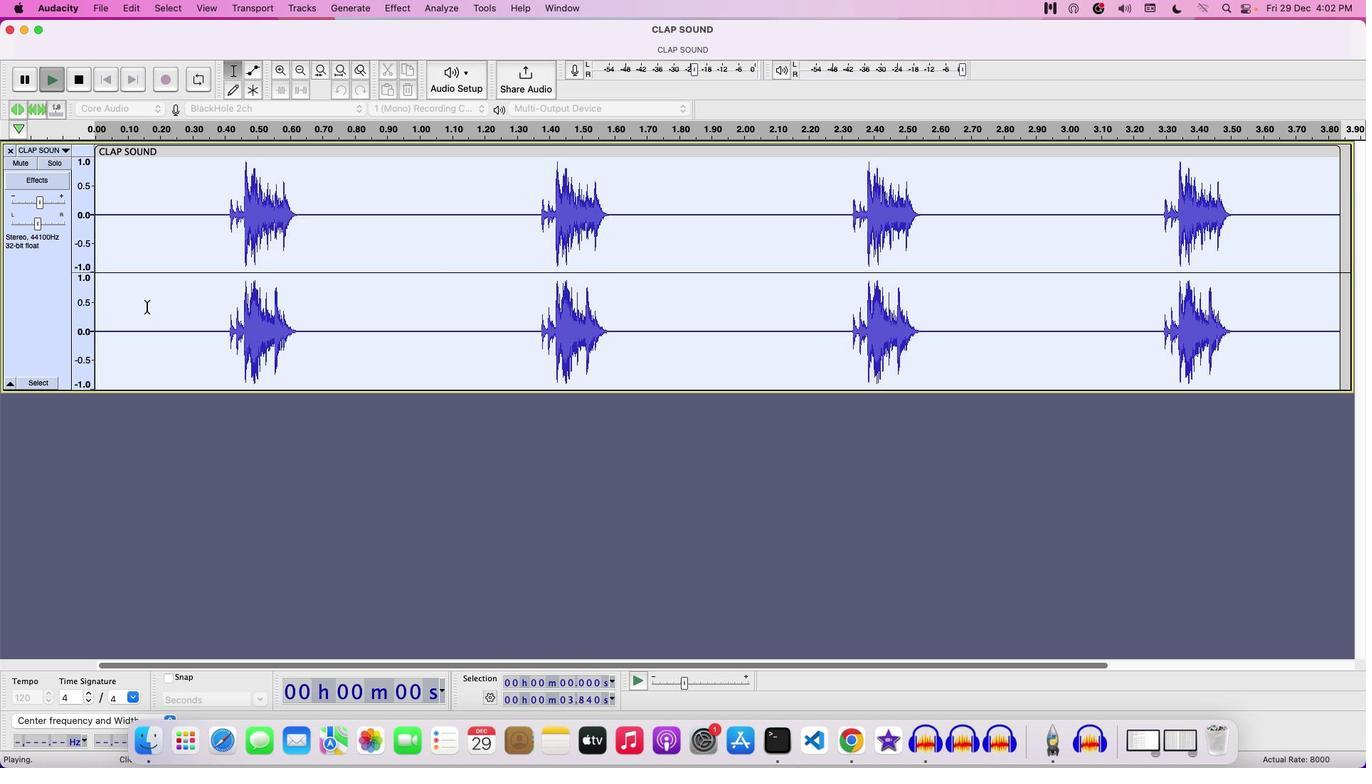 
Action: Mouse moved to (461, 256)
Screenshot: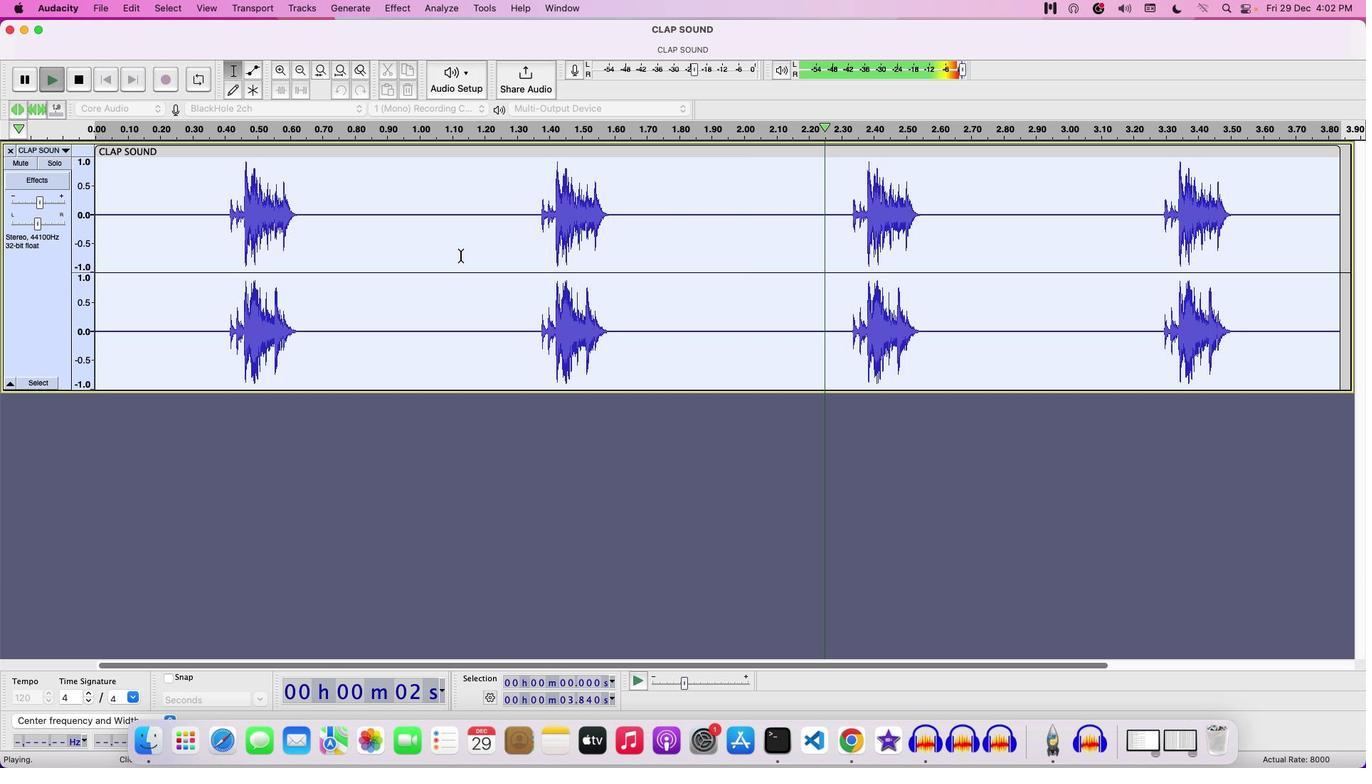 
Action: Key pressed Key.space
Screenshot: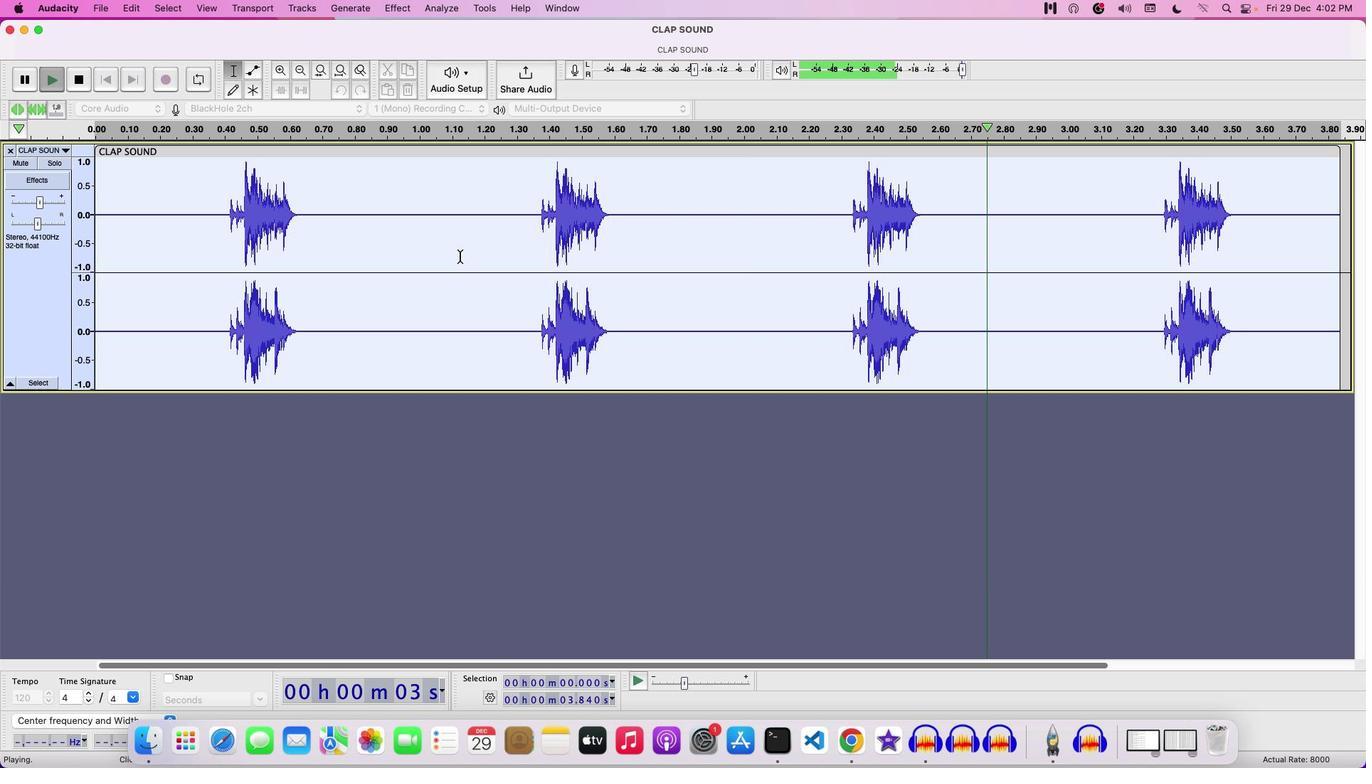 
Action: Mouse moved to (403, 8)
Screenshot: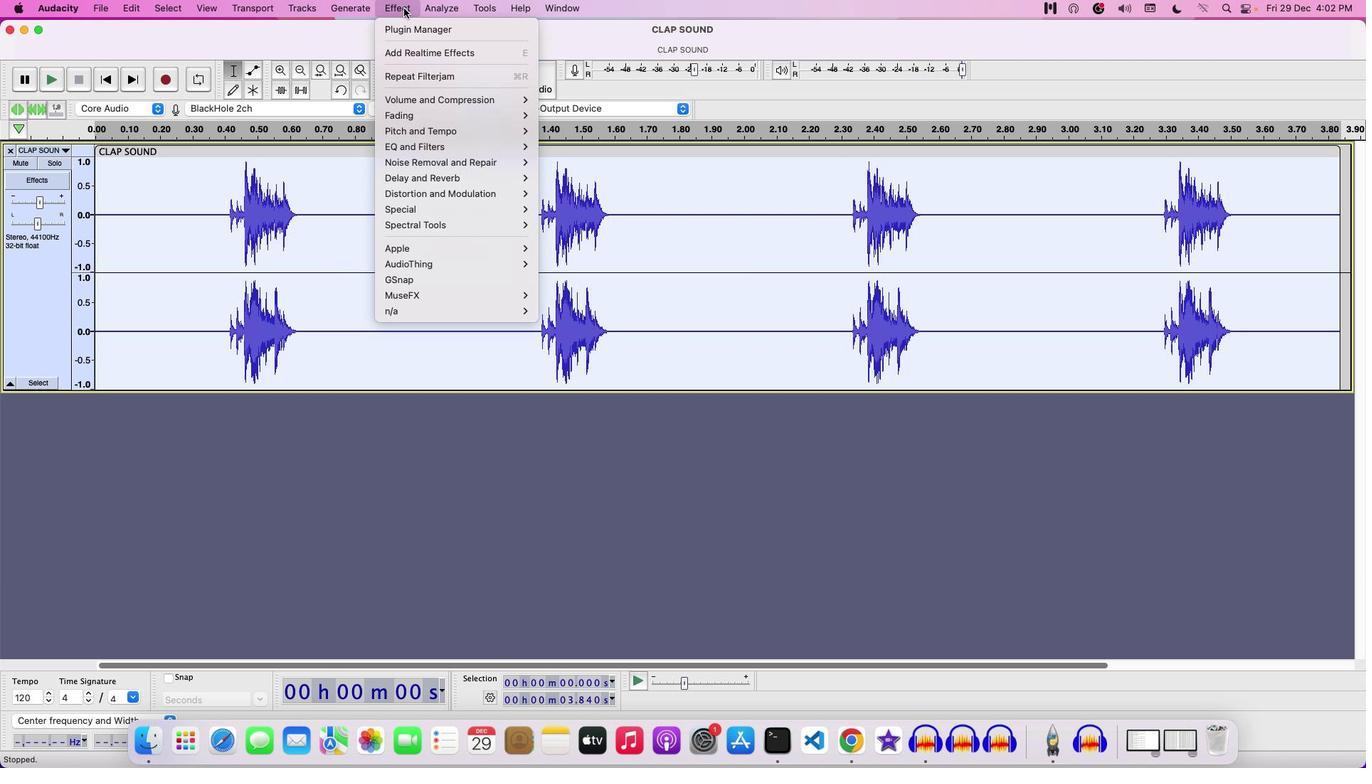 
Action: Mouse pressed left at (403, 8)
Screenshot: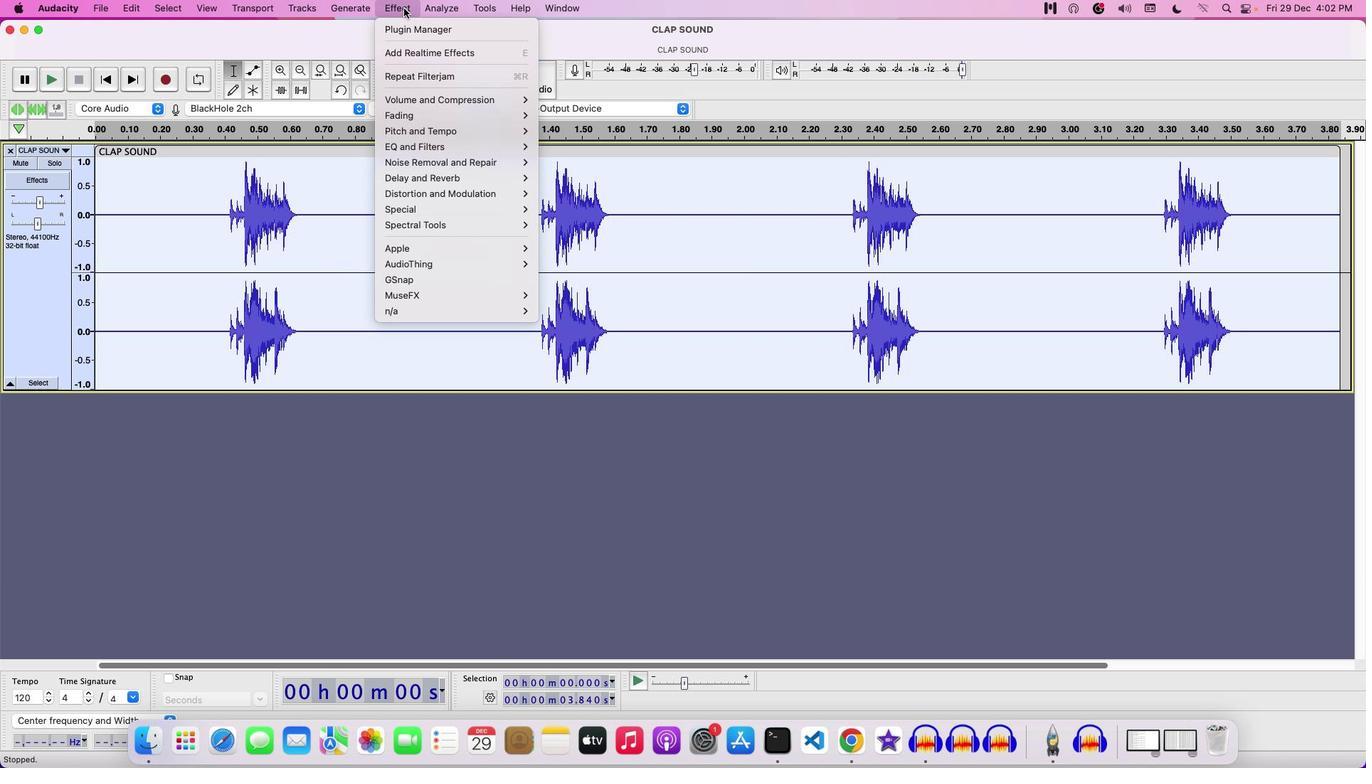 
Action: Mouse moved to (504, 84)
Screenshot: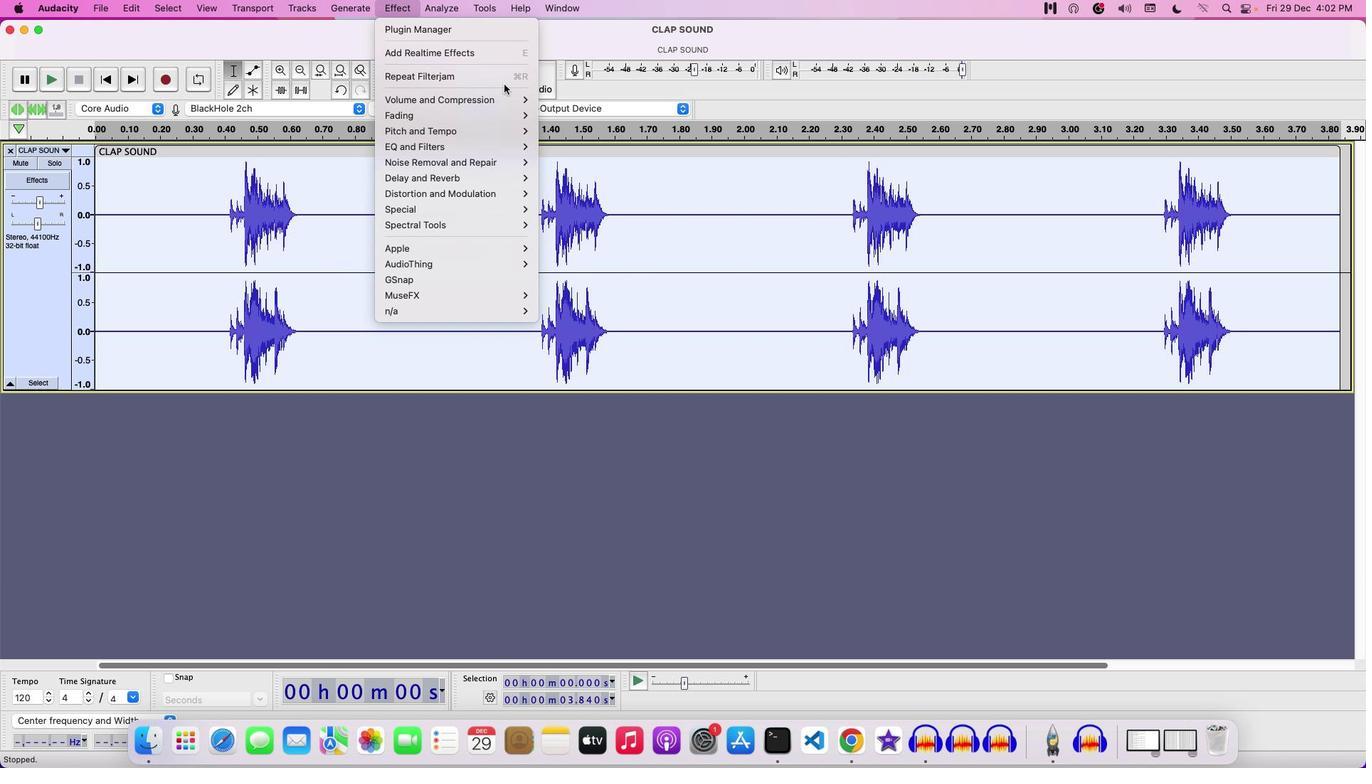 
Action: Mouse pressed left at (504, 84)
Screenshot: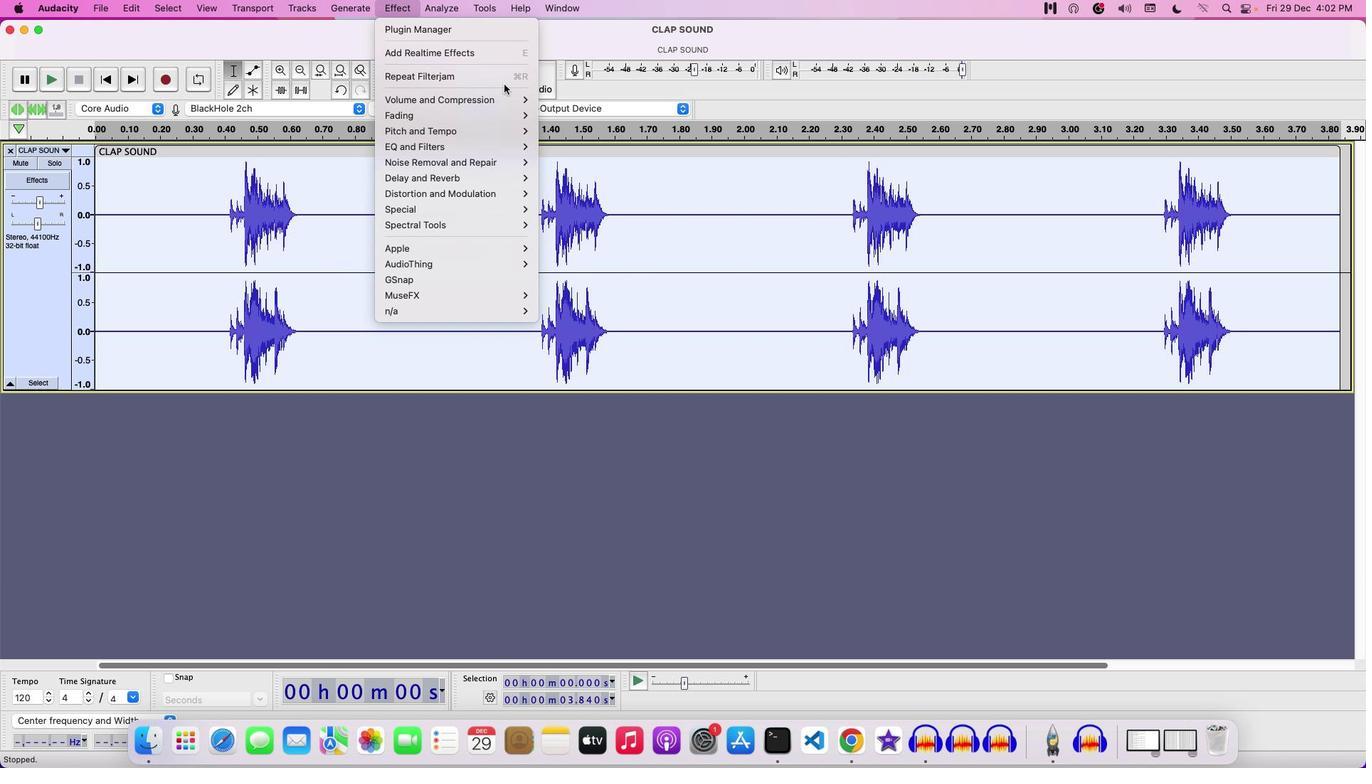 
Action: Mouse moved to (461, 80)
Screenshot: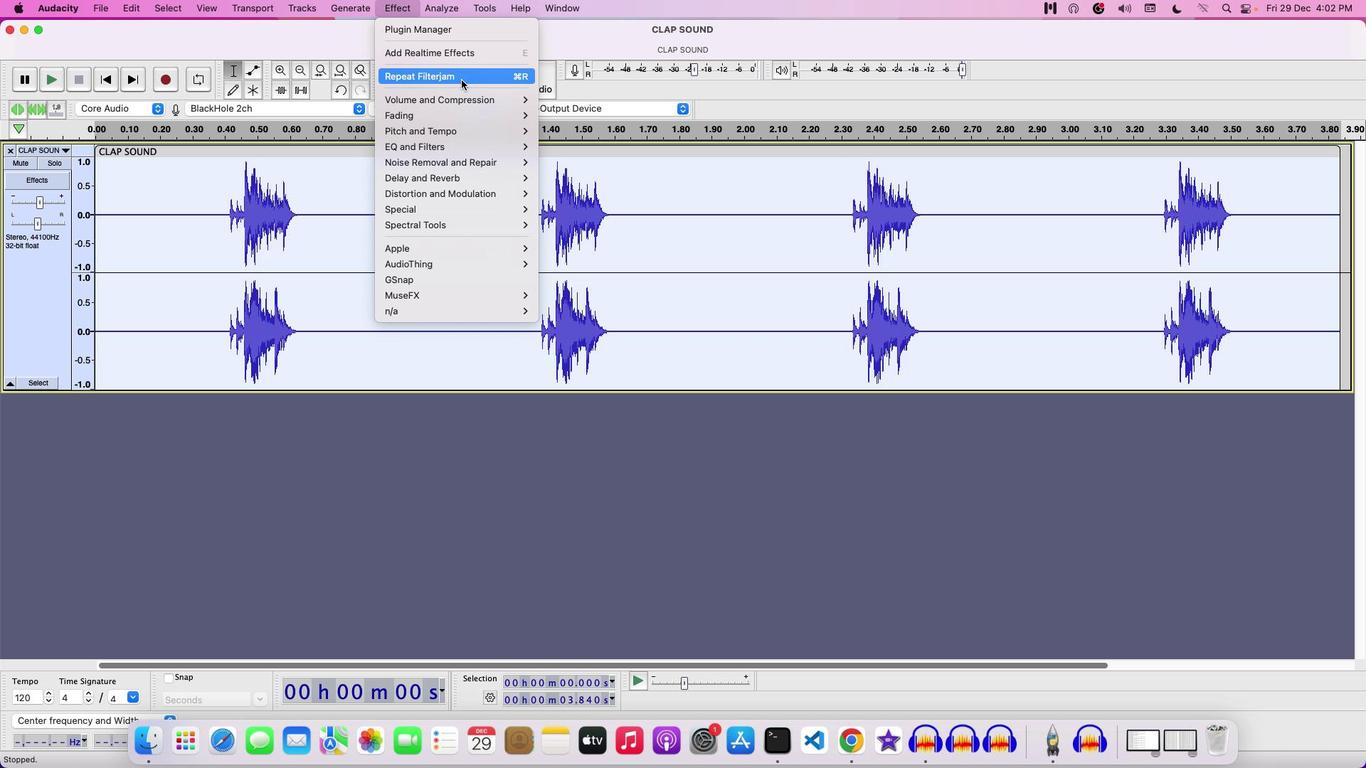 
Action: Mouse pressed left at (461, 80)
Screenshot: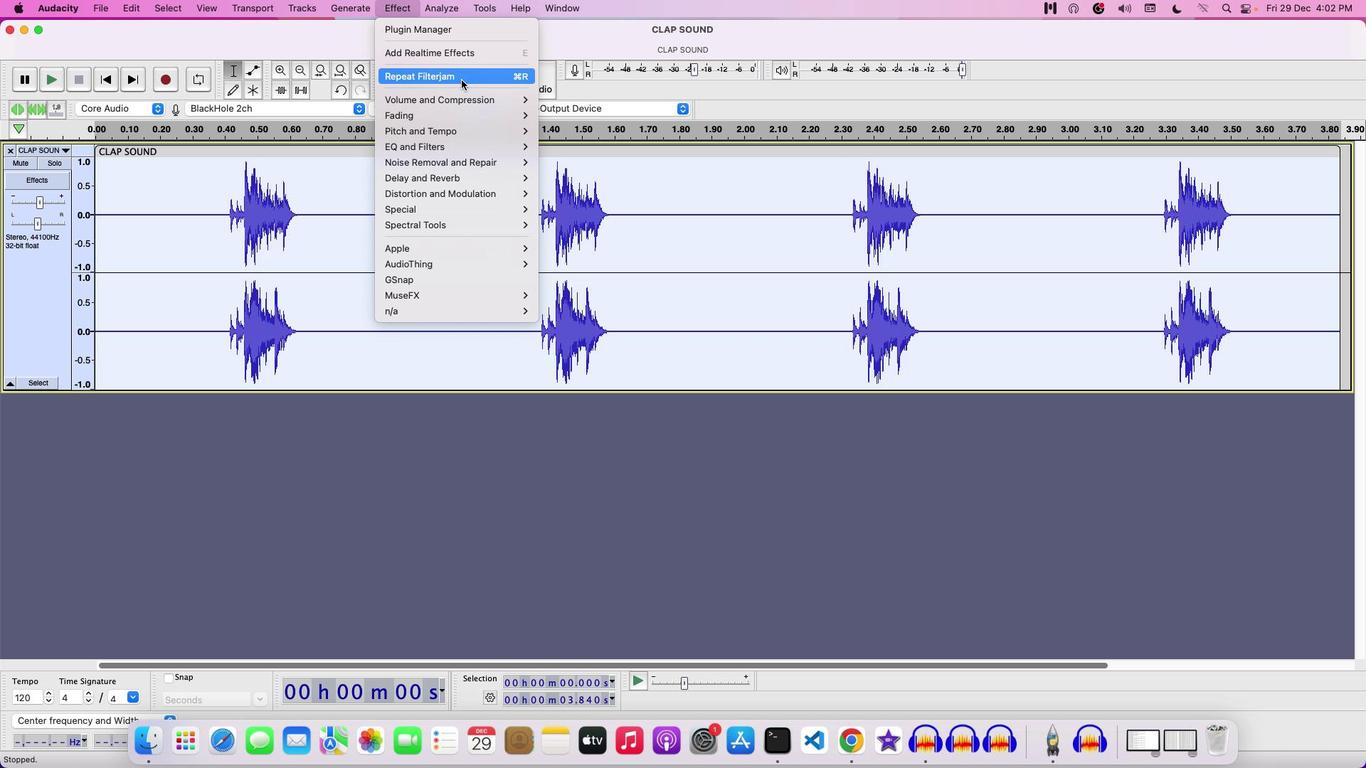 
Action: Mouse moved to (434, 297)
Screenshot: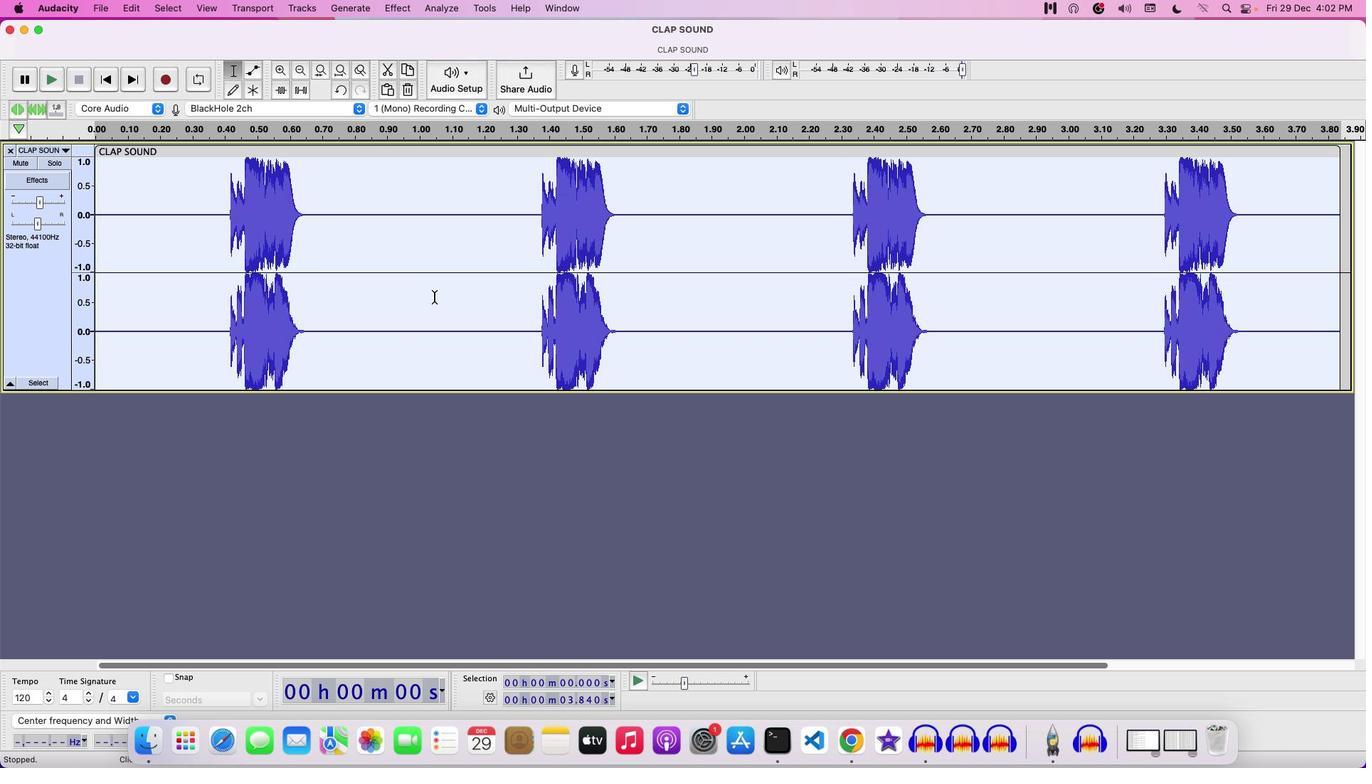 
Action: Key pressed Key.space
Screenshot: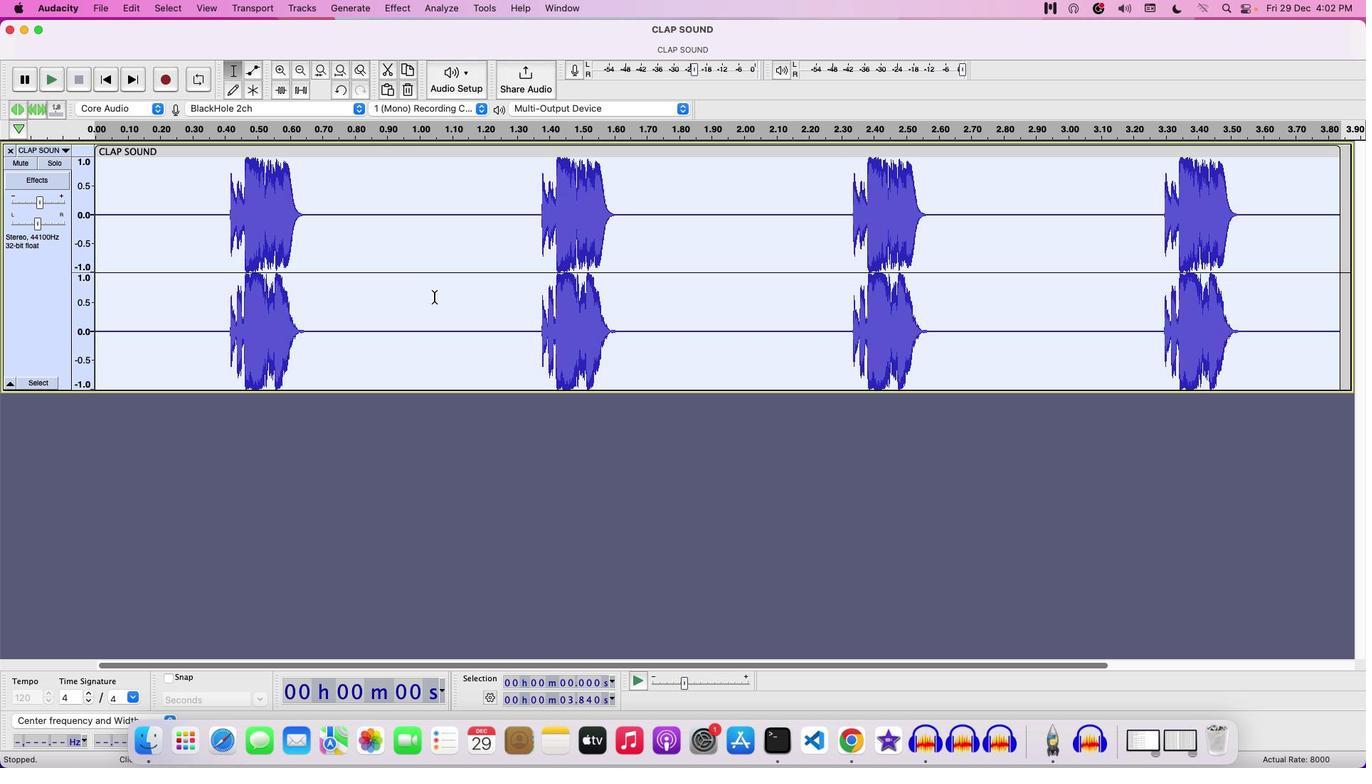 
Action: Mouse moved to (39, 201)
Screenshot: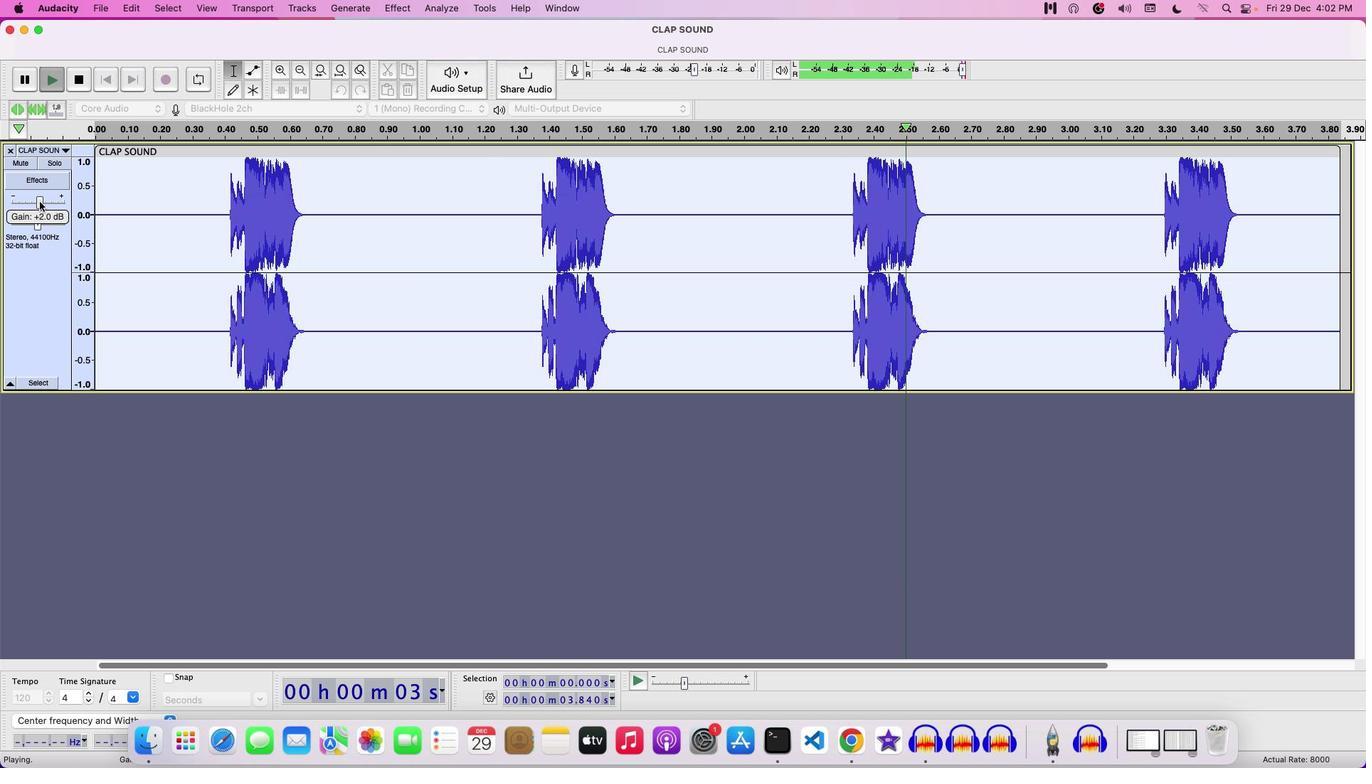 
Action: Mouse pressed left at (39, 201)
Screenshot: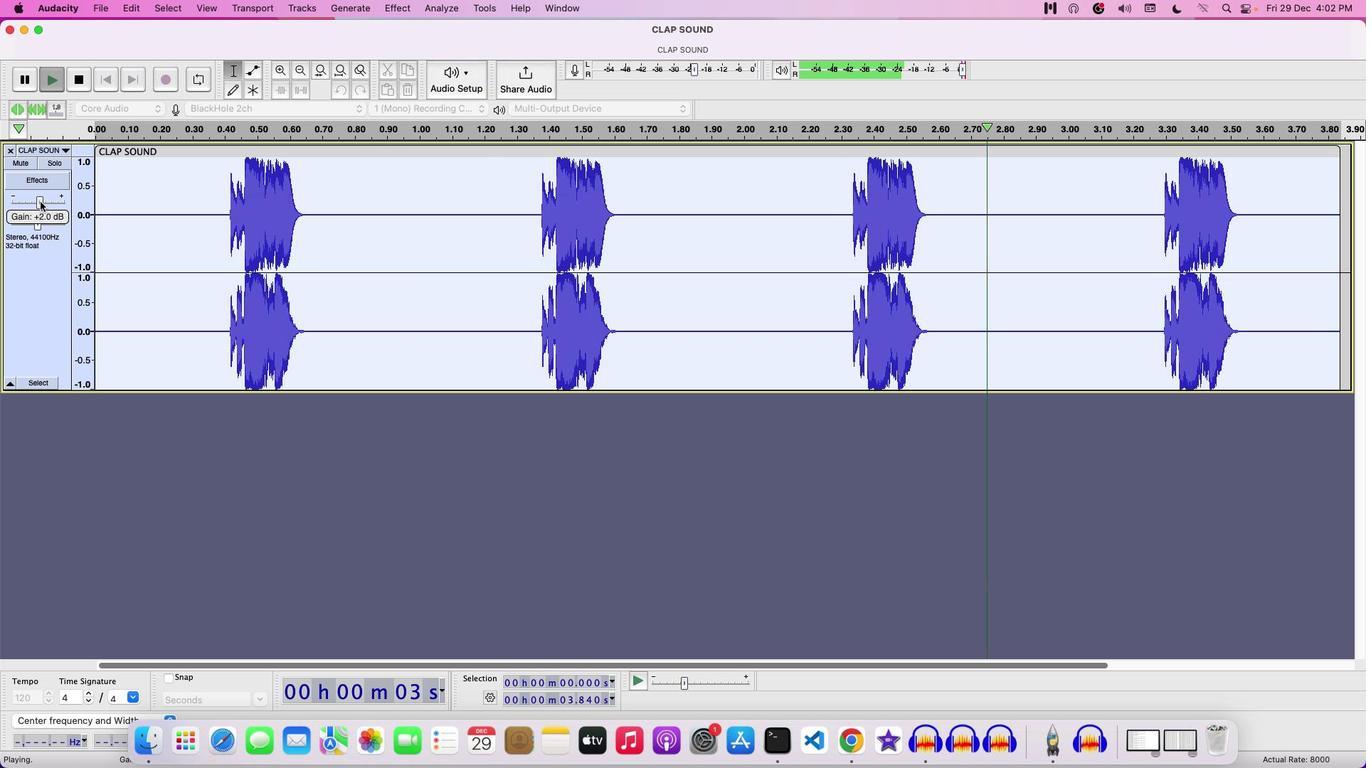 
Action: Mouse moved to (742, 197)
Screenshot: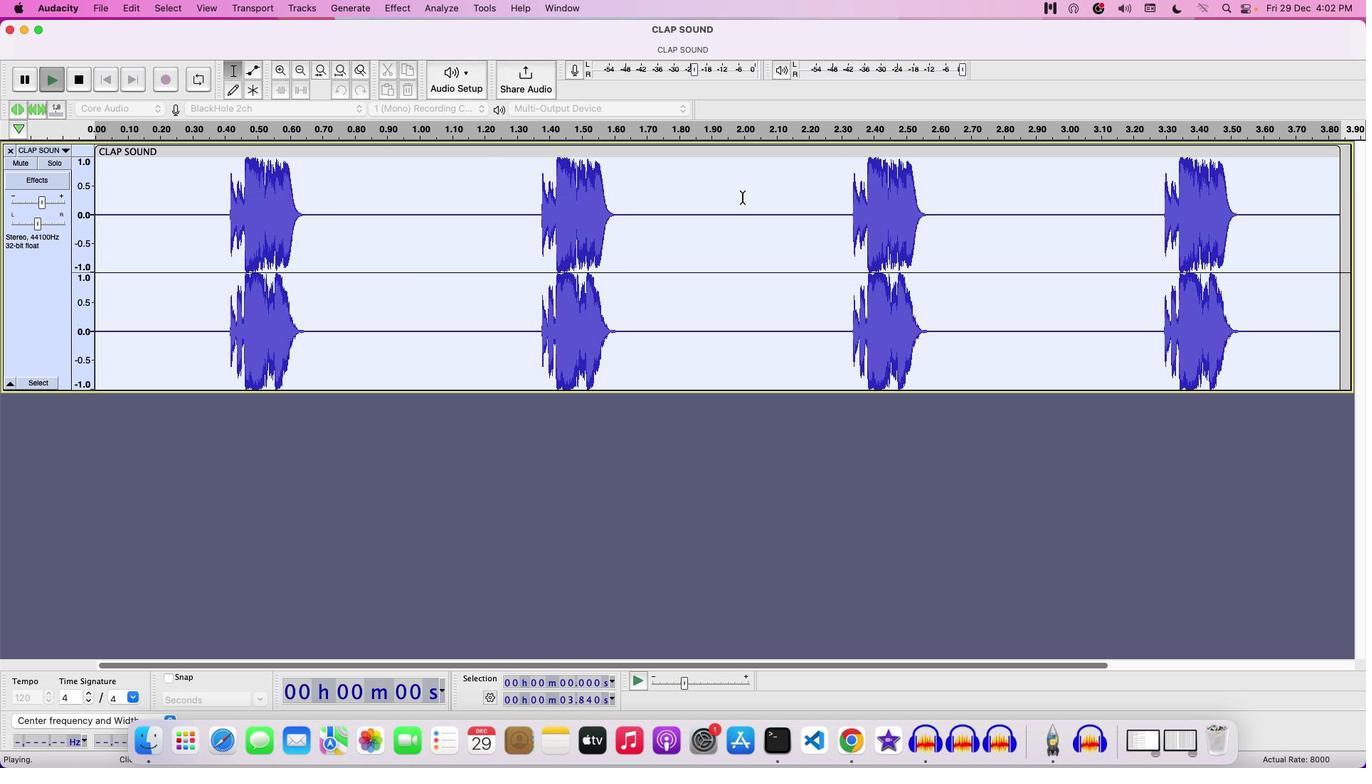 
Action: Key pressed Key.space
Screenshot: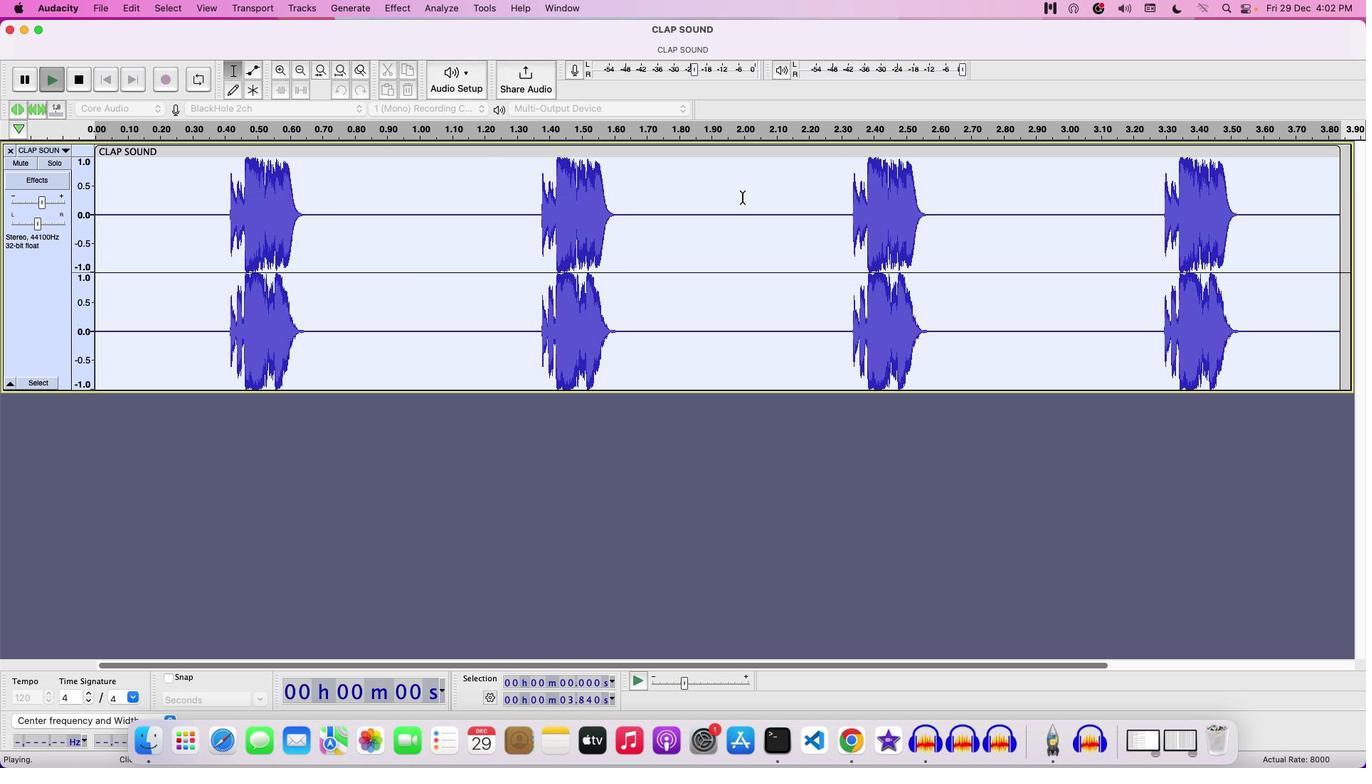 
Action: Mouse moved to (509, 237)
Screenshot: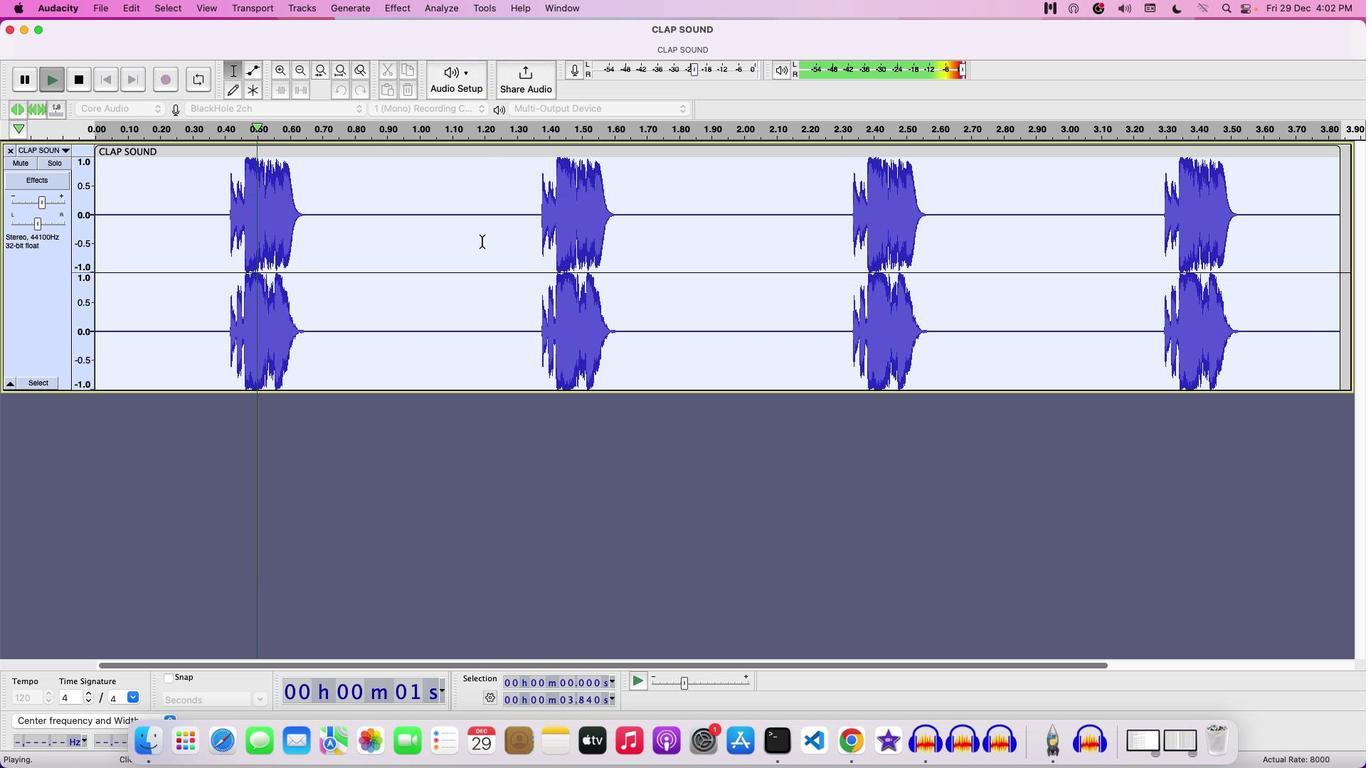
Action: Key pressed Key.space
Screenshot: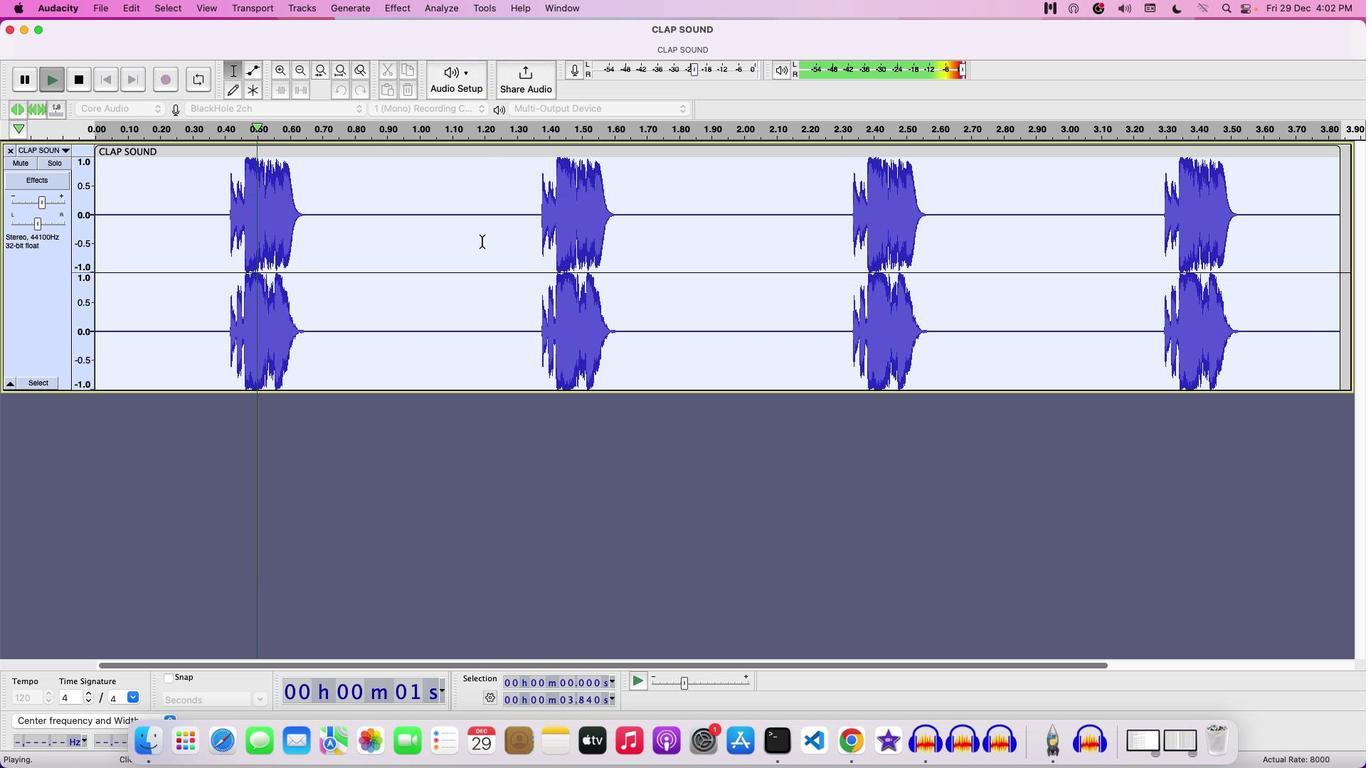 
Action: Mouse moved to (481, 241)
Screenshot: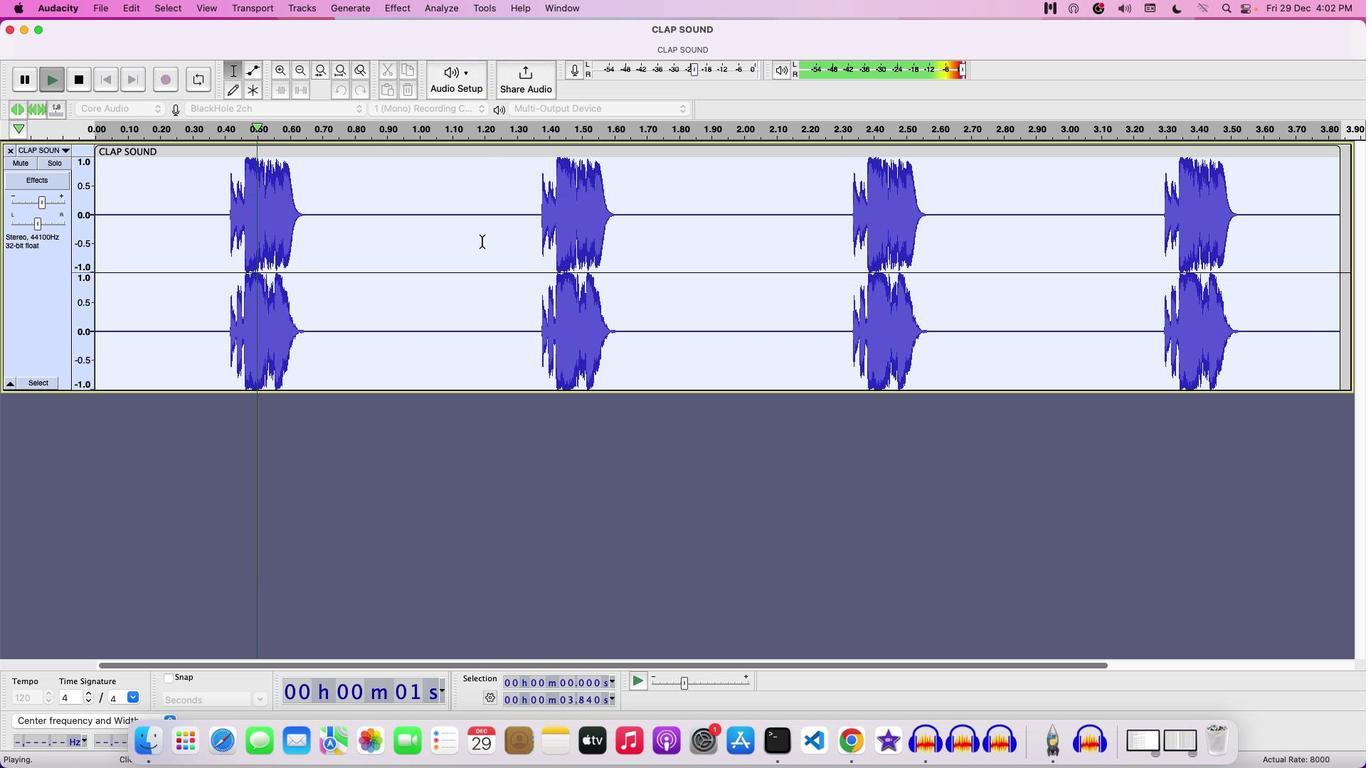 
Action: Key pressed Key.space
Screenshot: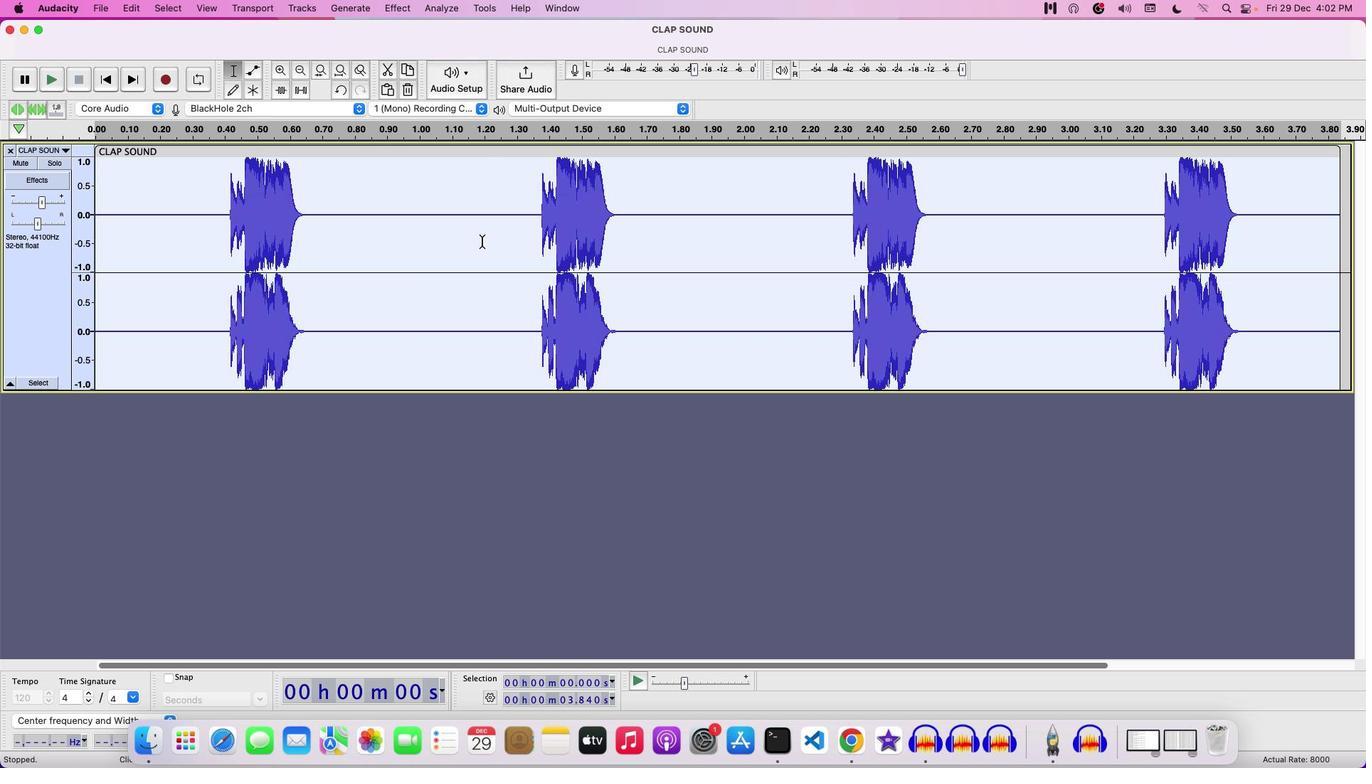 
Action: Mouse moved to (730, 251)
Screenshot: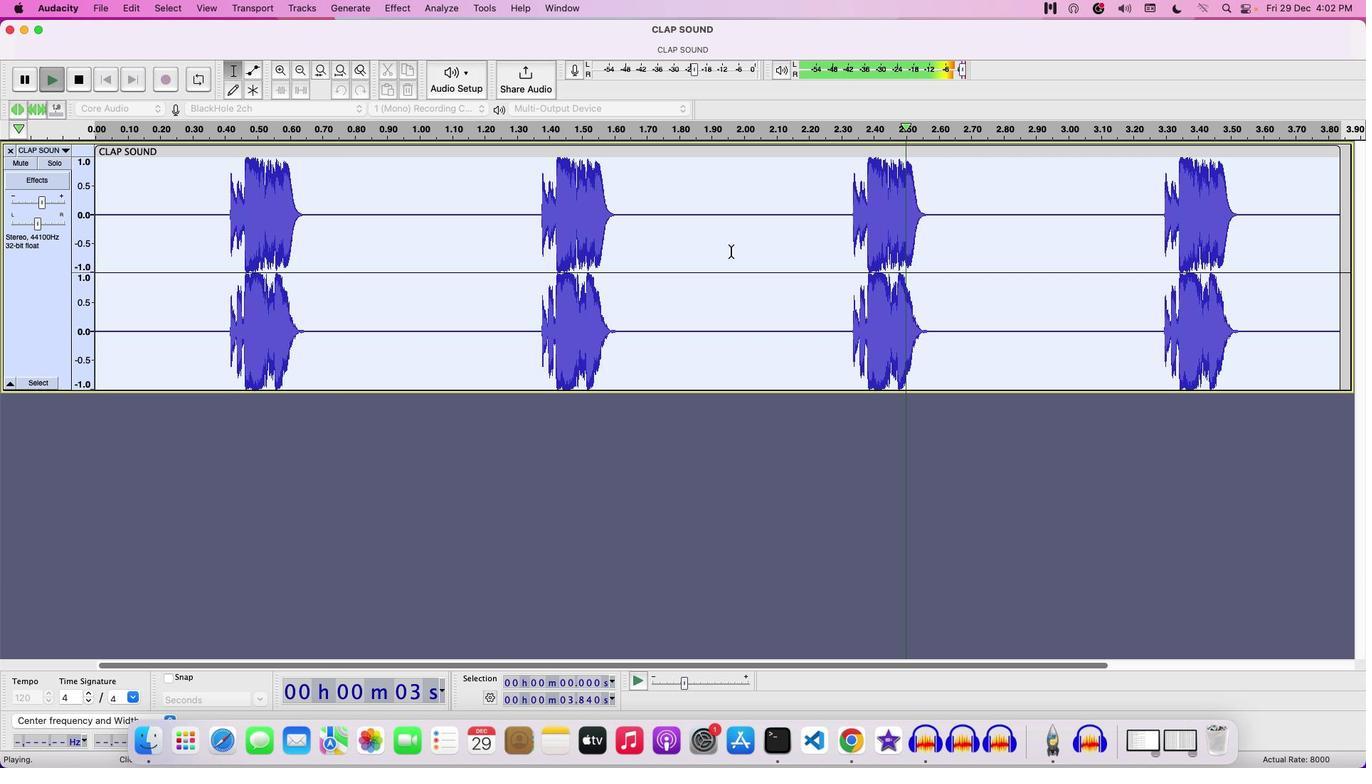 
Action: Key pressed Key.space
Screenshot: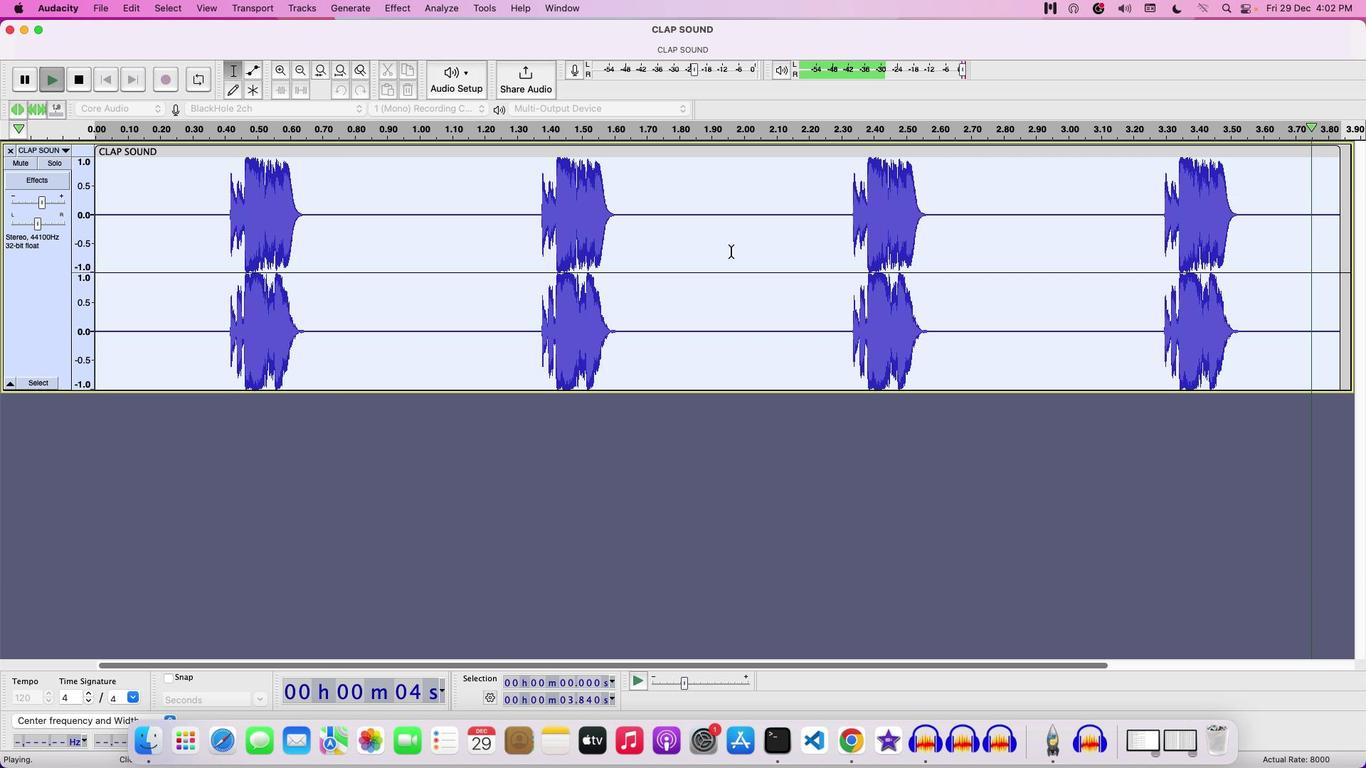 
Action: Mouse moved to (101, 7)
Screenshot: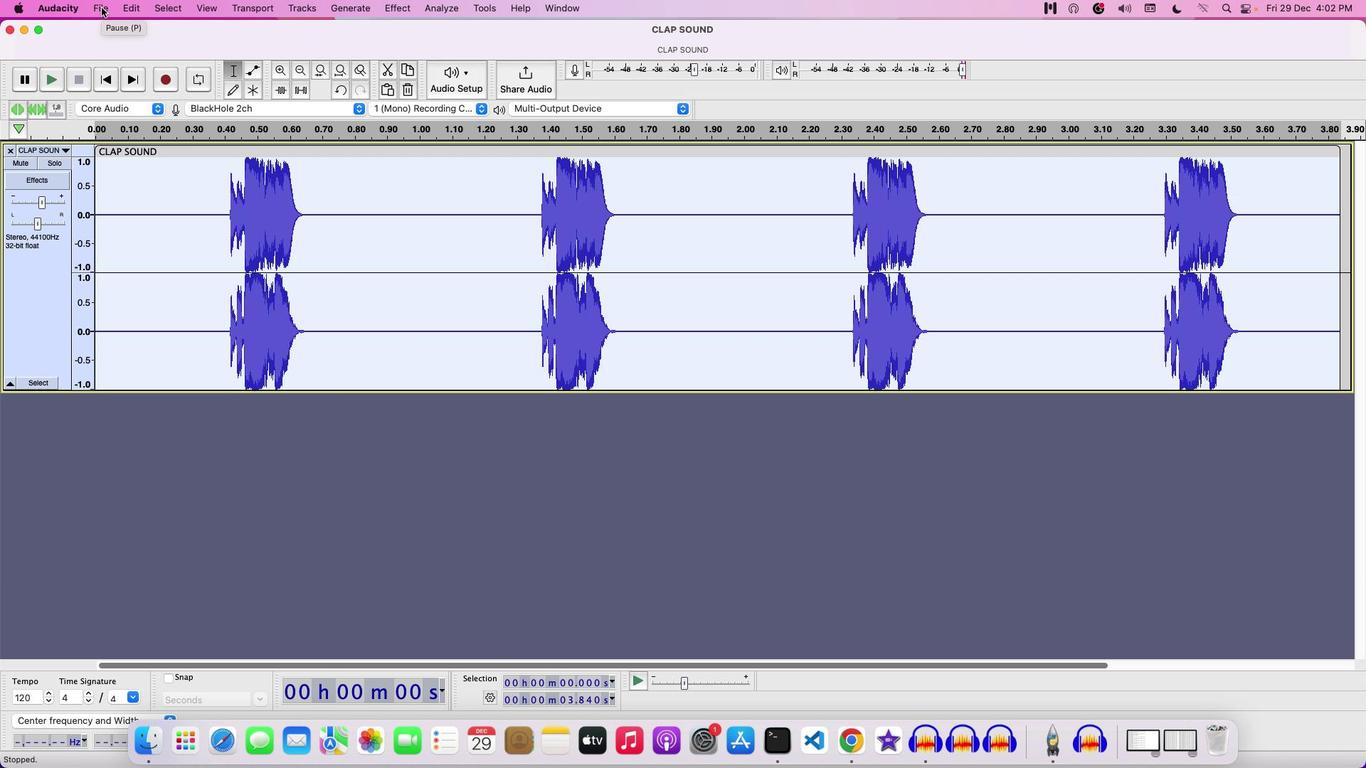 
Action: Mouse pressed left at (101, 7)
Screenshot: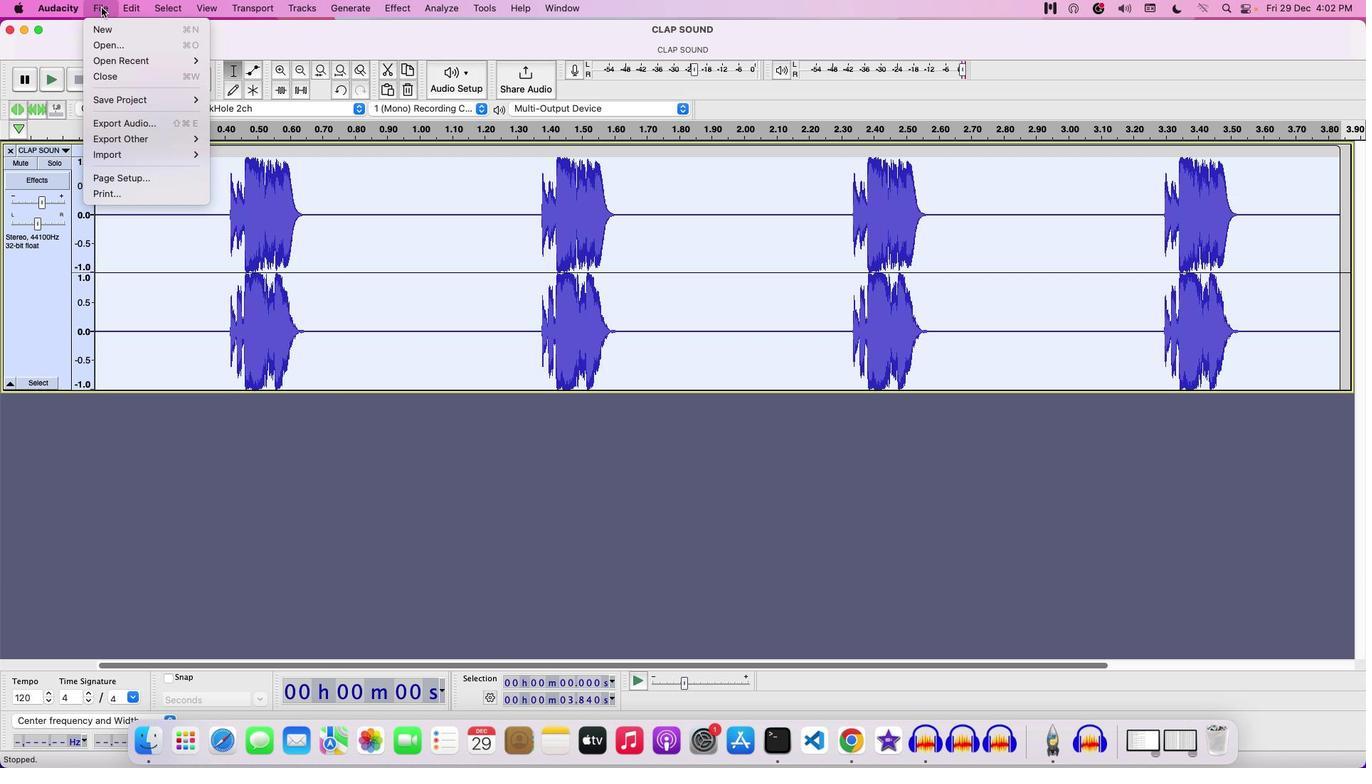 
Action: Mouse moved to (131, 98)
Screenshot: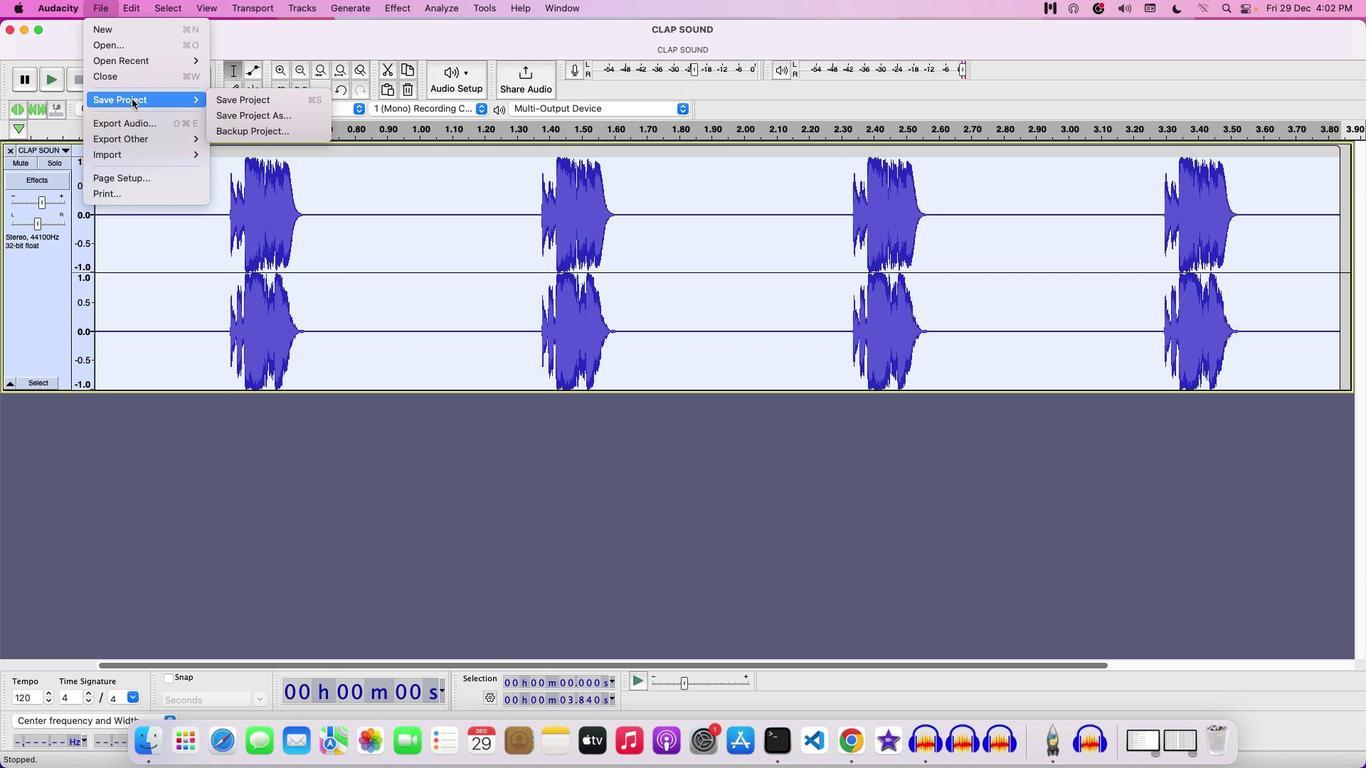 
Action: Mouse pressed left at (131, 98)
Screenshot: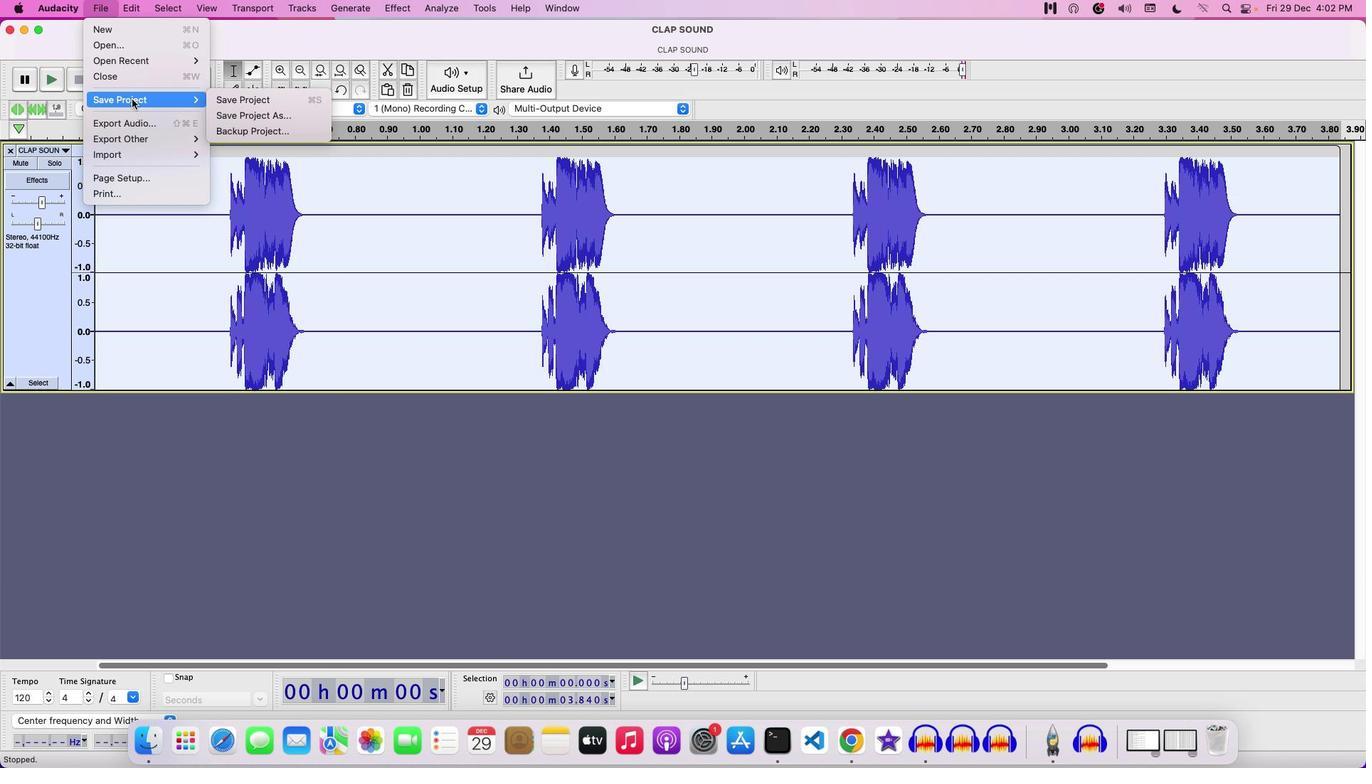 
Action: Mouse moved to (244, 101)
Screenshot: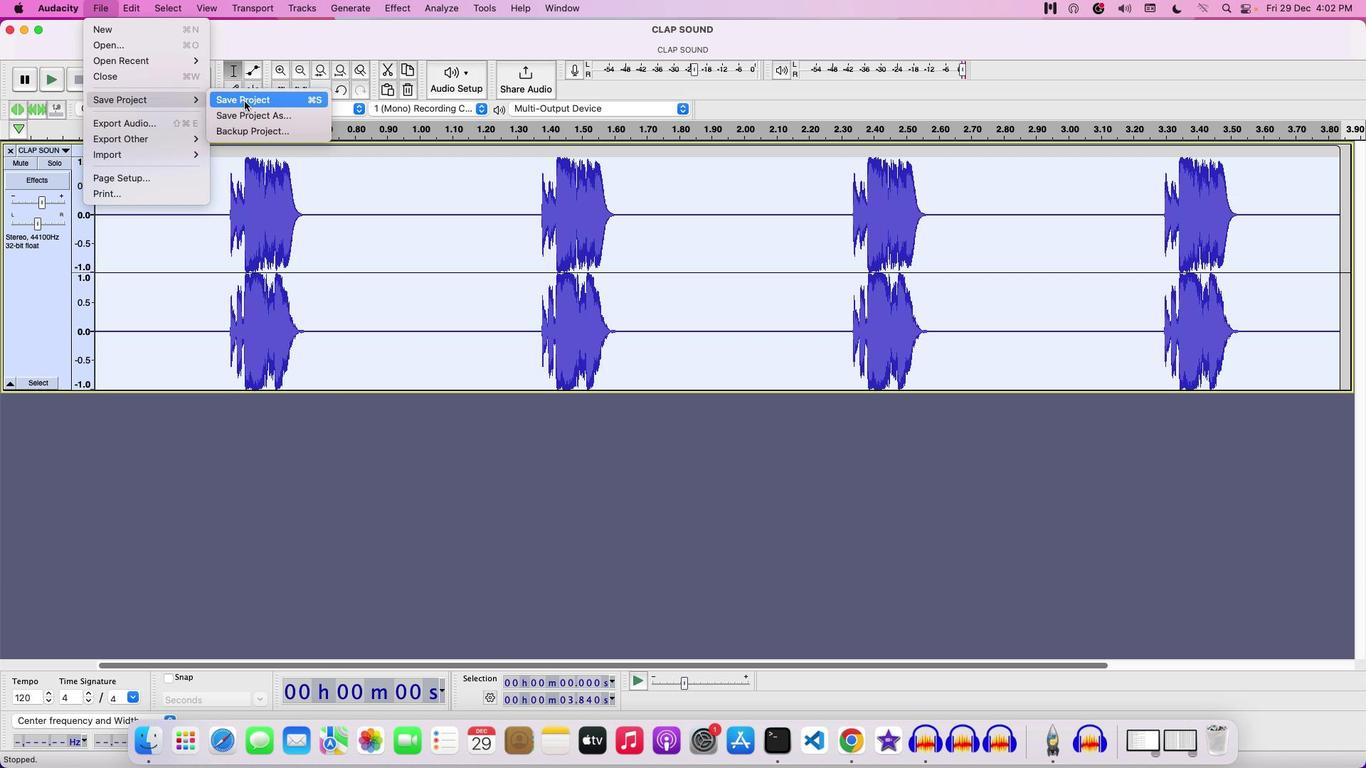 
Action: Mouse pressed left at (244, 101)
Screenshot: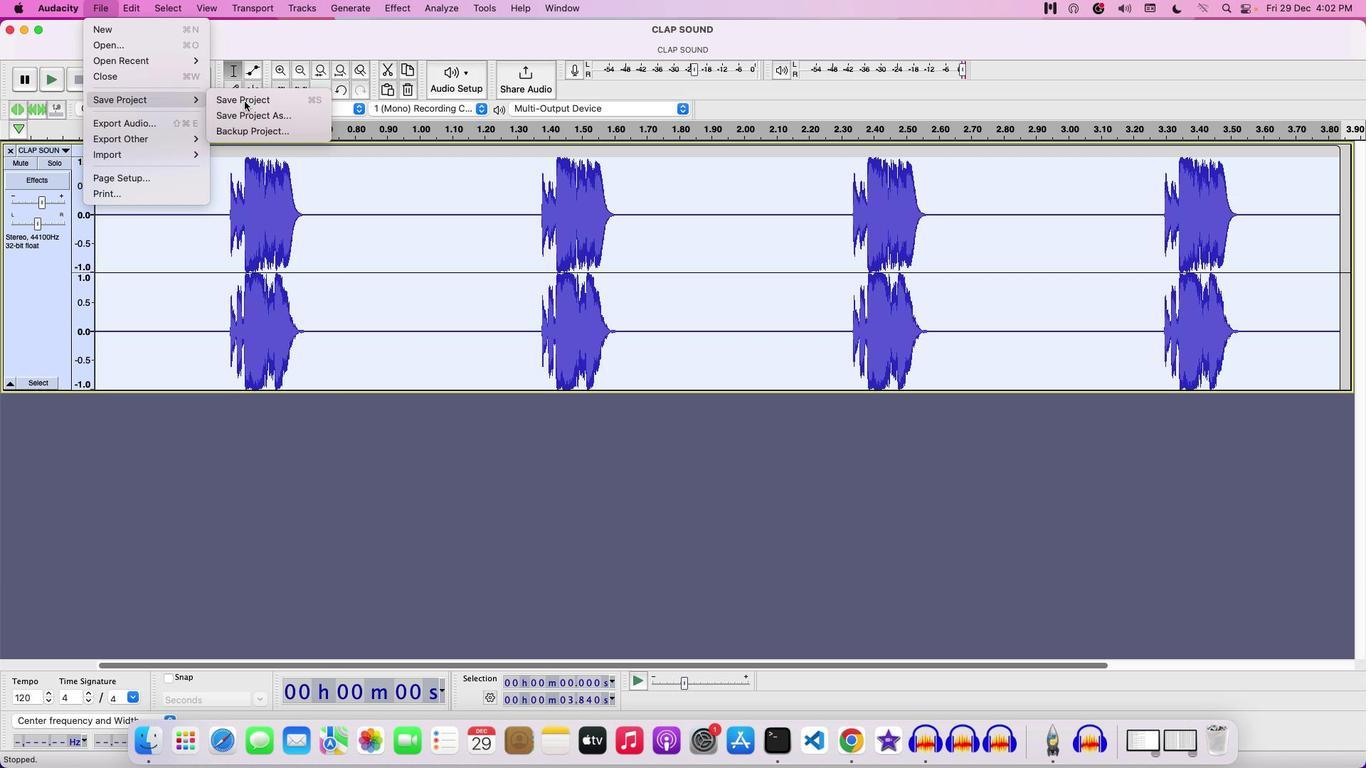
Action: Mouse moved to (681, 207)
Screenshot: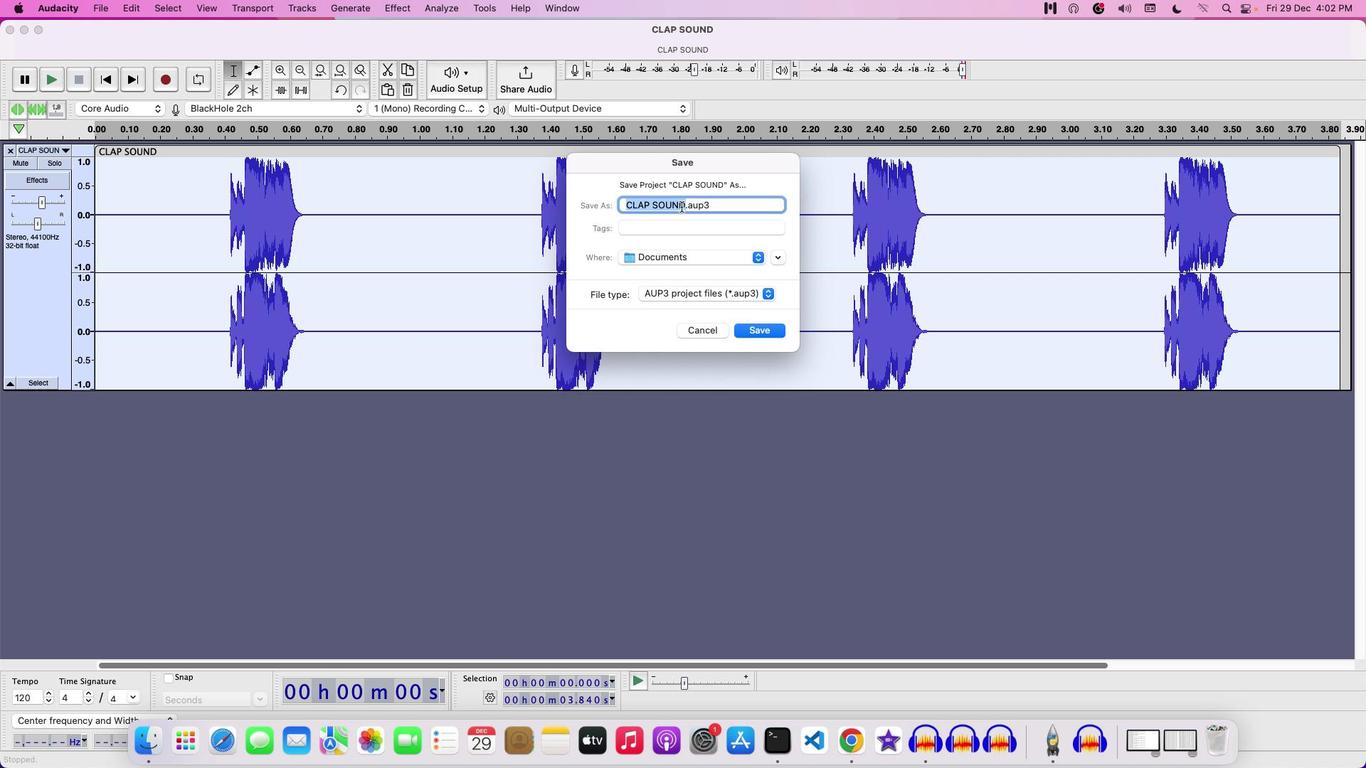 
Action: Mouse pressed left at (681, 207)
Screenshot: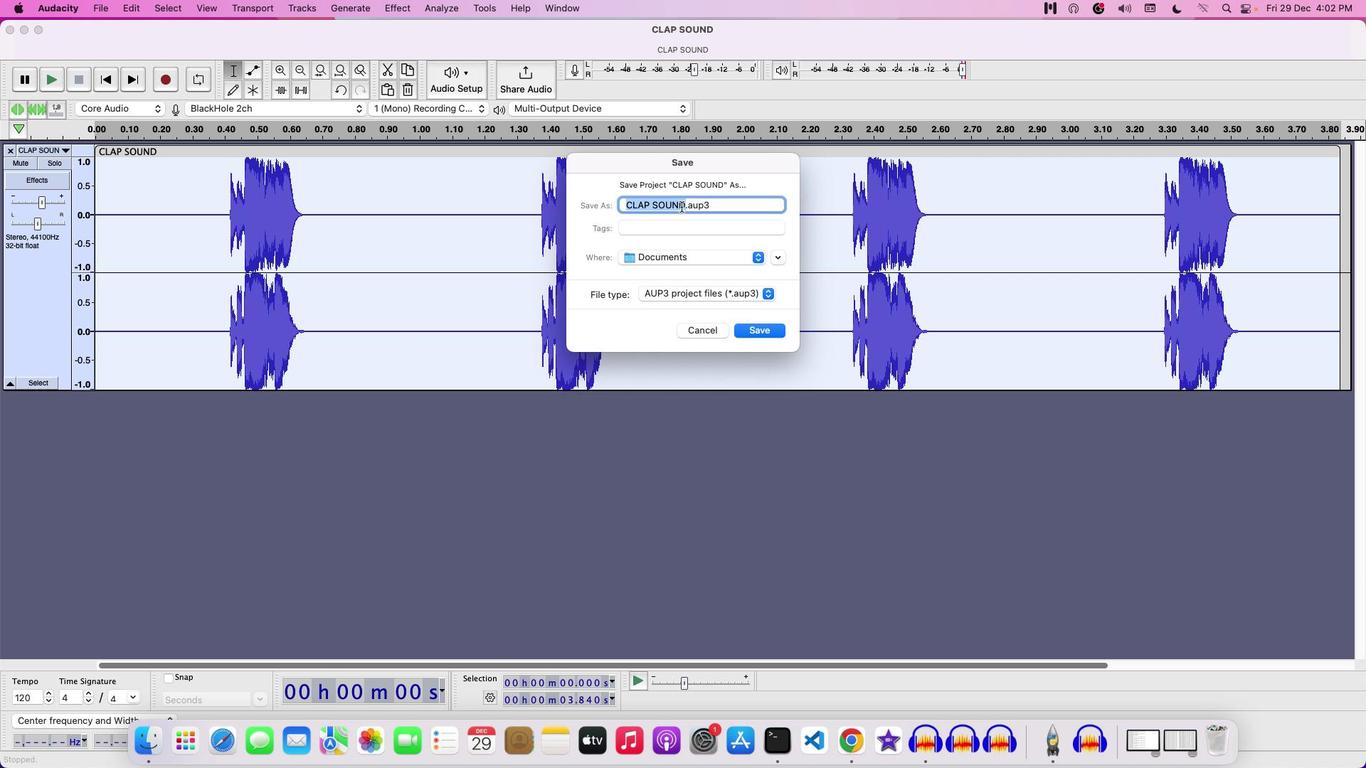 
Action: Mouse moved to (759, 196)
Screenshot: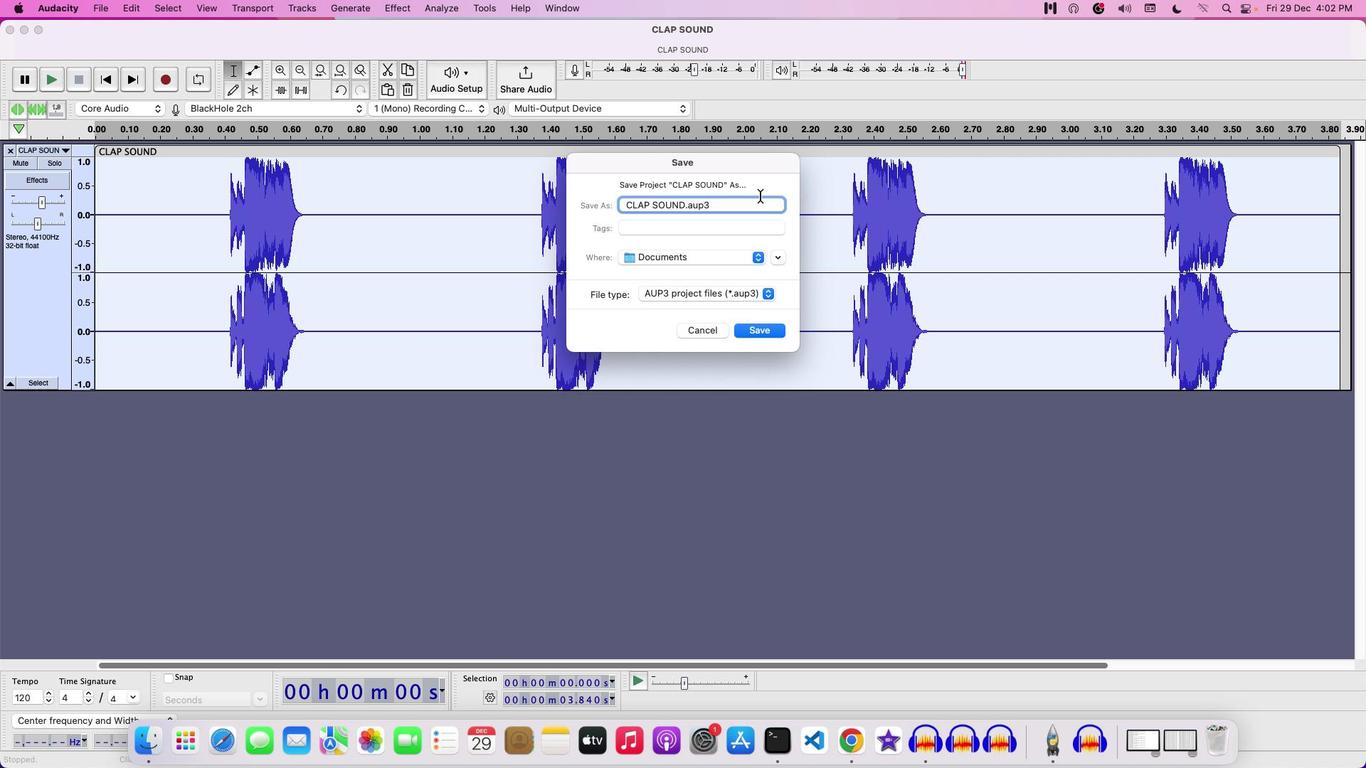 
Action: Key pressed Key.rightKey.space'T''R''A''N''S''F''O''R''M''E''D'Key.spaceKey.backspaceKey.backspace'N''D'Key.backspaceKey.backspace'D'Key.space'I''N''T''O'Key.space'A''N'Key.space'O''T''H''E''R''W''O''R''D'Key.backspace'L''D''L''Y'Key.space'E''F''F''E''C''T'
Screenshot: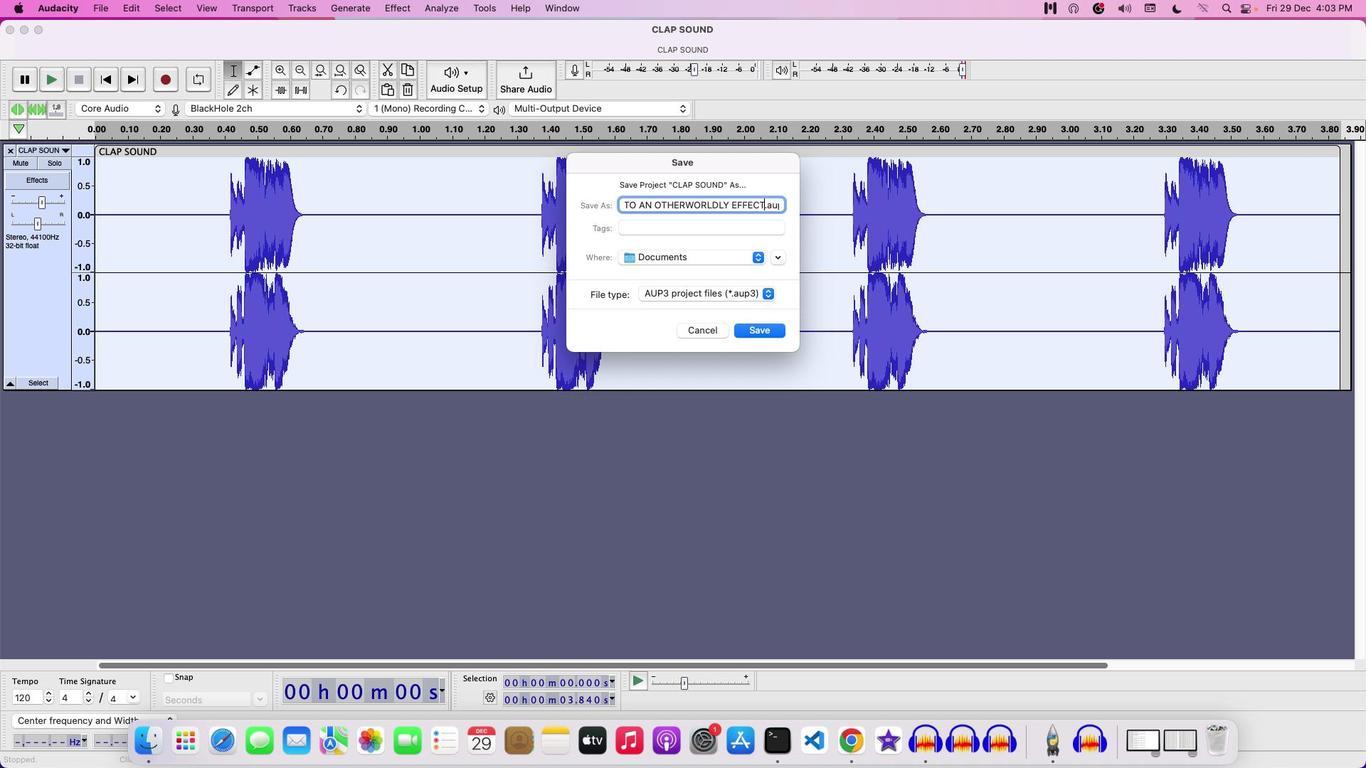 
Action: Mouse moved to (765, 334)
Screenshot: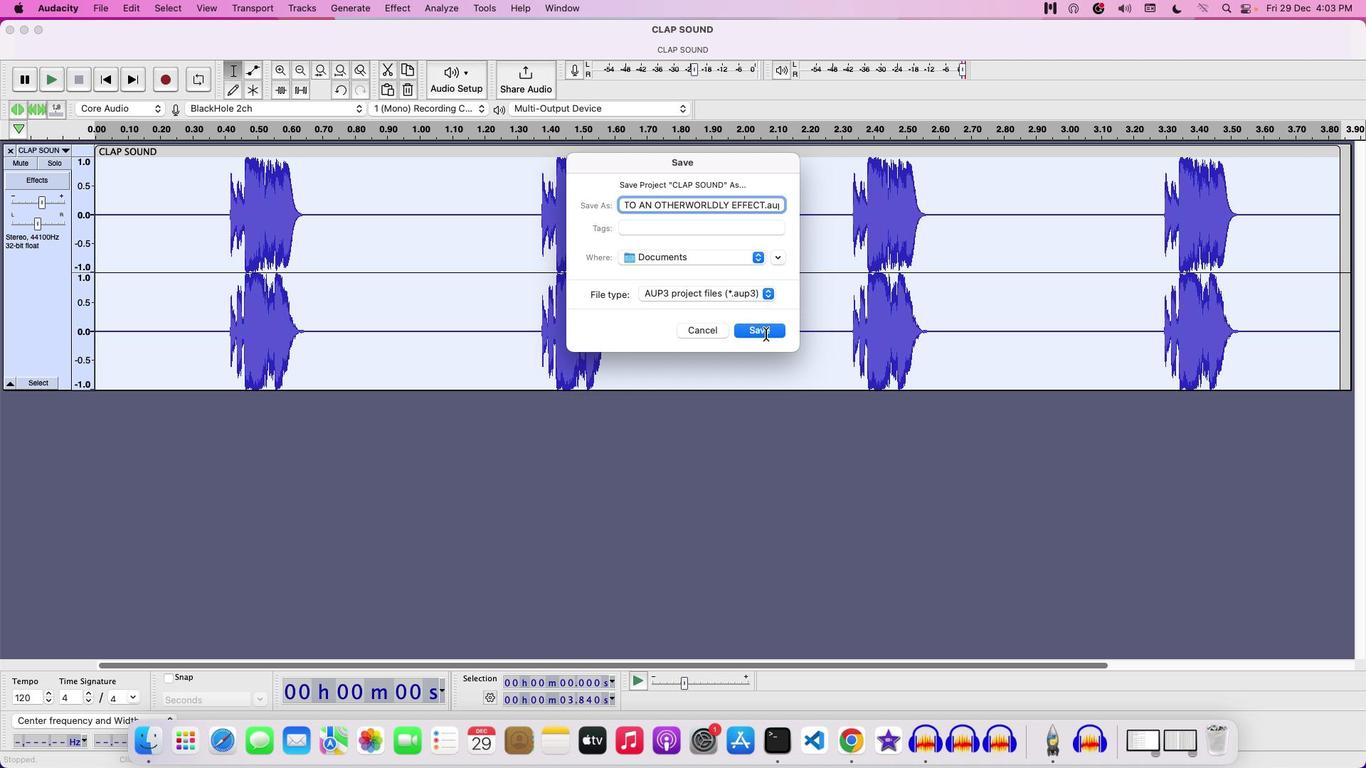 
Action: Mouse pressed left at (765, 334)
Screenshot: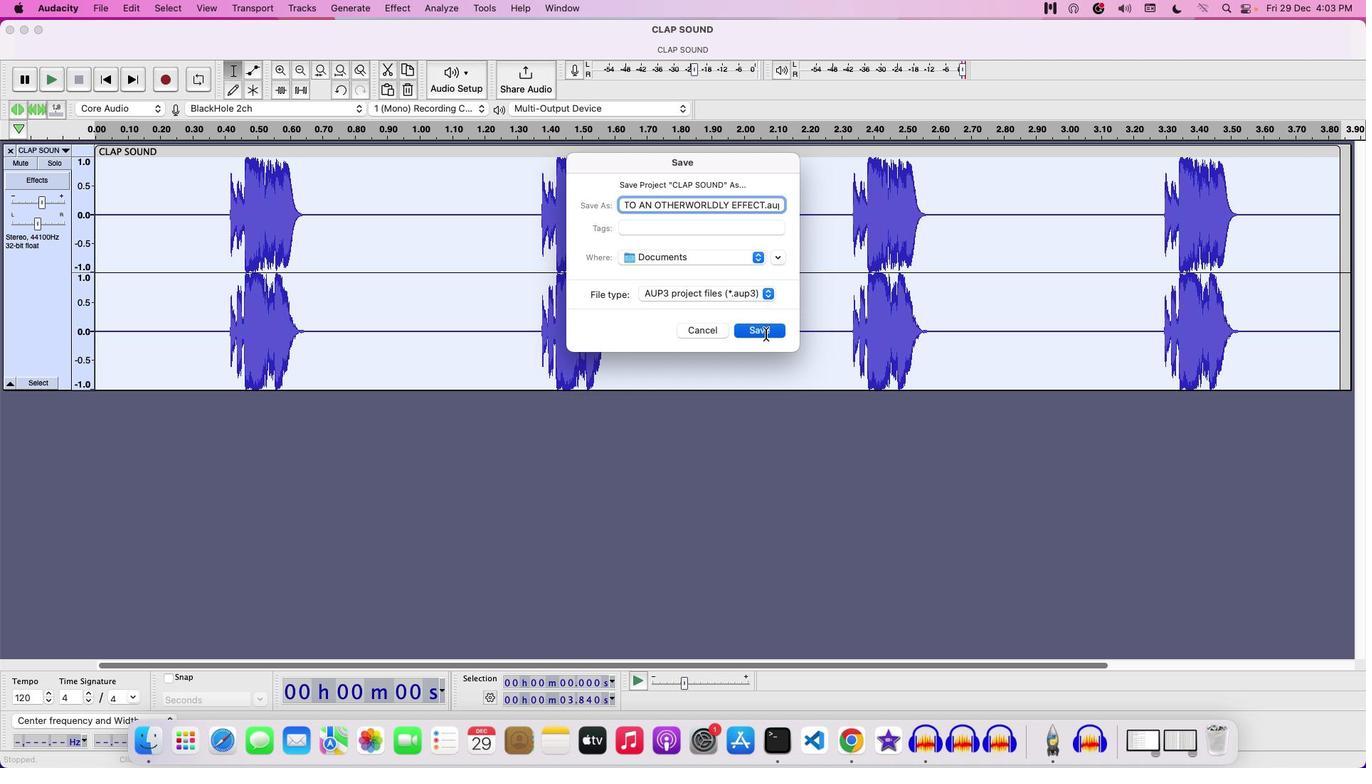 
